 Task: Look for space in Parque Industrial Ciudad Mitras, Mexico from 7th July, 2023 to 15th July, 2023 for 6 adults in price range Rs.15000 to Rs.20000. Place can be entire place with 3 bedrooms having 3 beds and 3 bathrooms. Property type can be house, flat, guest house. Booking option can be shelf check-in. Required host language is English.
Action: Mouse moved to (513, 118)
Screenshot: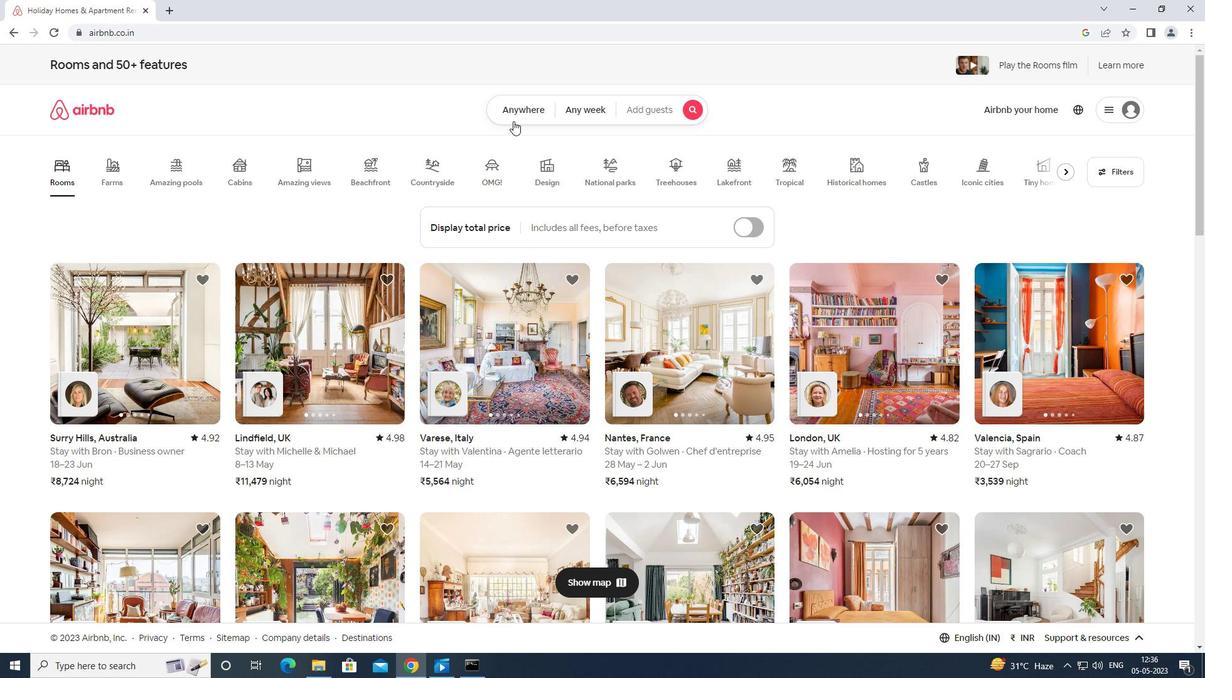
Action: Mouse pressed left at (513, 118)
Screenshot: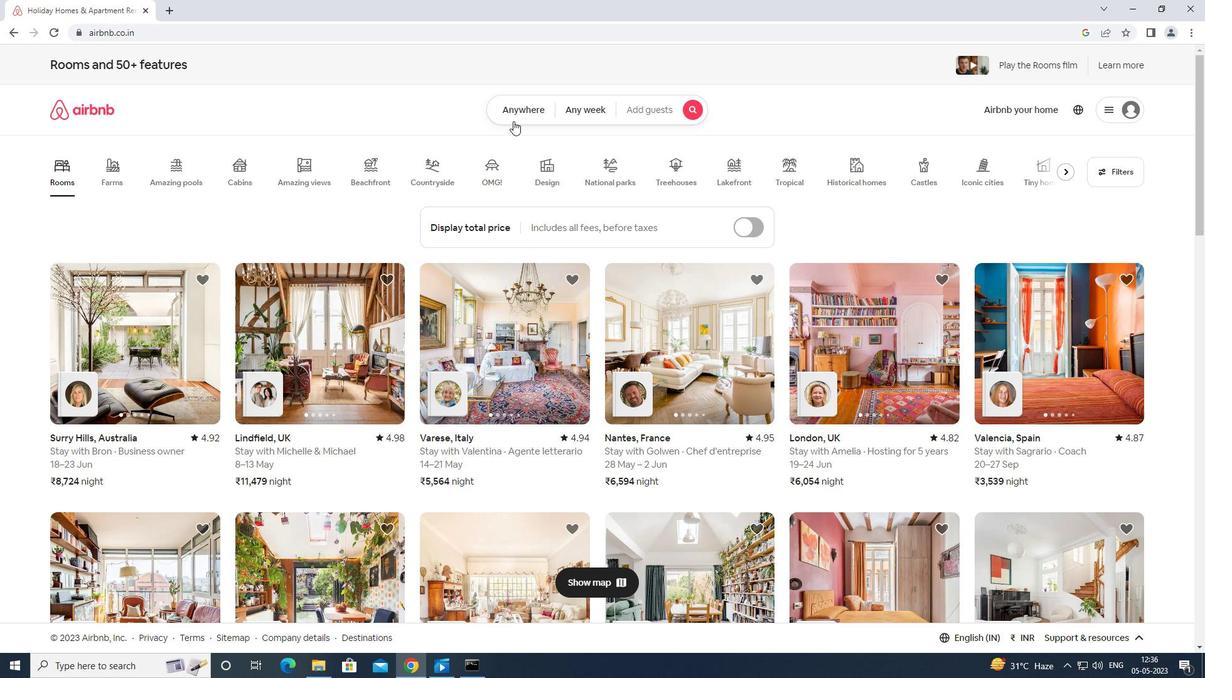 
Action: Mouse moved to (423, 158)
Screenshot: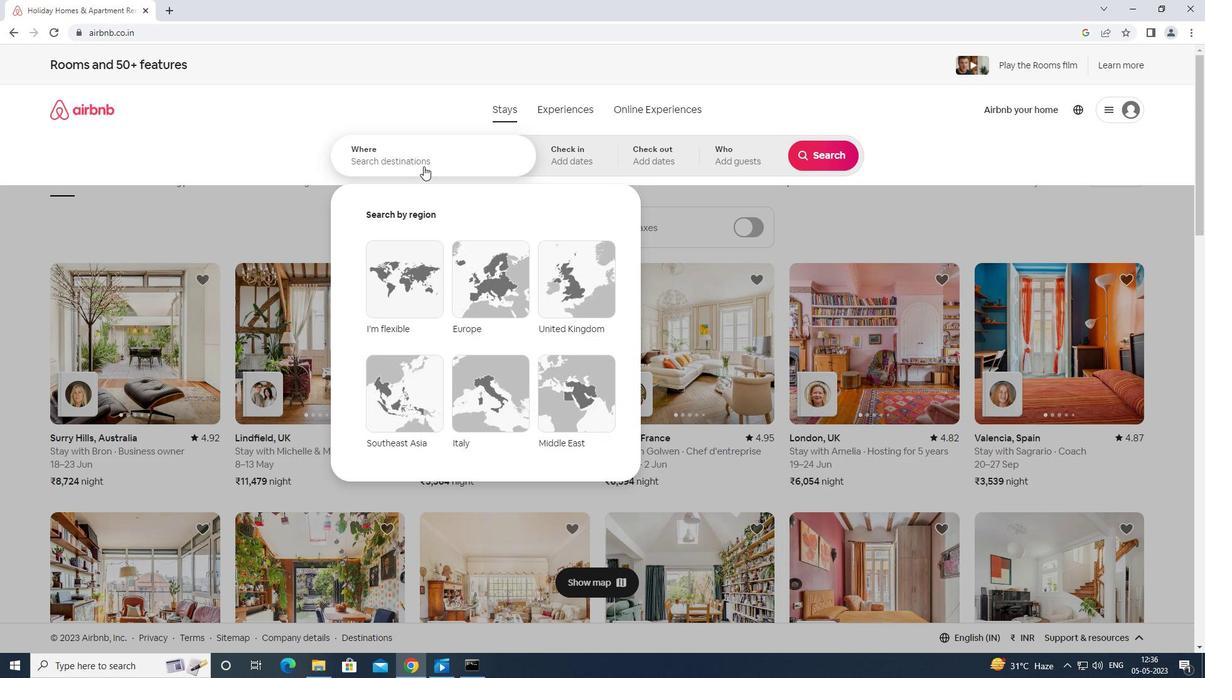 
Action: Mouse pressed left at (423, 158)
Screenshot: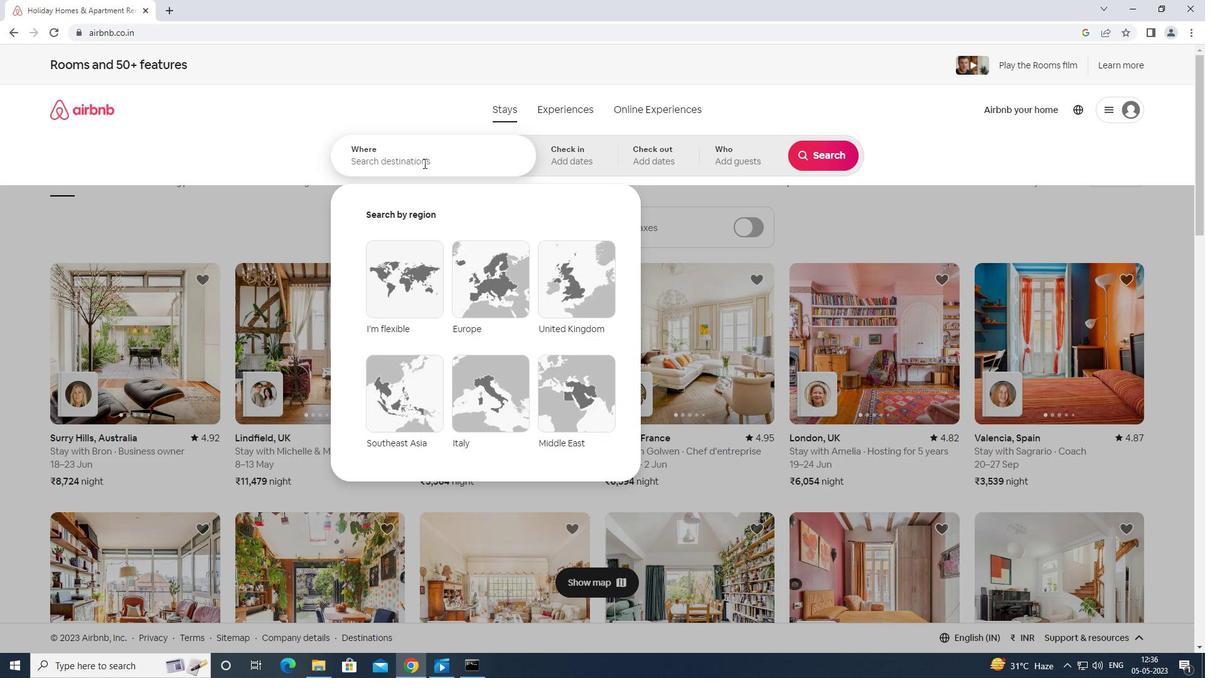 
Action: Mouse moved to (426, 155)
Screenshot: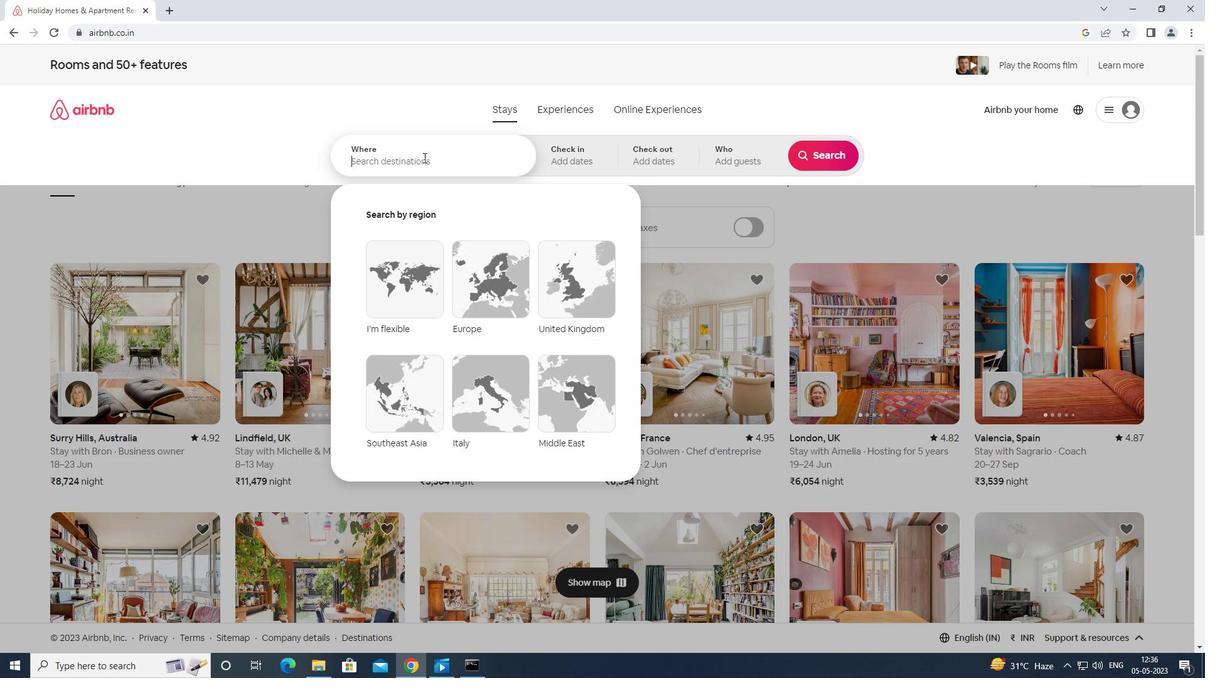 
Action: Key pressed <Key.shift><Key.caps_lock><Key.shift>PARQUE<Key.space>INDUSTRIAL<Key.space>CU<Key.backspace>IUDAD<Key.space>MEXICO<Key.enter>
Screenshot: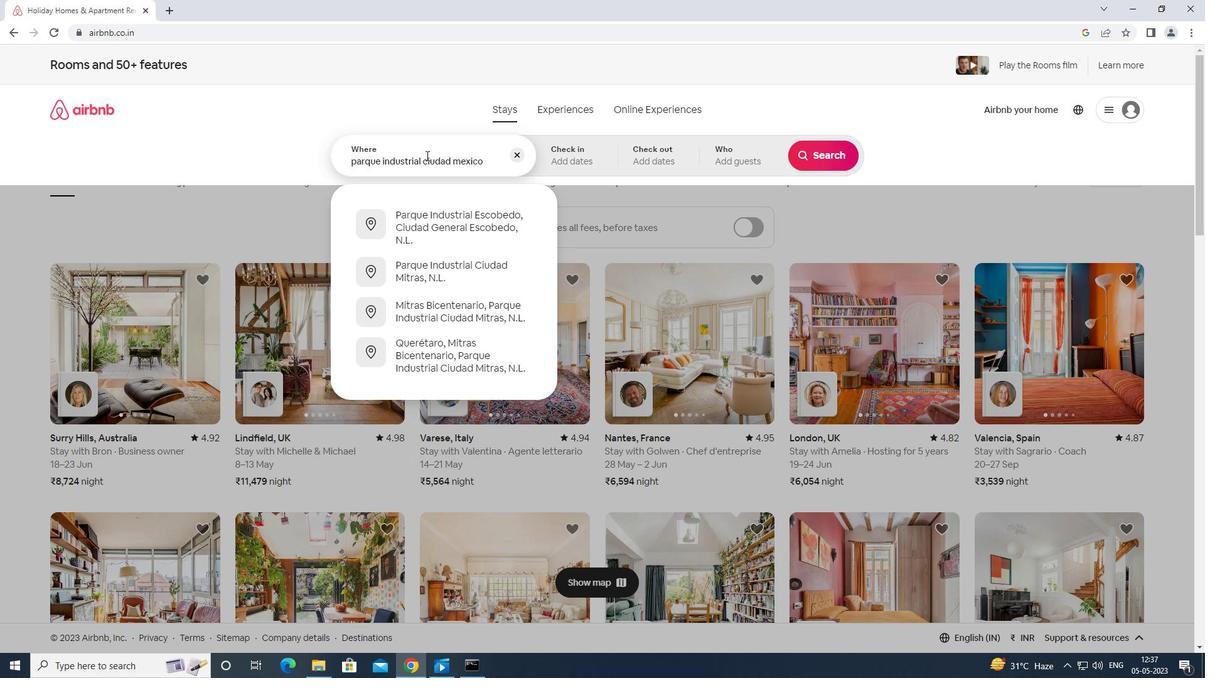 
Action: Mouse moved to (806, 253)
Screenshot: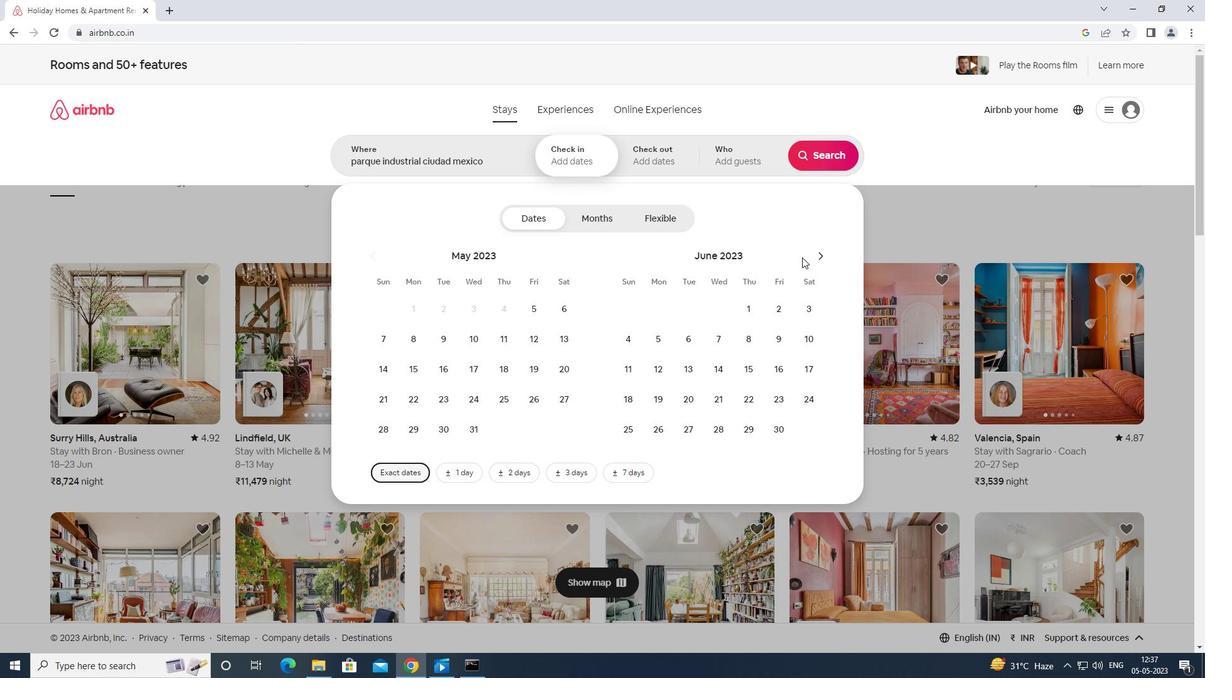 
Action: Mouse pressed left at (806, 253)
Screenshot: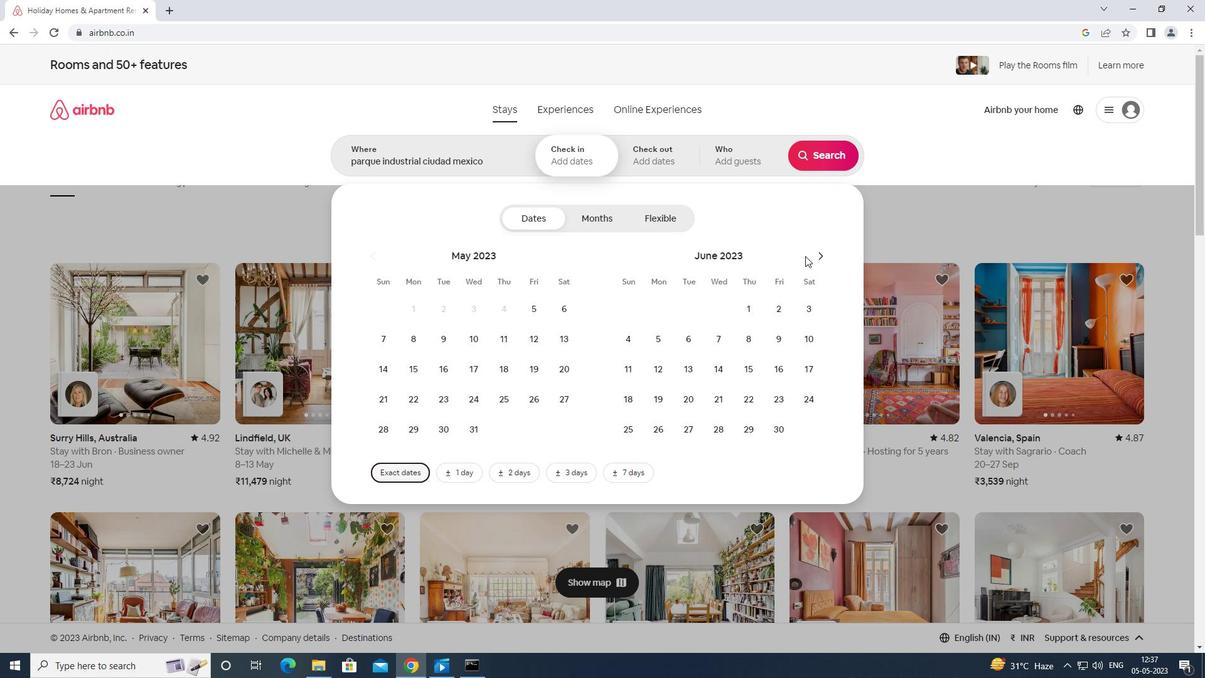 
Action: Mouse moved to (816, 255)
Screenshot: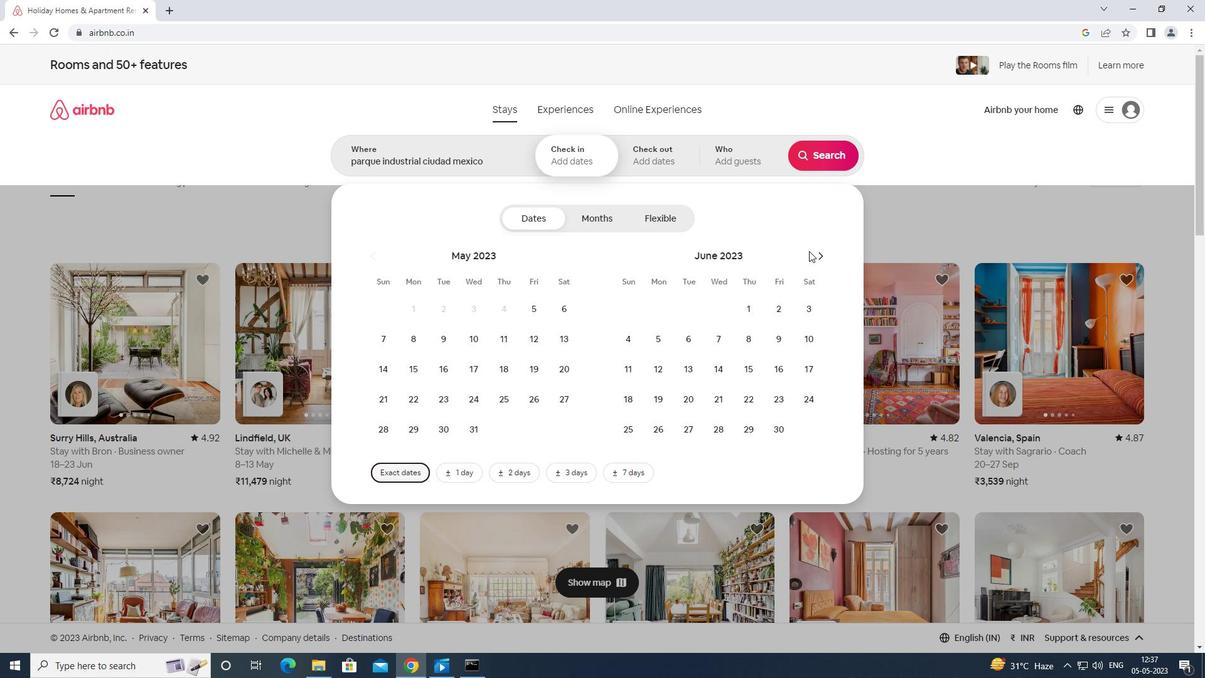 
Action: Mouse pressed left at (816, 255)
Screenshot: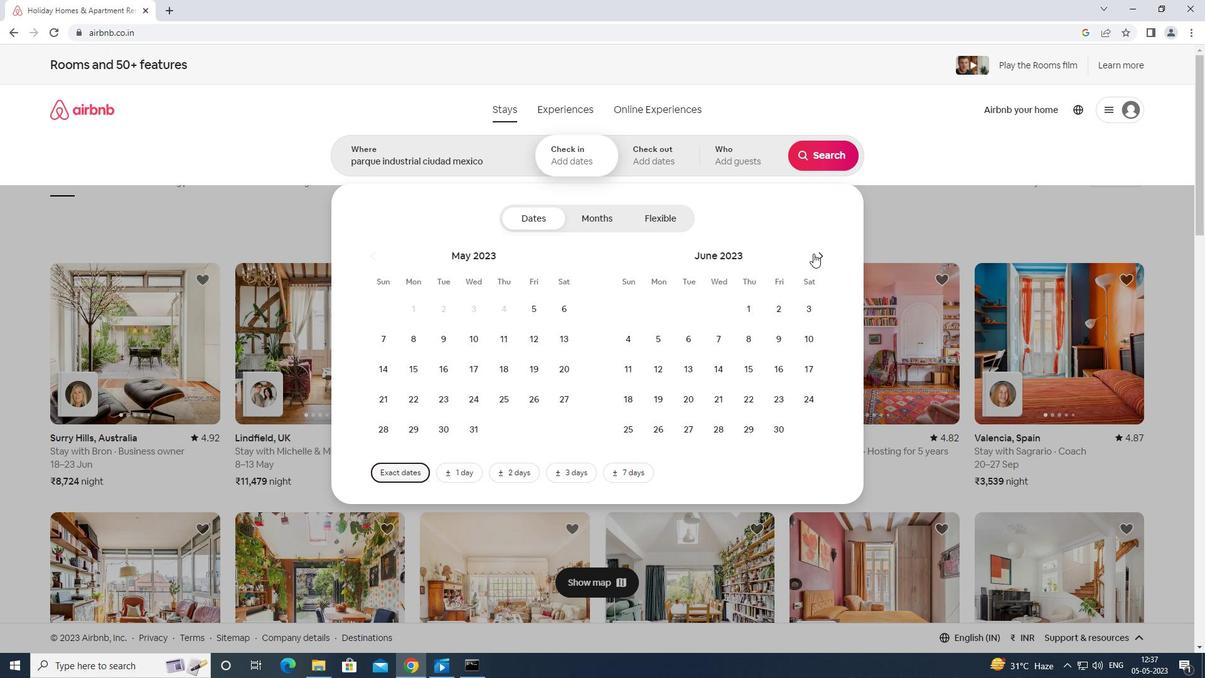 
Action: Mouse moved to (775, 348)
Screenshot: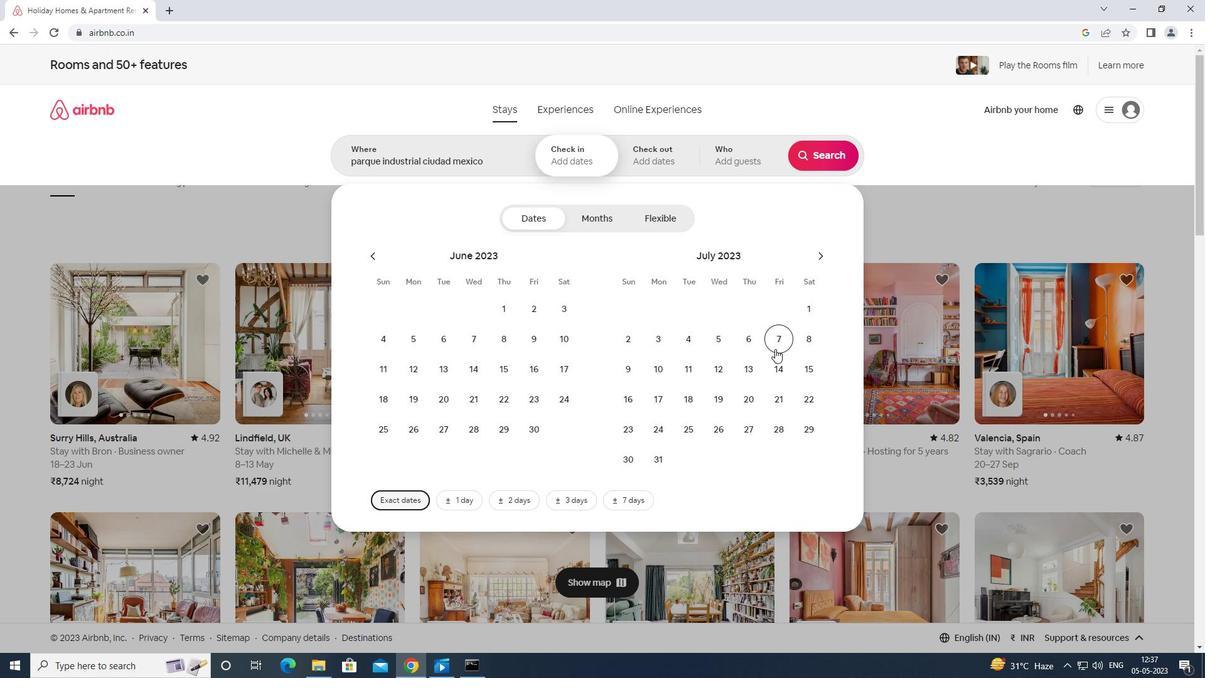
Action: Mouse pressed left at (775, 348)
Screenshot: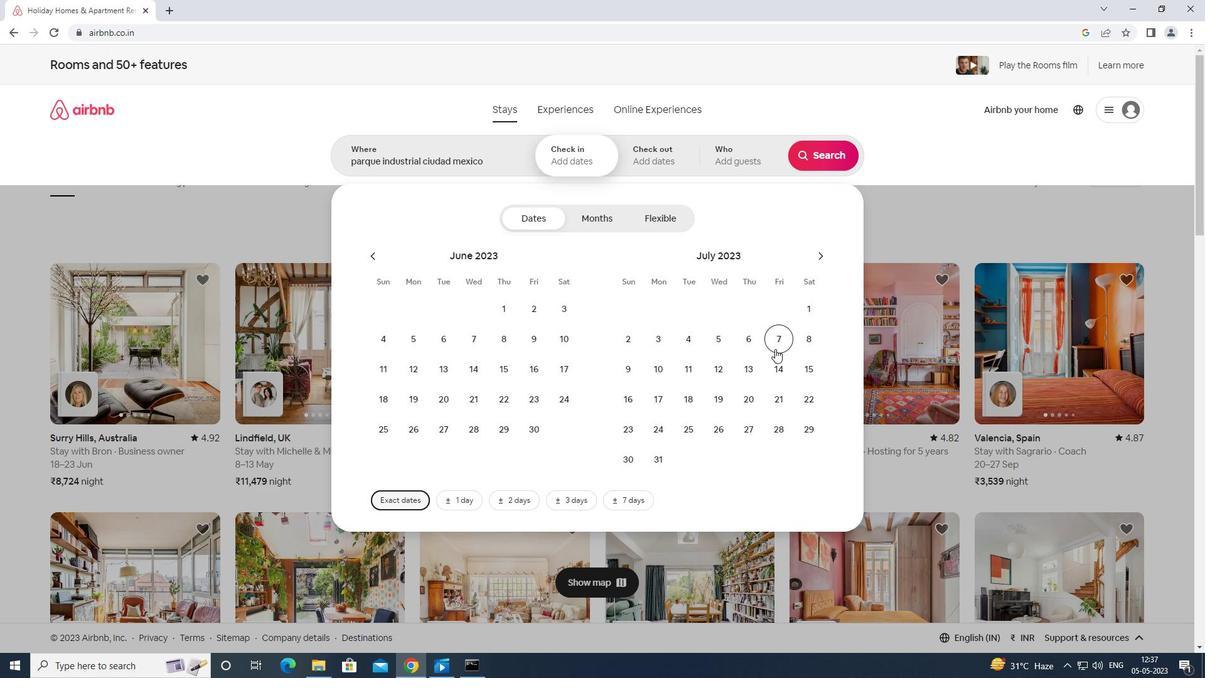 
Action: Mouse moved to (803, 367)
Screenshot: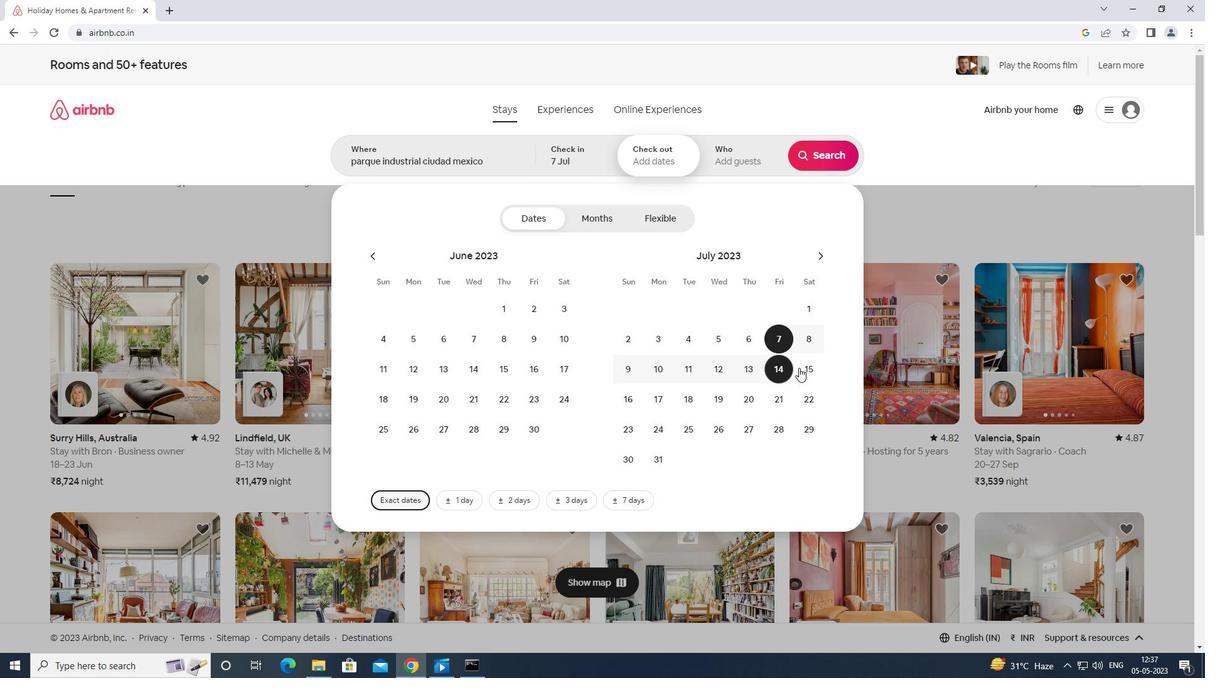 
Action: Mouse pressed left at (803, 367)
Screenshot: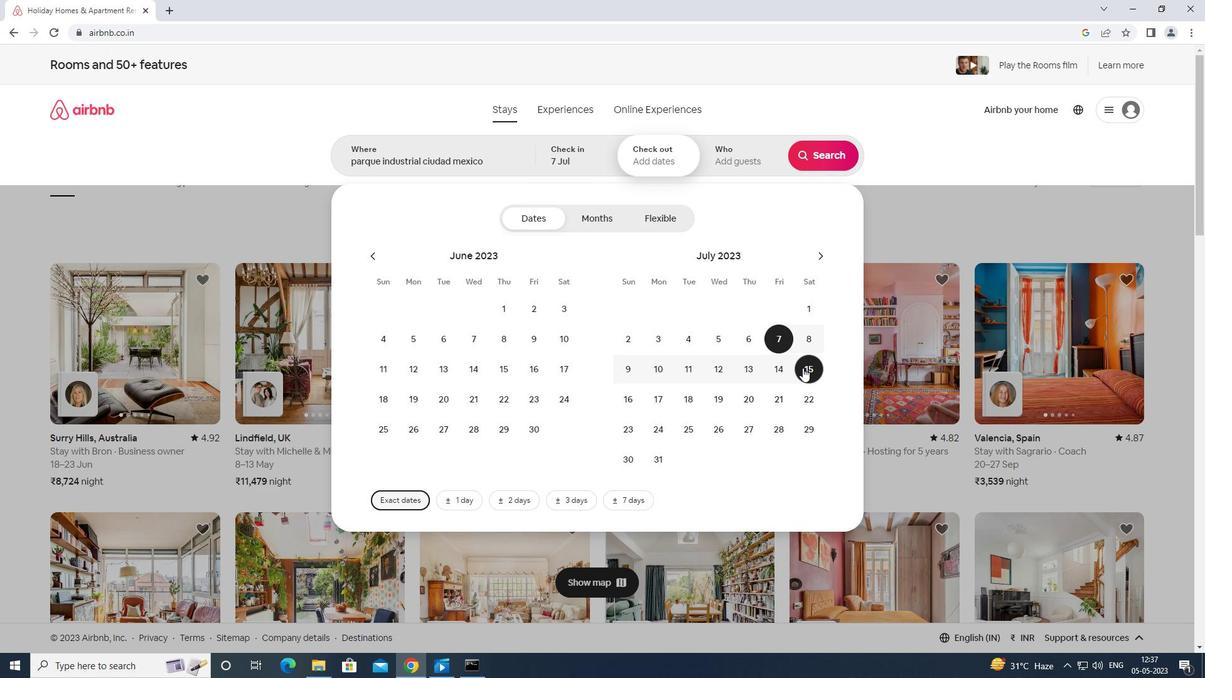 
Action: Mouse moved to (733, 157)
Screenshot: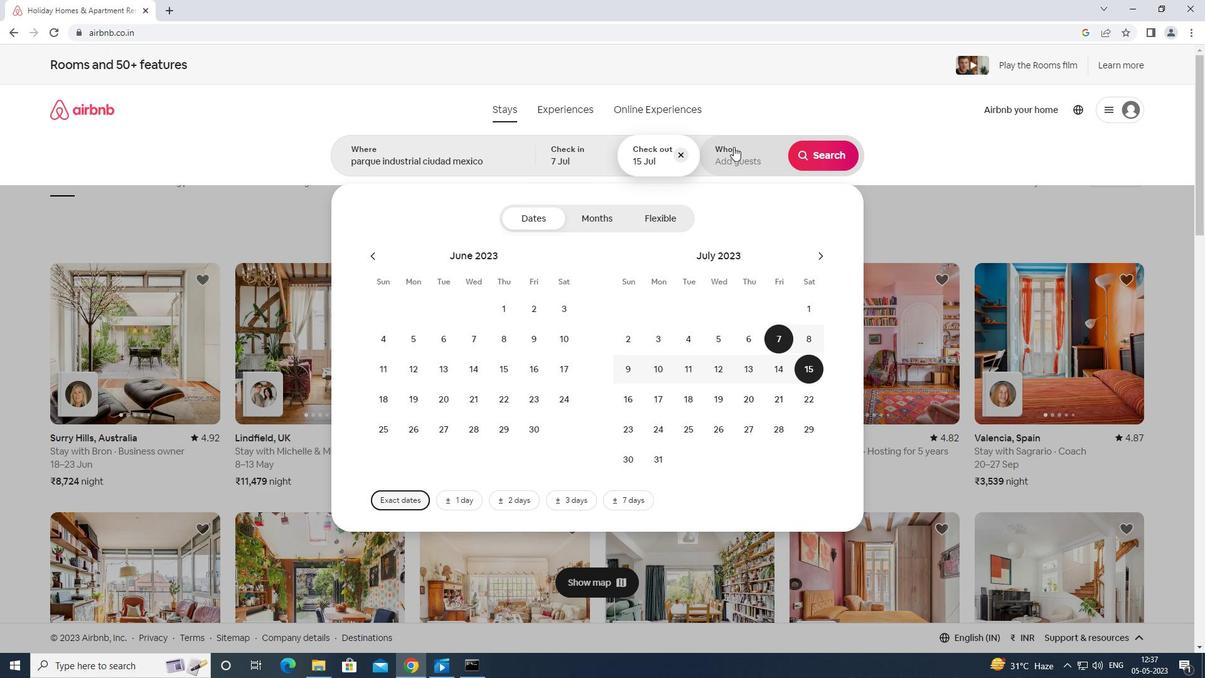 
Action: Mouse pressed left at (733, 157)
Screenshot: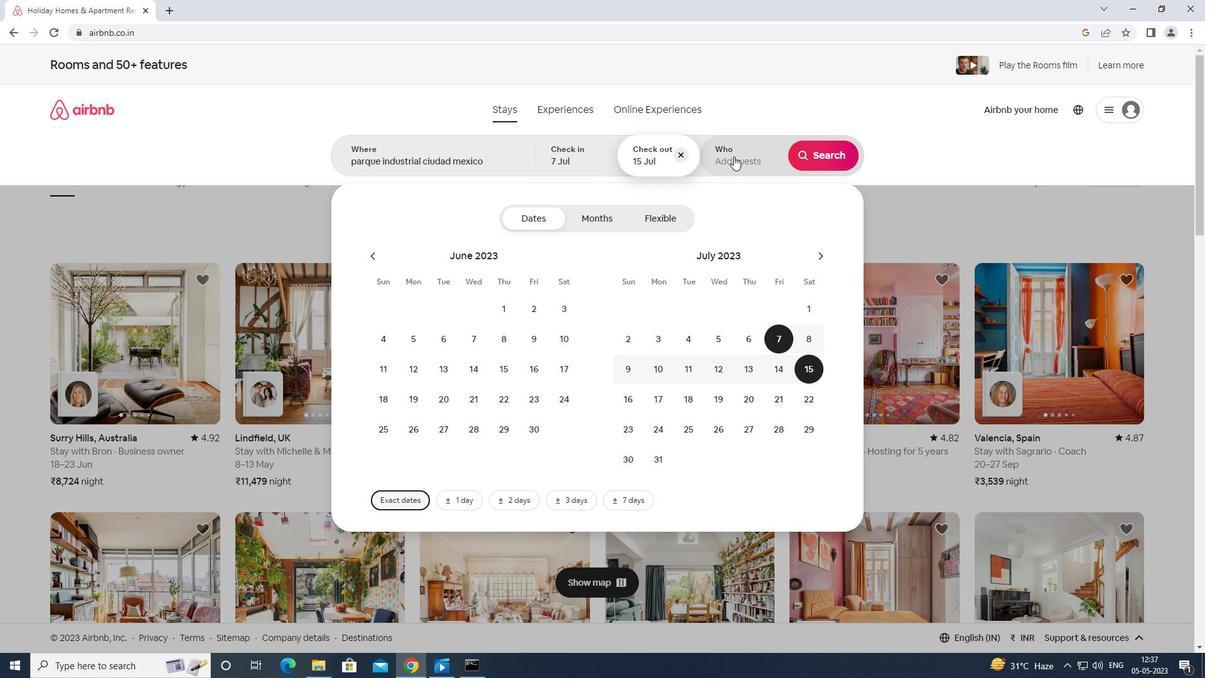 
Action: Mouse moved to (835, 224)
Screenshot: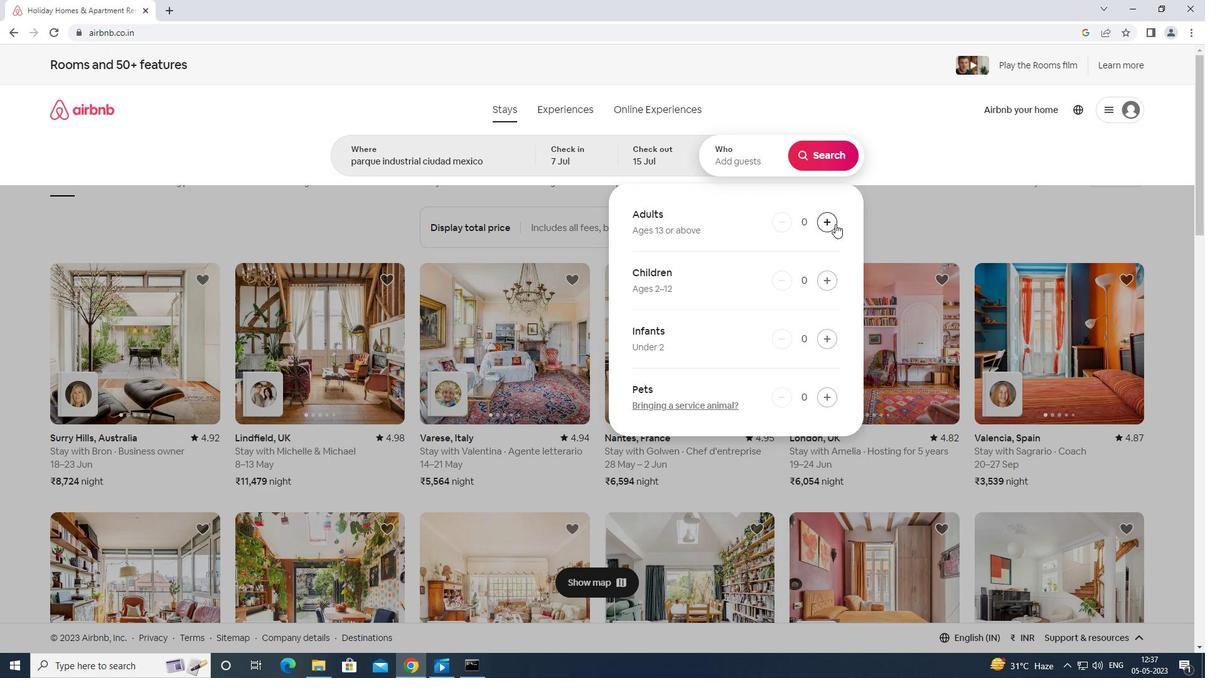 
Action: Mouse pressed left at (835, 224)
Screenshot: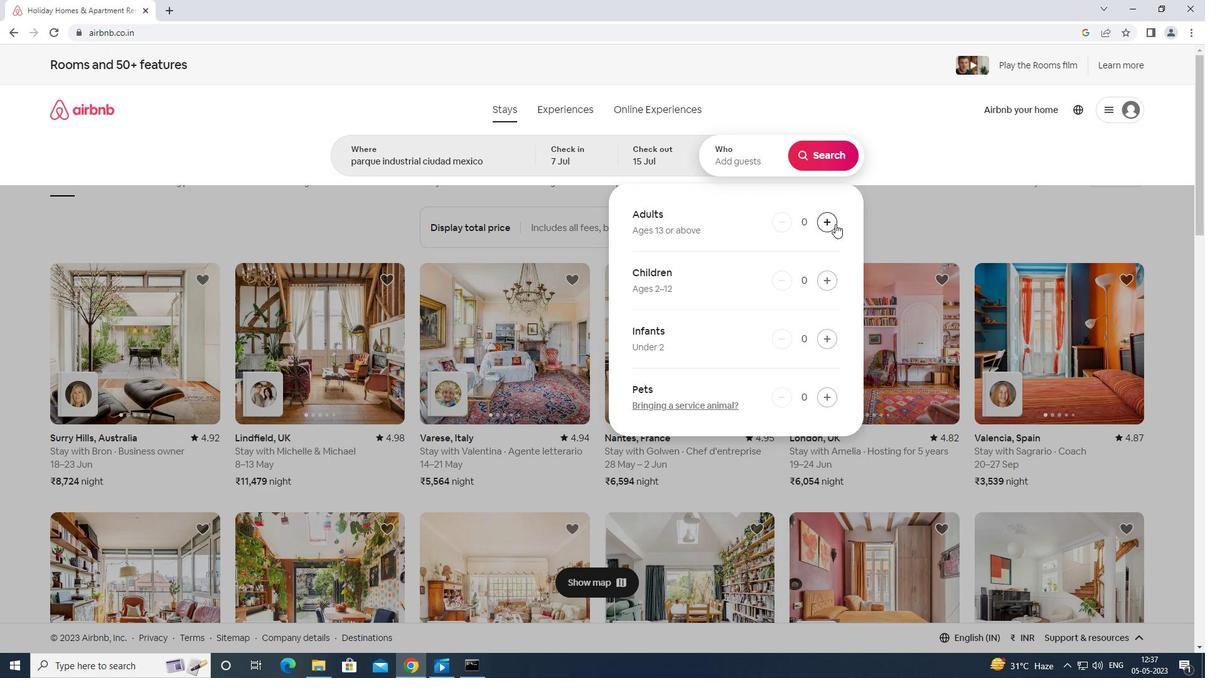 
Action: Mouse moved to (826, 222)
Screenshot: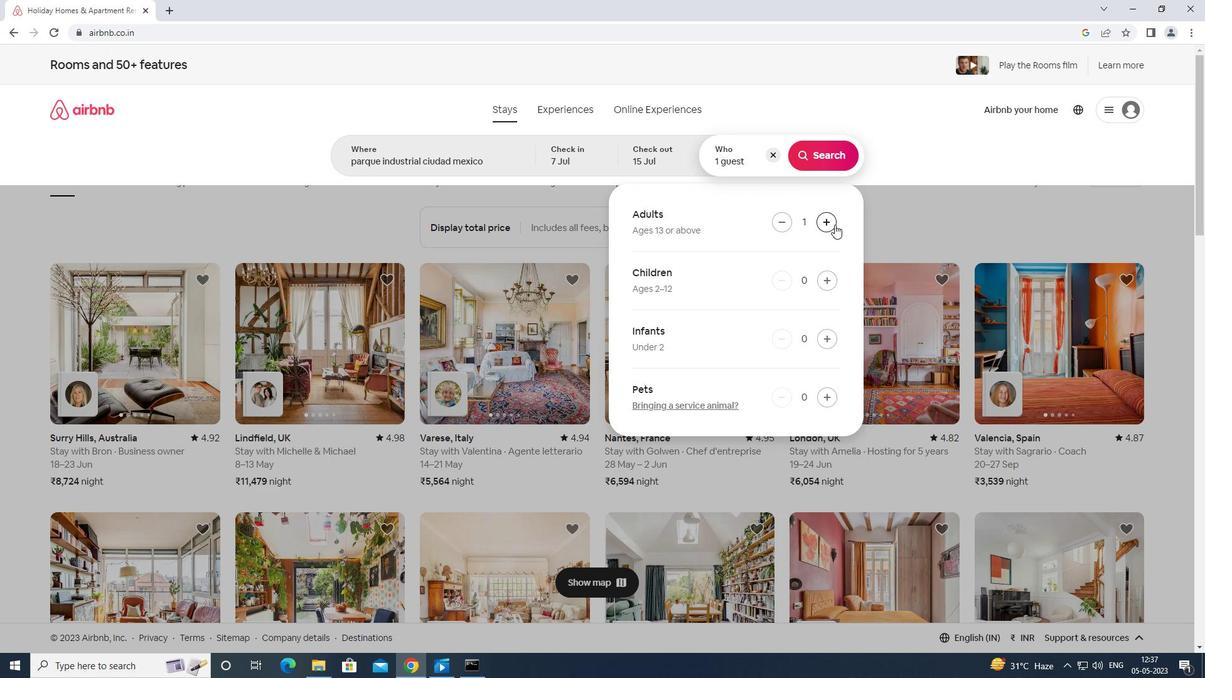 
Action: Mouse pressed left at (826, 222)
Screenshot: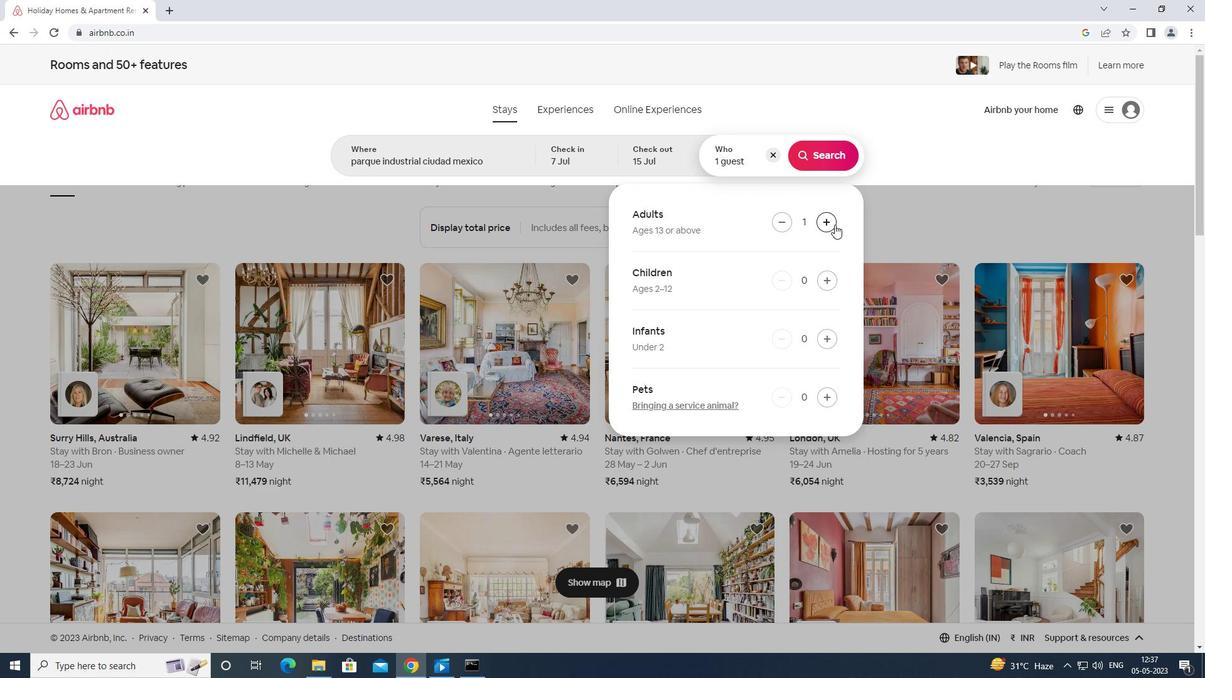 
Action: Mouse moved to (826, 222)
Screenshot: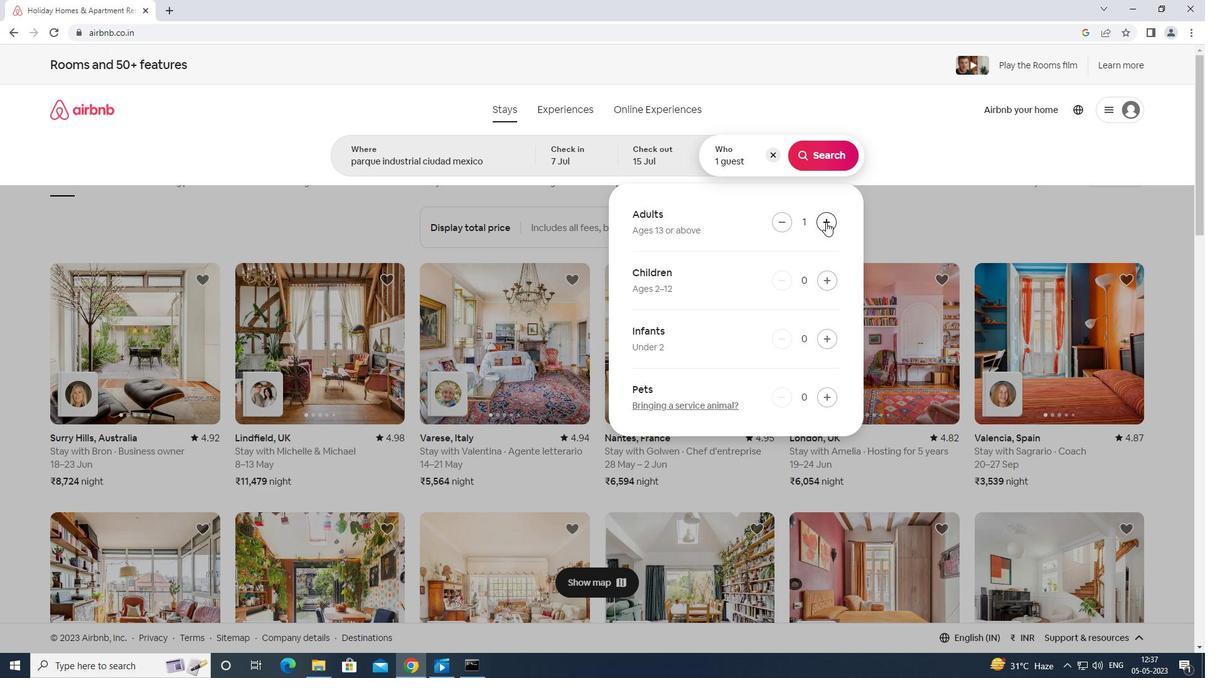 
Action: Mouse pressed left at (826, 222)
Screenshot: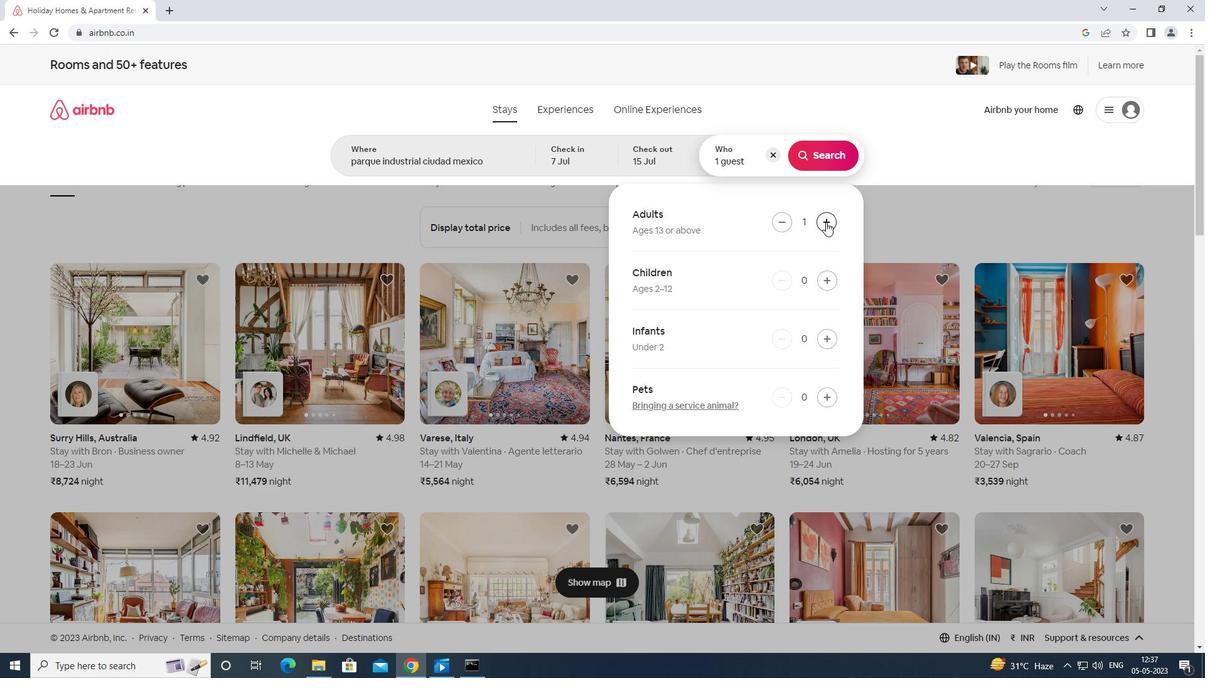
Action: Mouse pressed left at (826, 222)
Screenshot: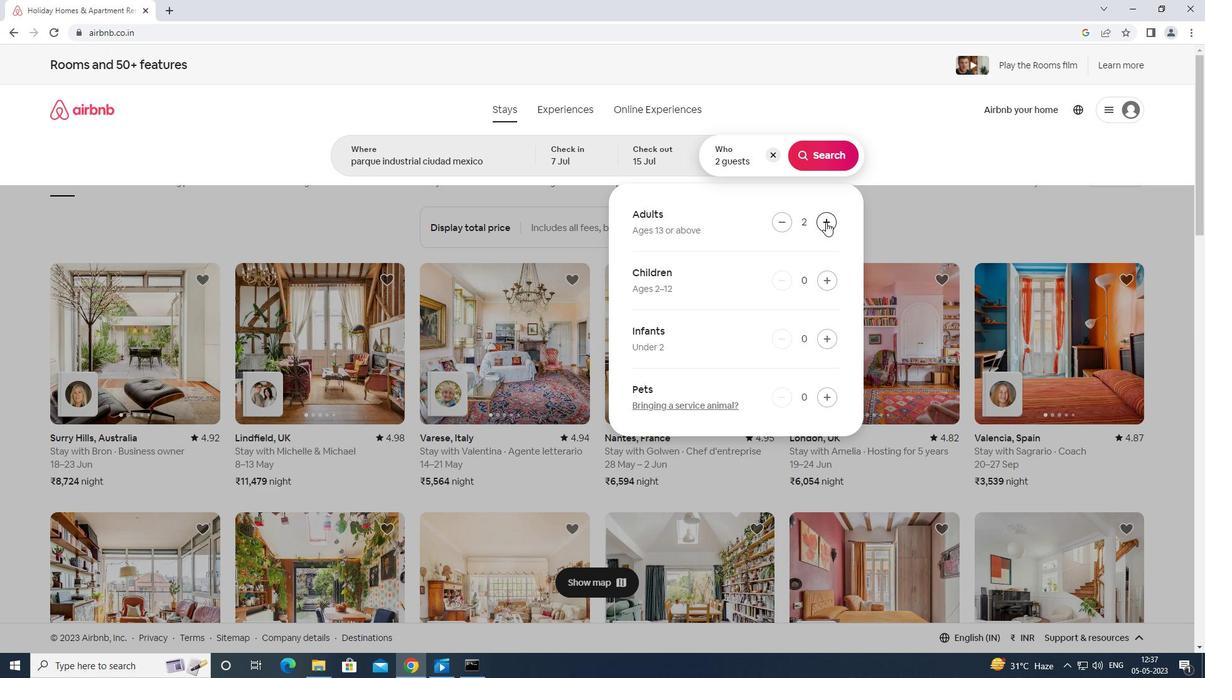 
Action: Mouse pressed left at (826, 222)
Screenshot: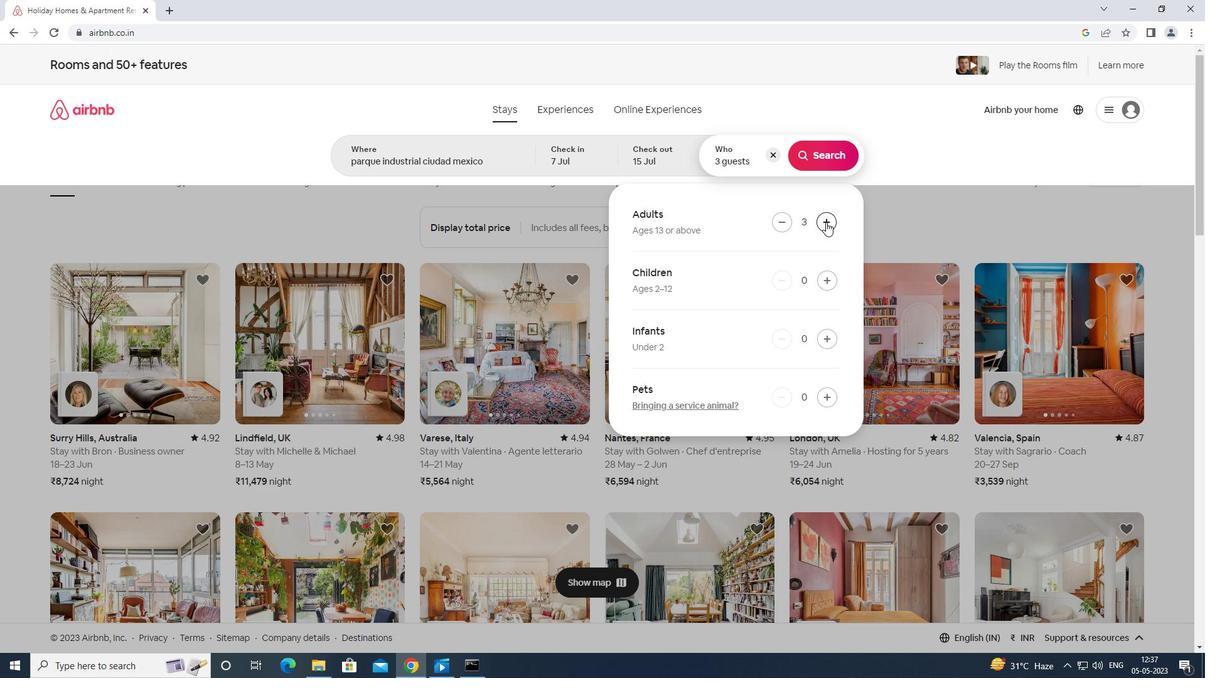
Action: Mouse pressed left at (826, 222)
Screenshot: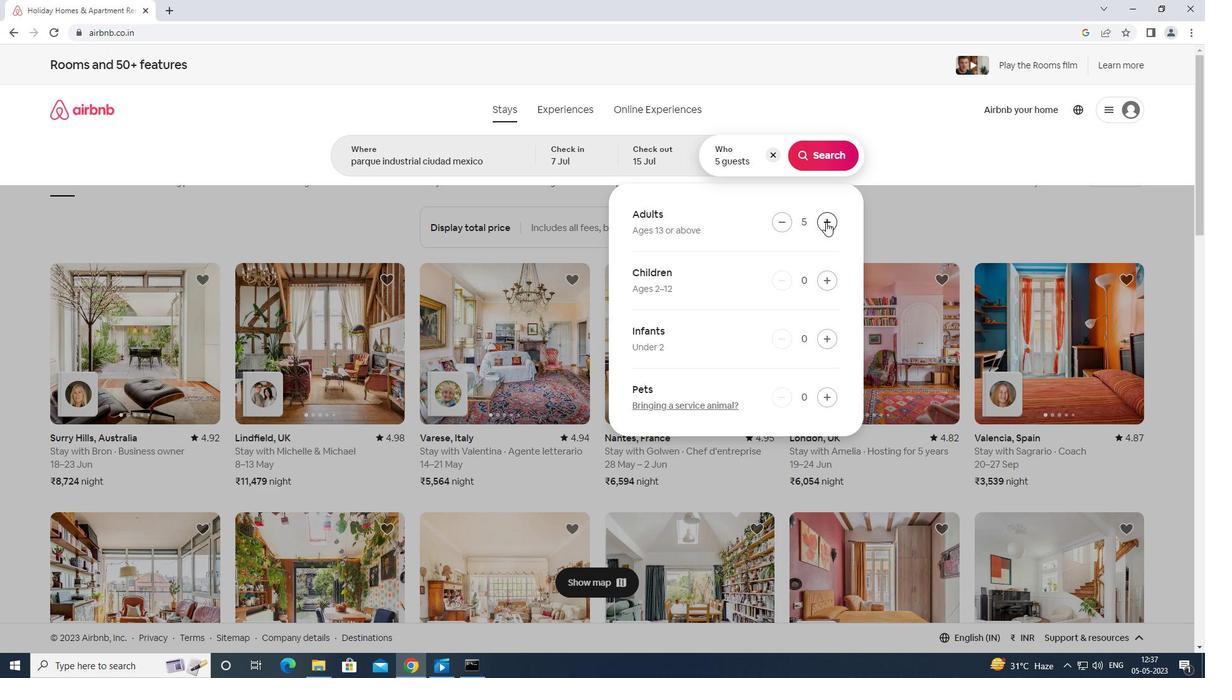 
Action: Mouse moved to (829, 158)
Screenshot: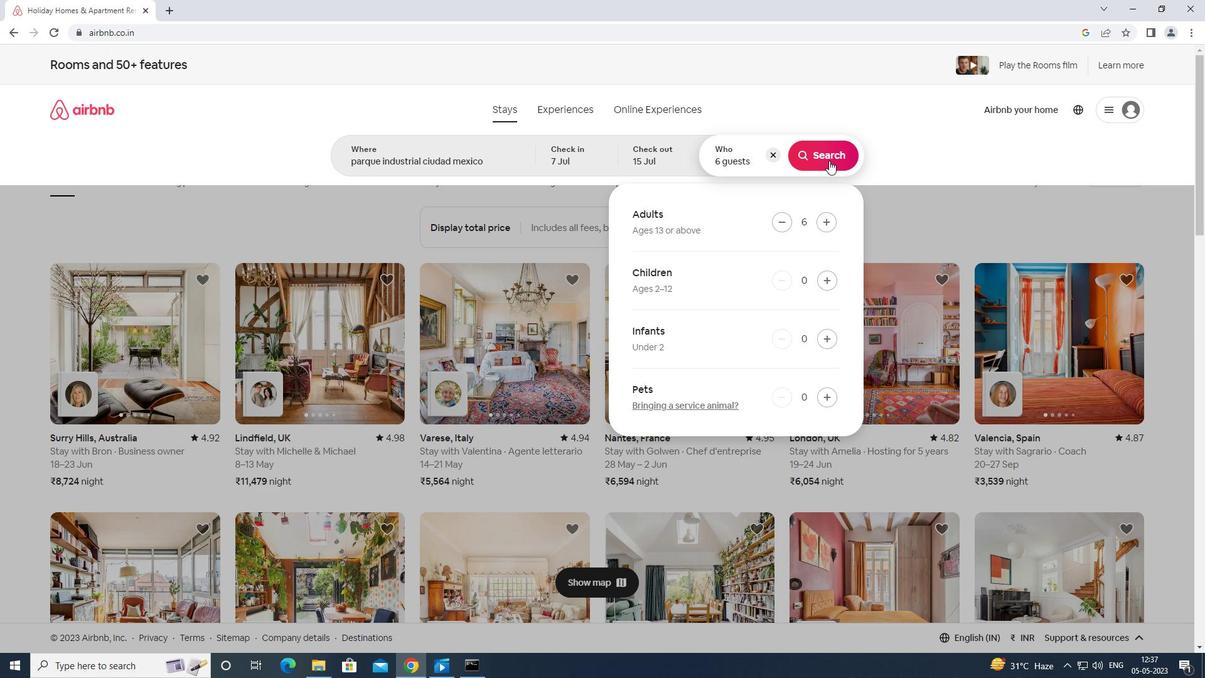 
Action: Mouse pressed left at (829, 158)
Screenshot: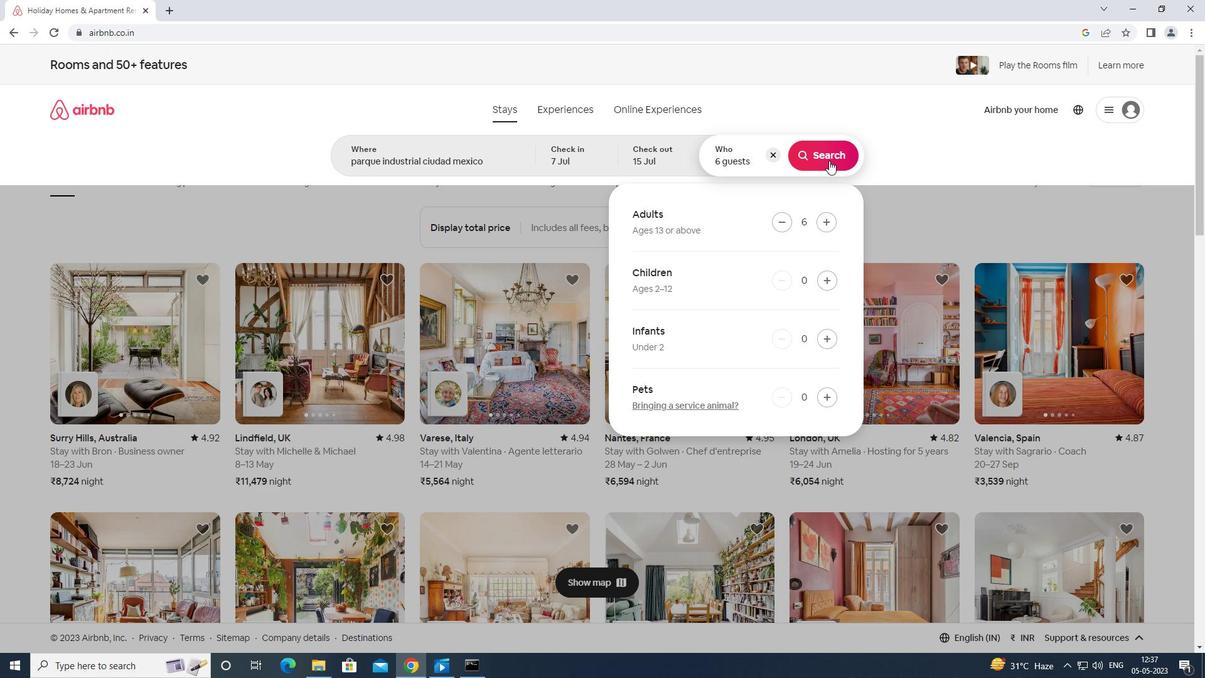 
Action: Mouse moved to (1149, 119)
Screenshot: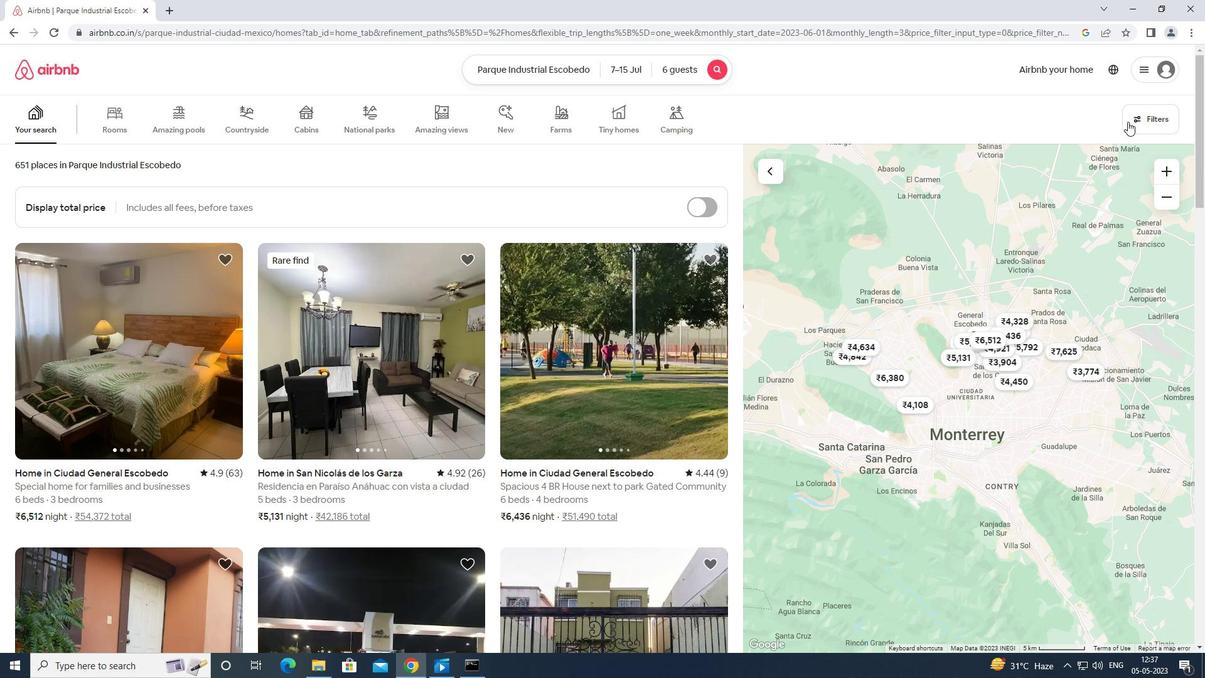 
Action: Mouse pressed left at (1149, 119)
Screenshot: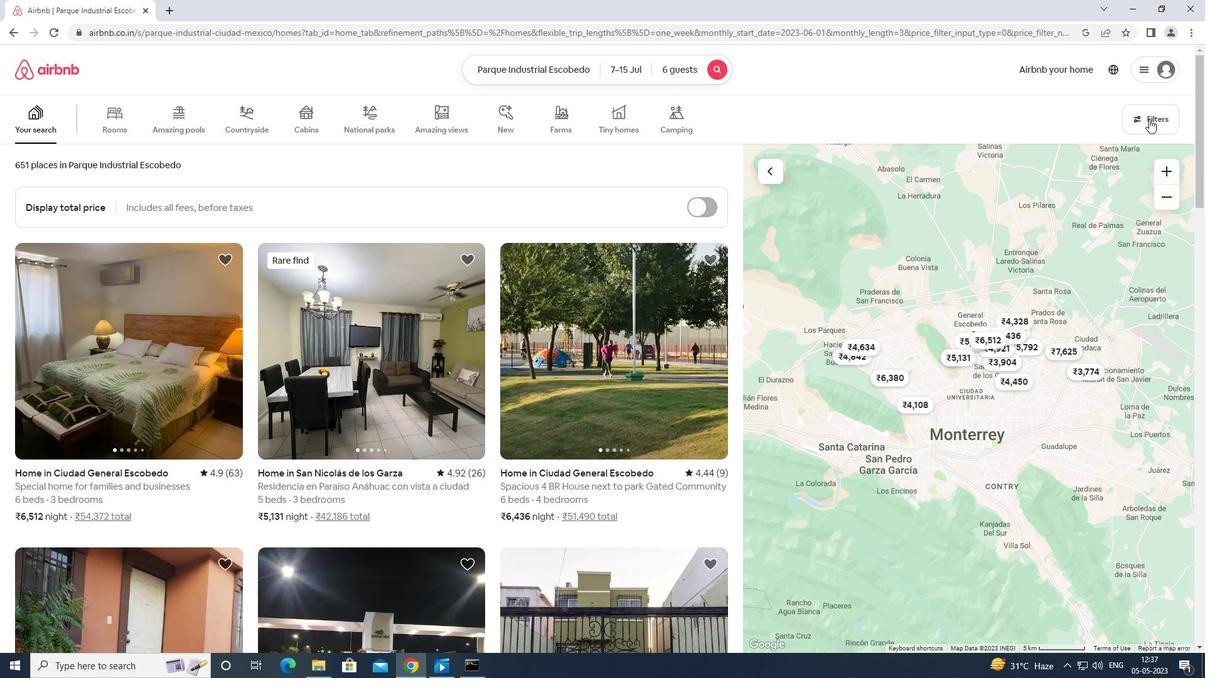 
Action: Mouse moved to (500, 428)
Screenshot: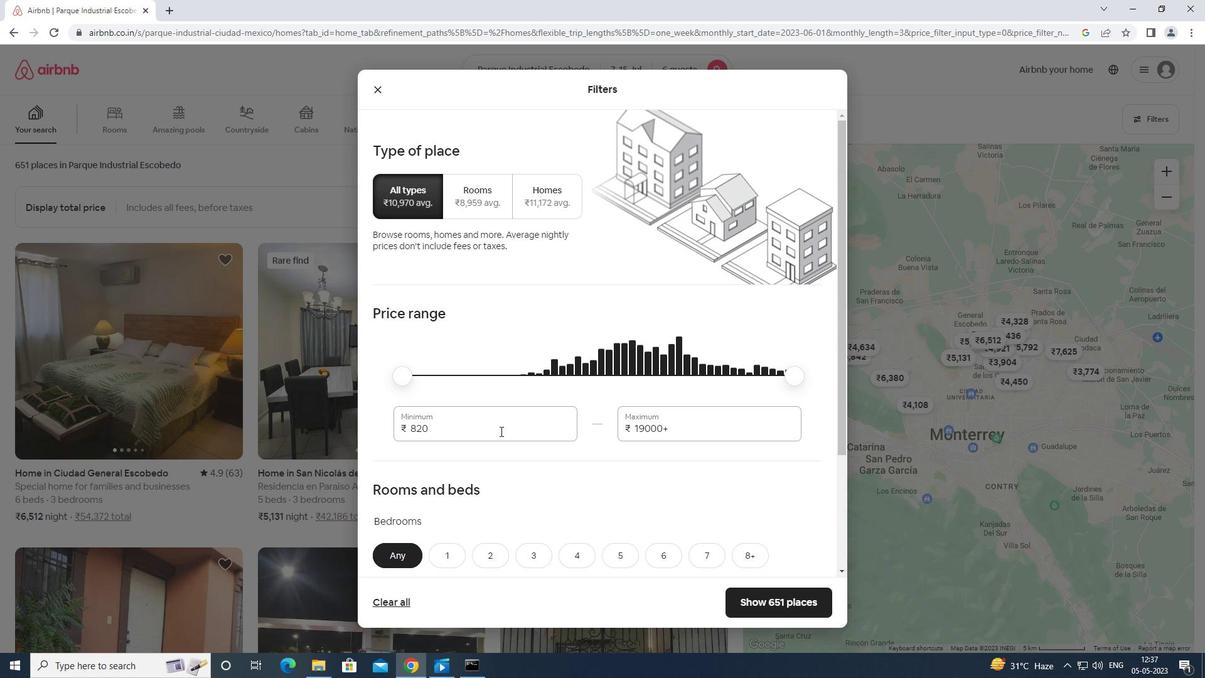 
Action: Mouse pressed left at (500, 428)
Screenshot: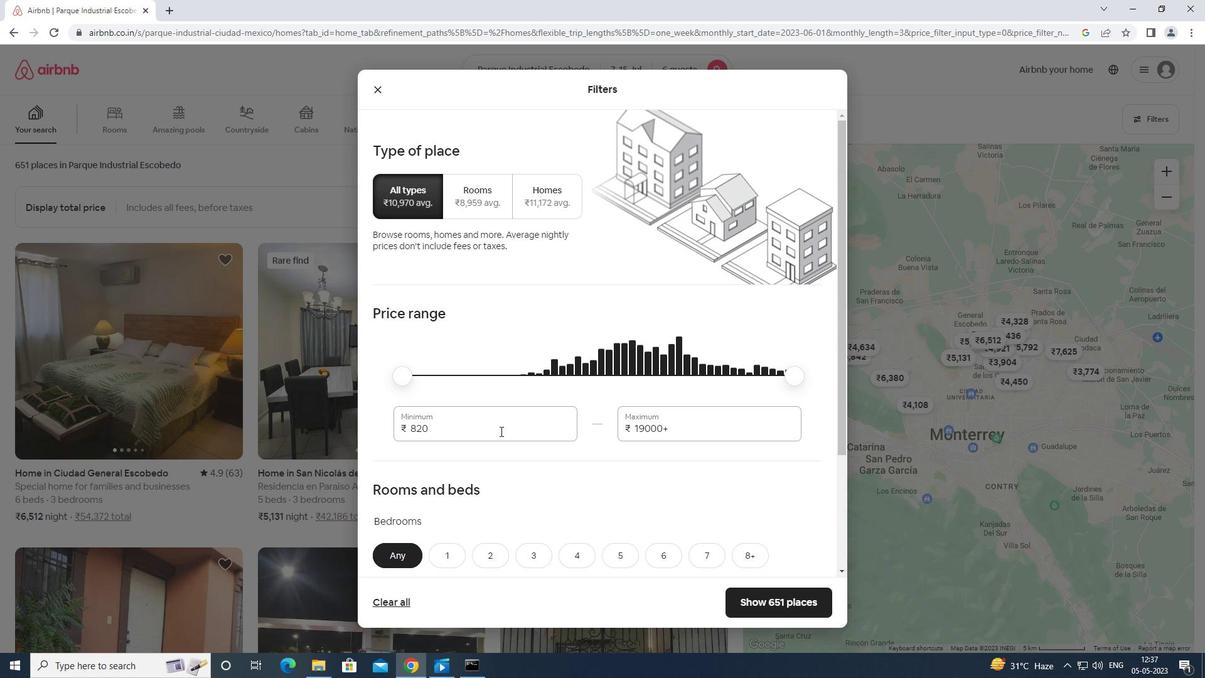 
Action: Mouse moved to (500, 422)
Screenshot: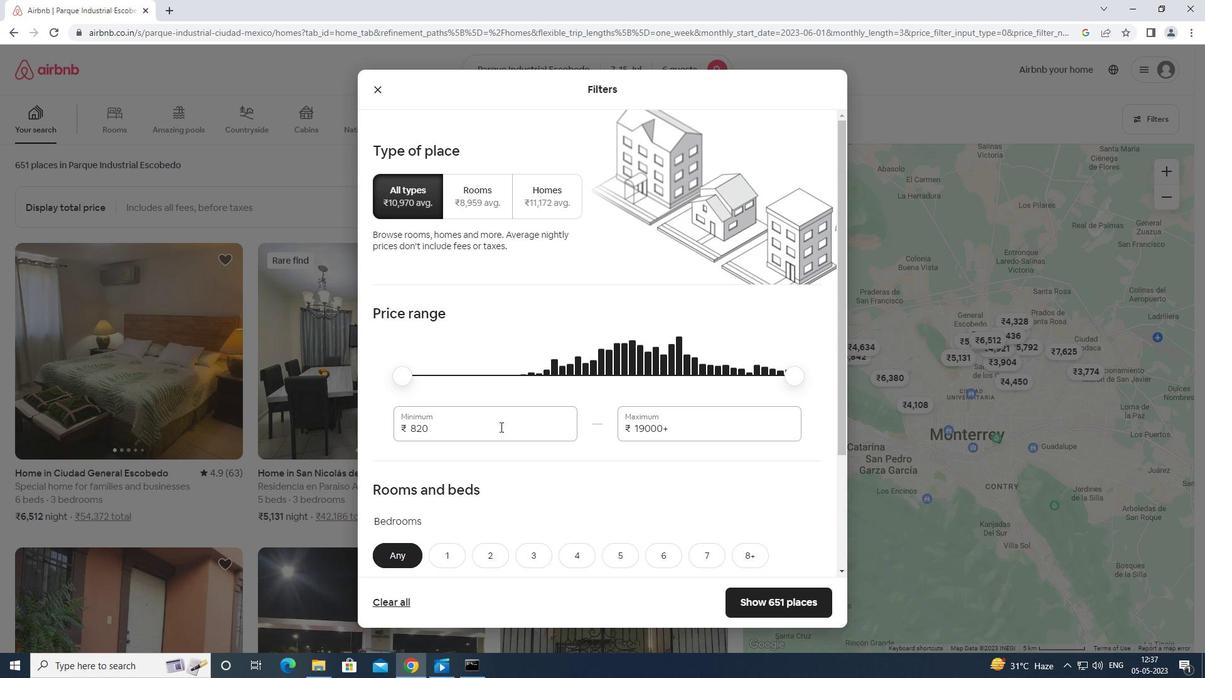 
Action: Key pressed <Key.backspace><Key.backspace><Key.backspace><Key.backspace><Key.backspace><Key.backspace>15000
Screenshot: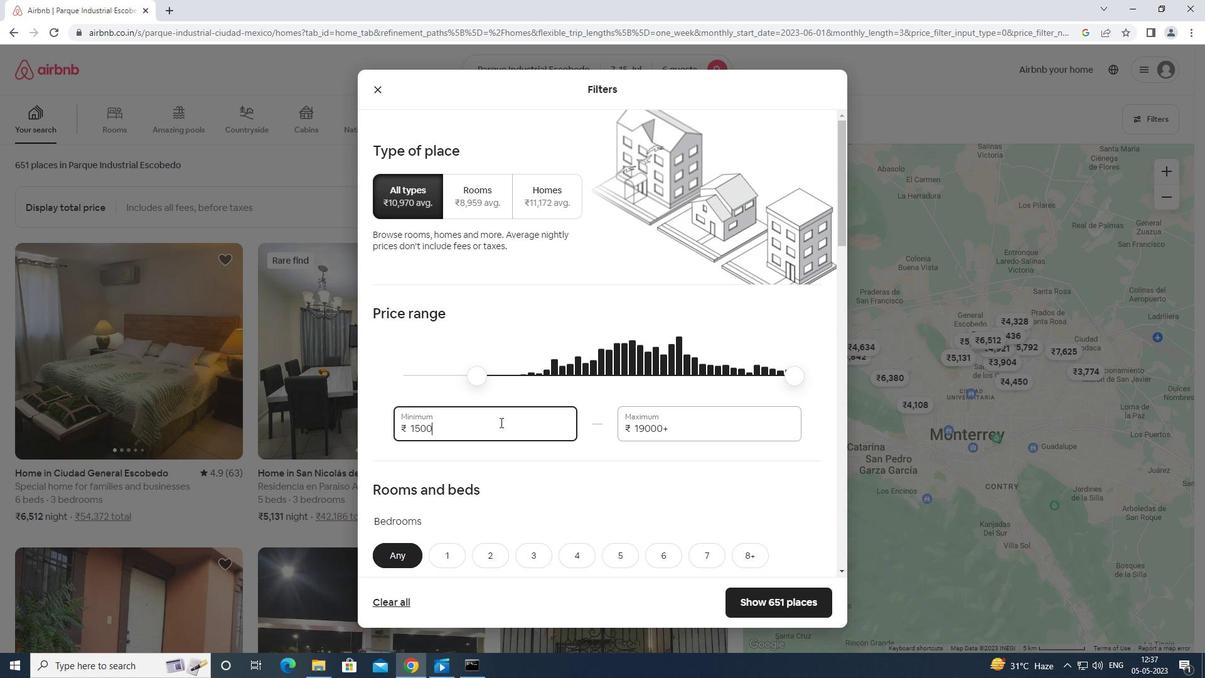 
Action: Mouse moved to (666, 425)
Screenshot: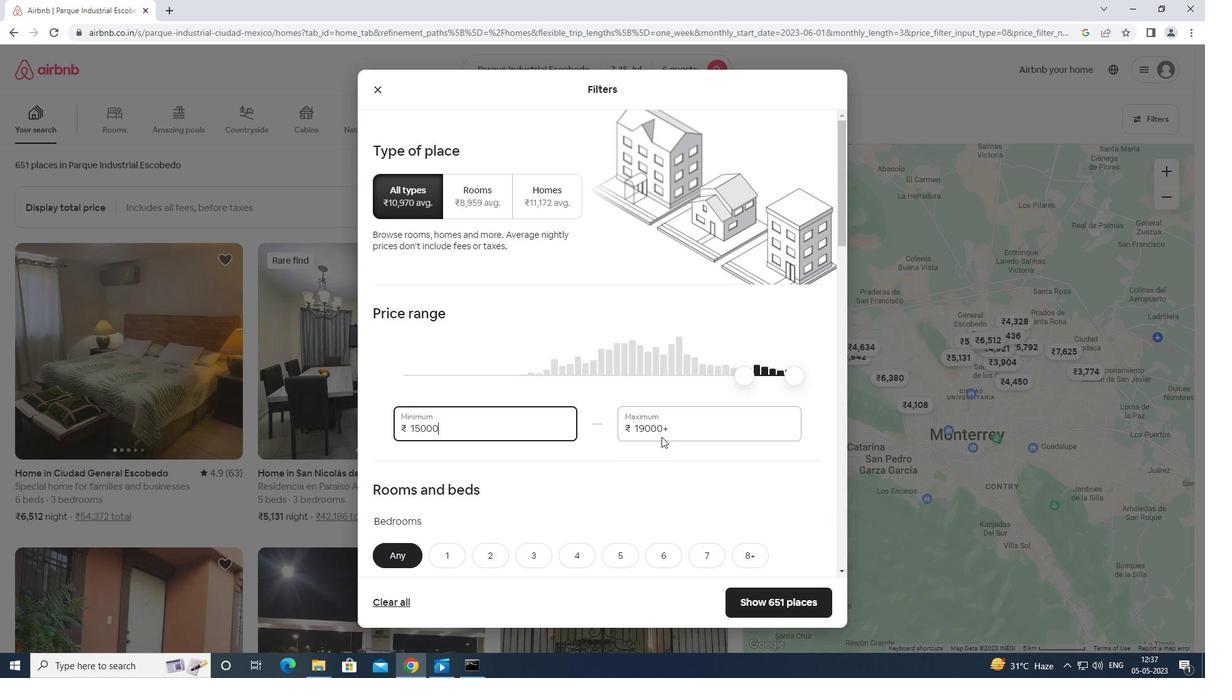 
Action: Mouse pressed left at (666, 425)
Screenshot: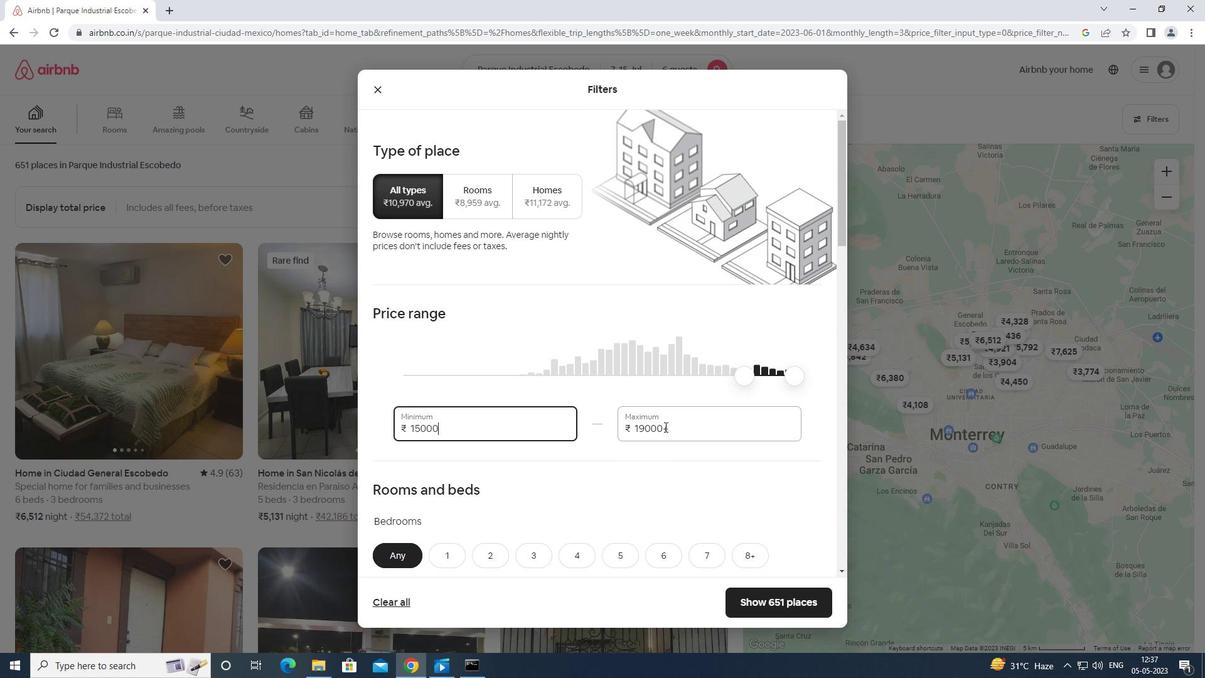 
Action: Mouse moved to (614, 384)
Screenshot: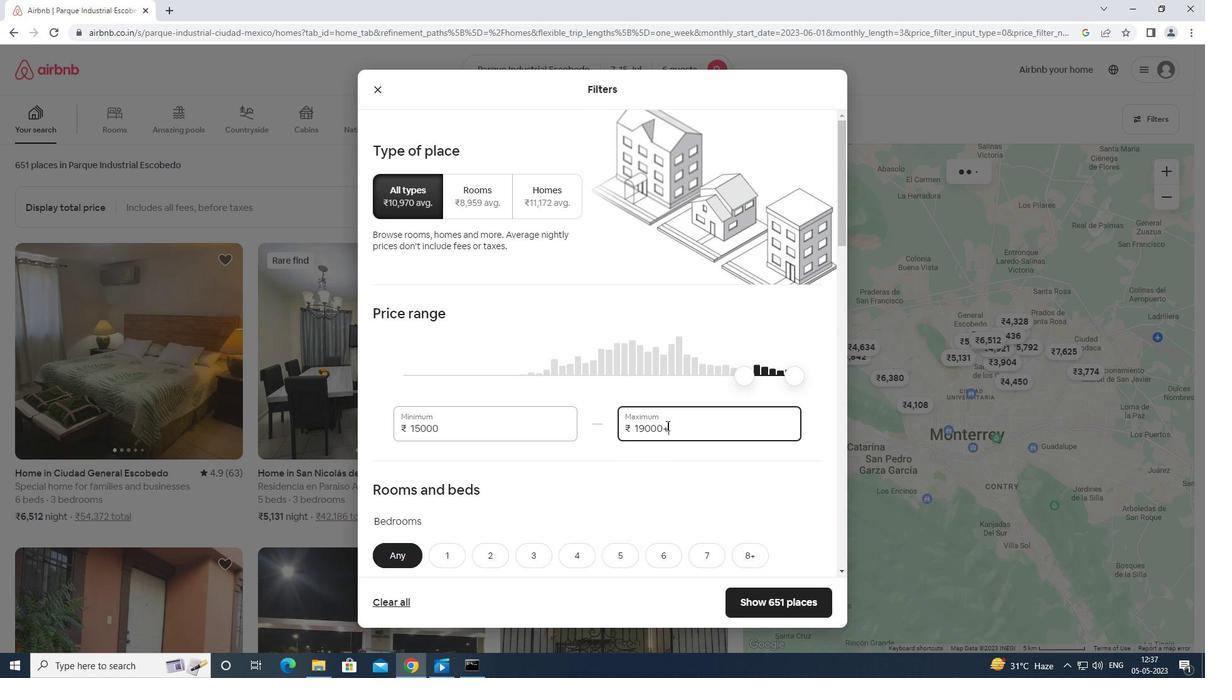
Action: Key pressed <Key.backspace><Key.backspace><Key.backspace><Key.backspace><Key.backspace><Key.backspace><Key.backspace><Key.backspace><Key.backspace><Key.backspace><Key.backspace><Key.backspace><Key.backspace><Key.backspace>20000
Screenshot: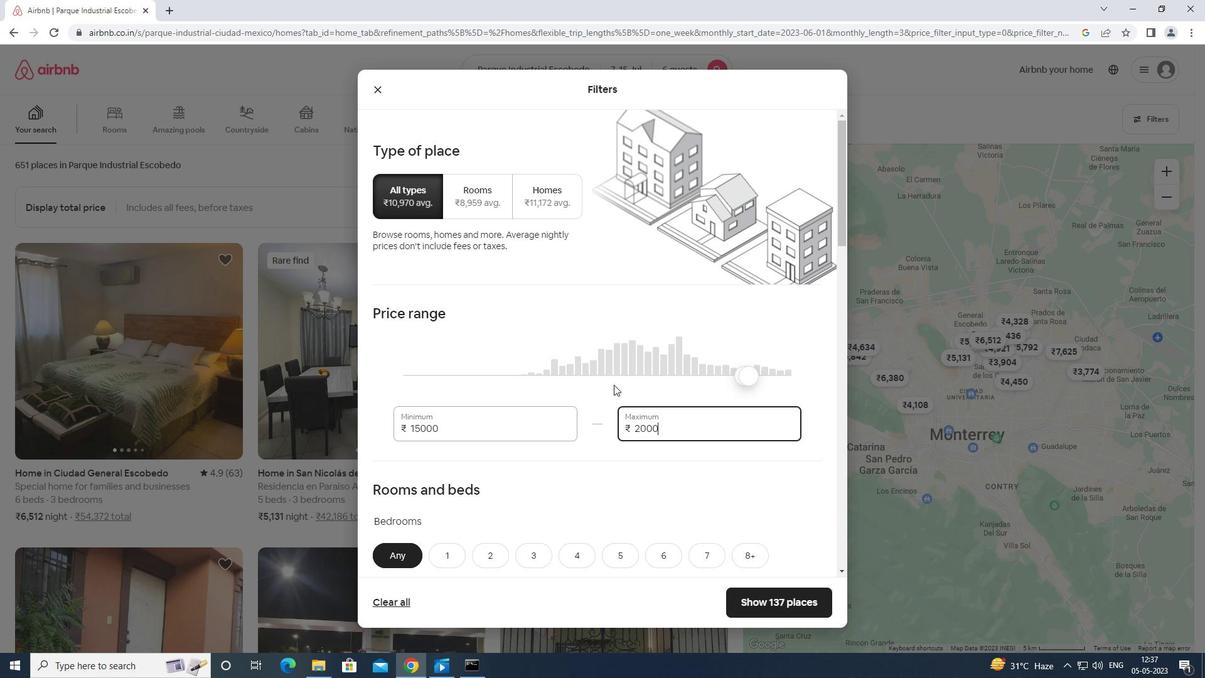 
Action: Mouse moved to (612, 384)
Screenshot: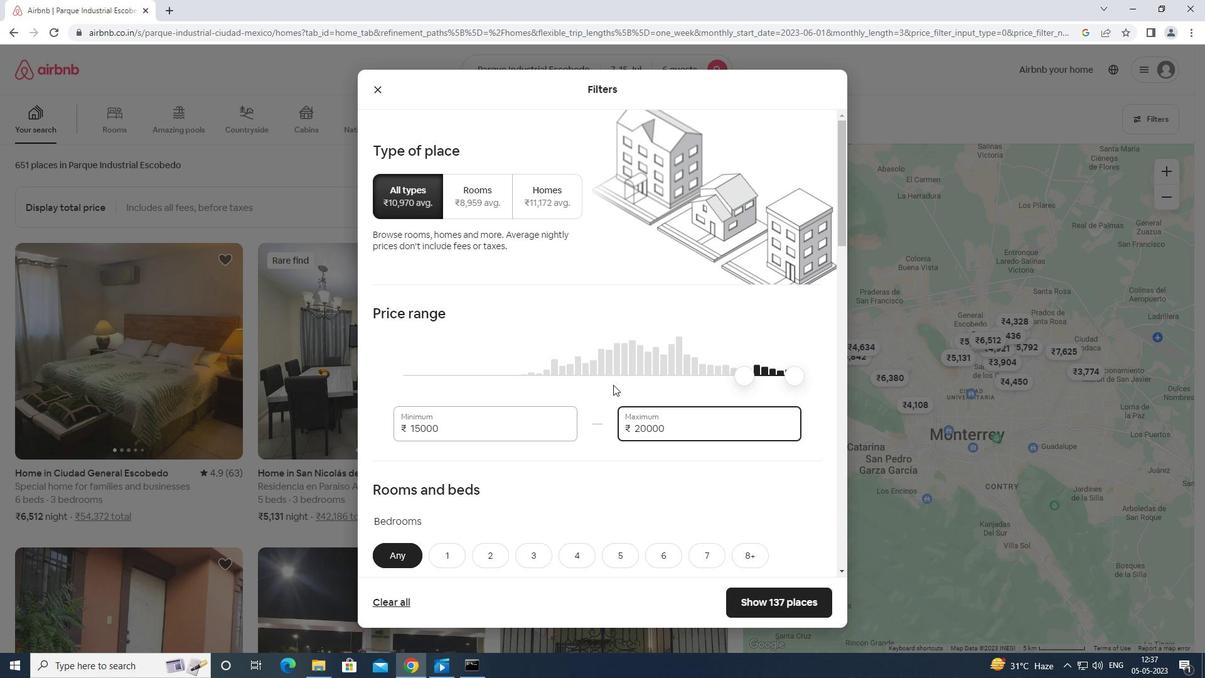 
Action: Mouse scrolled (612, 384) with delta (0, 0)
Screenshot: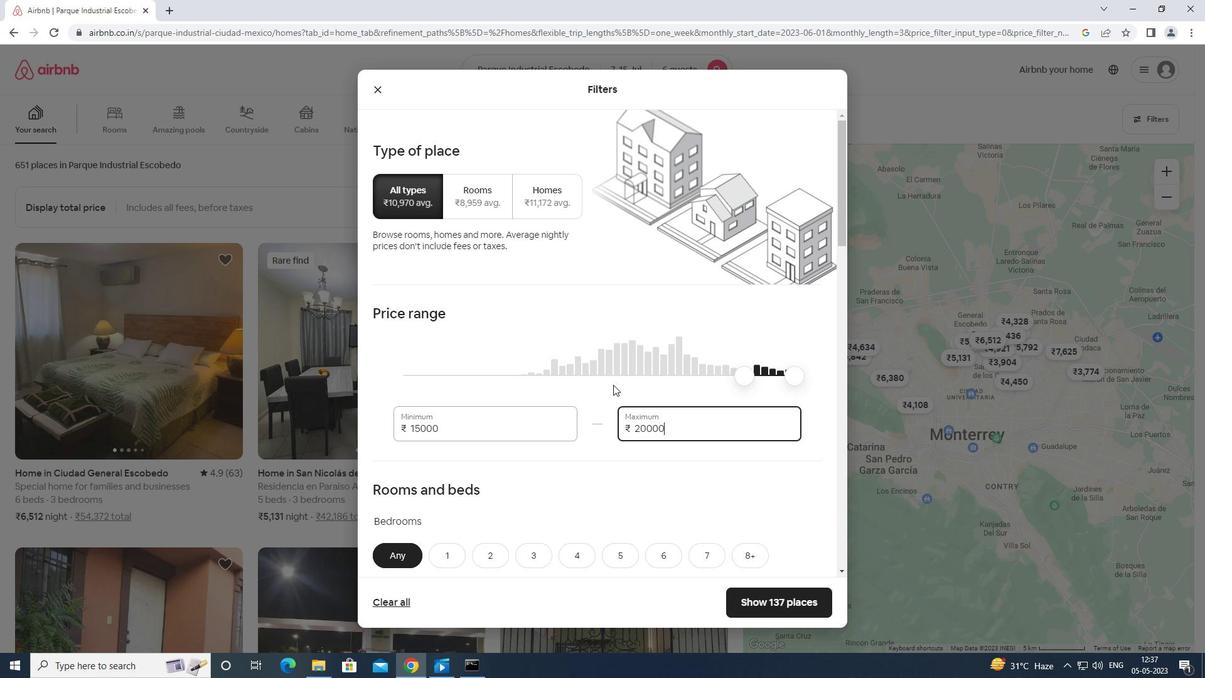 
Action: Mouse scrolled (612, 384) with delta (0, 0)
Screenshot: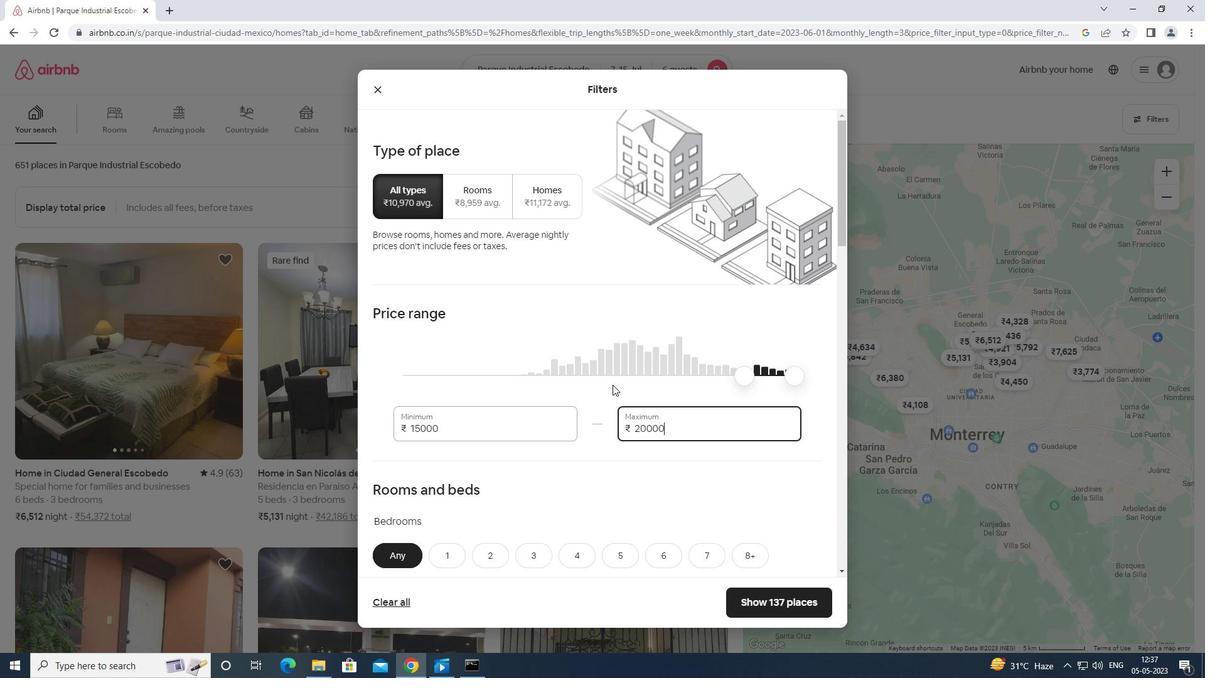
Action: Mouse scrolled (612, 384) with delta (0, 0)
Screenshot: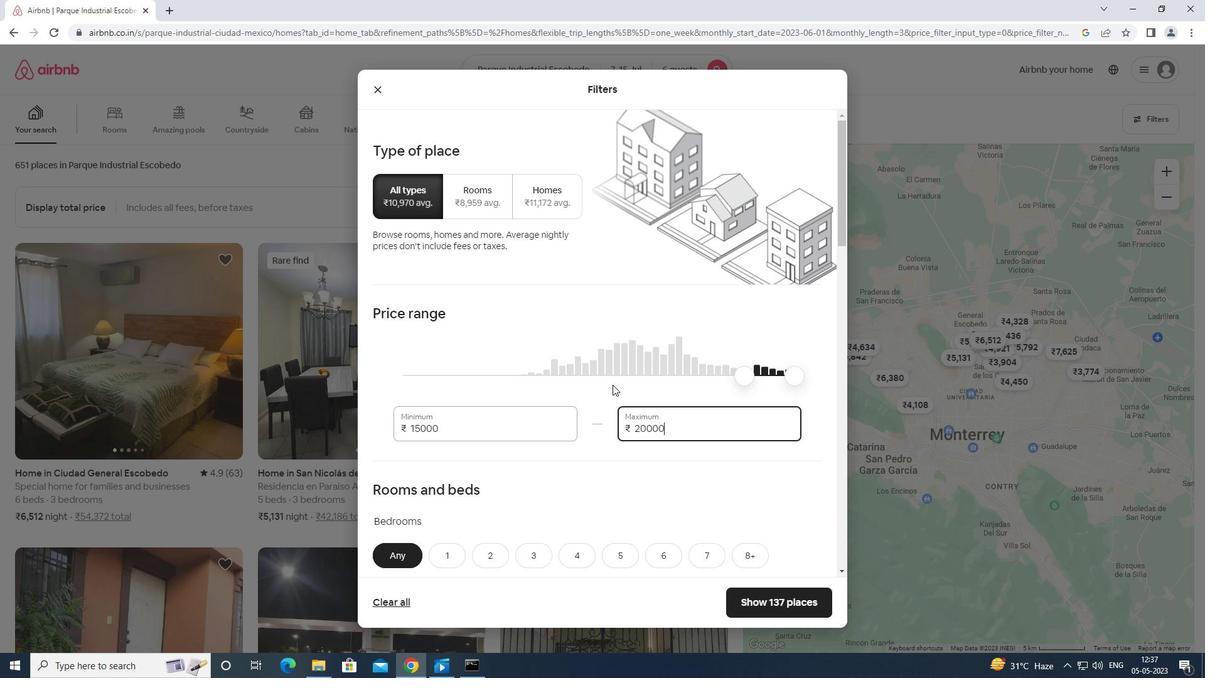 
Action: Mouse scrolled (612, 384) with delta (0, 0)
Screenshot: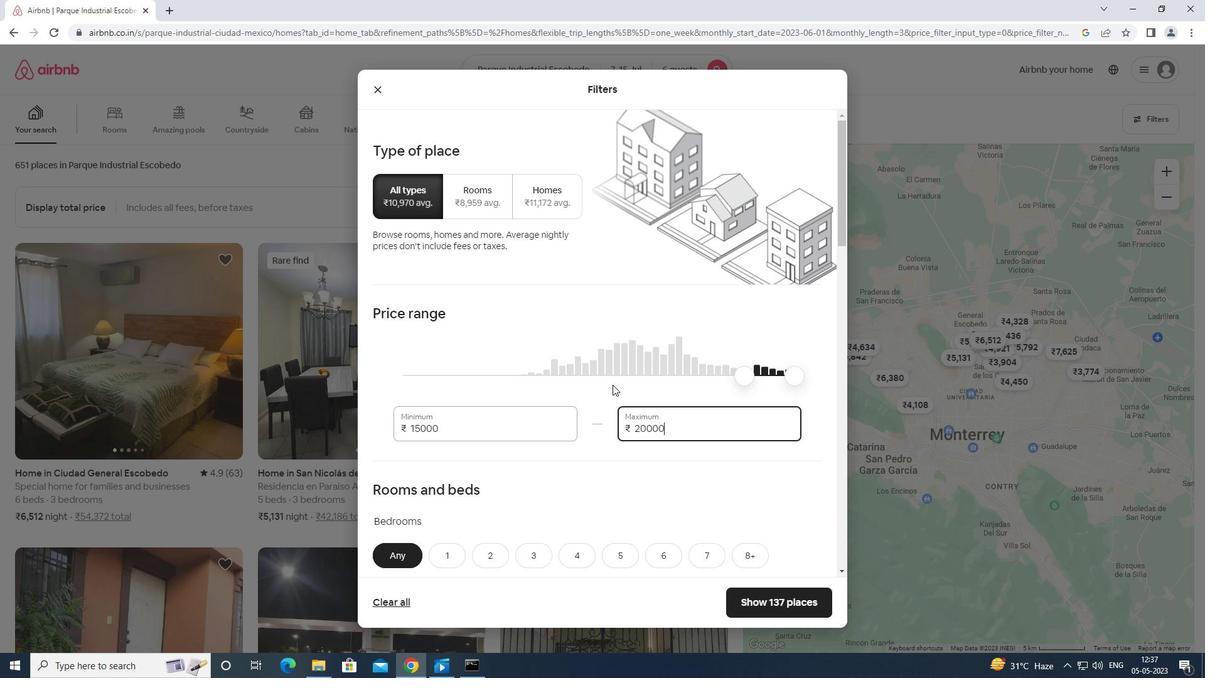 
Action: Mouse moved to (530, 298)
Screenshot: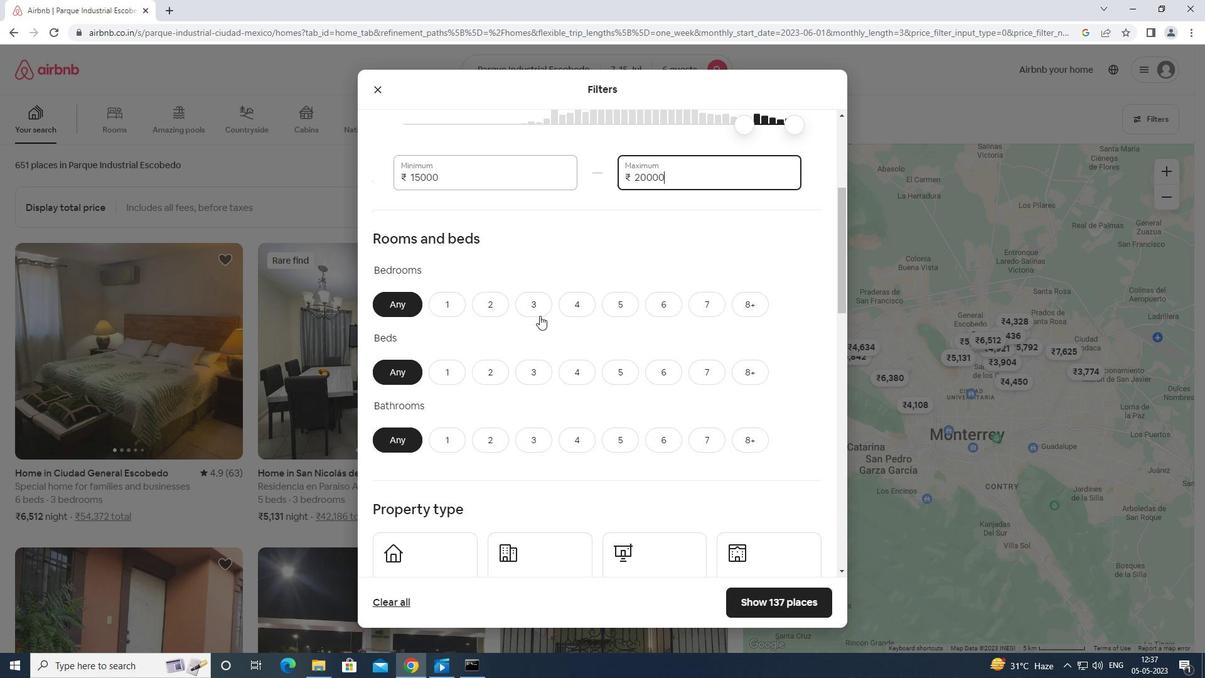 
Action: Mouse pressed left at (530, 298)
Screenshot: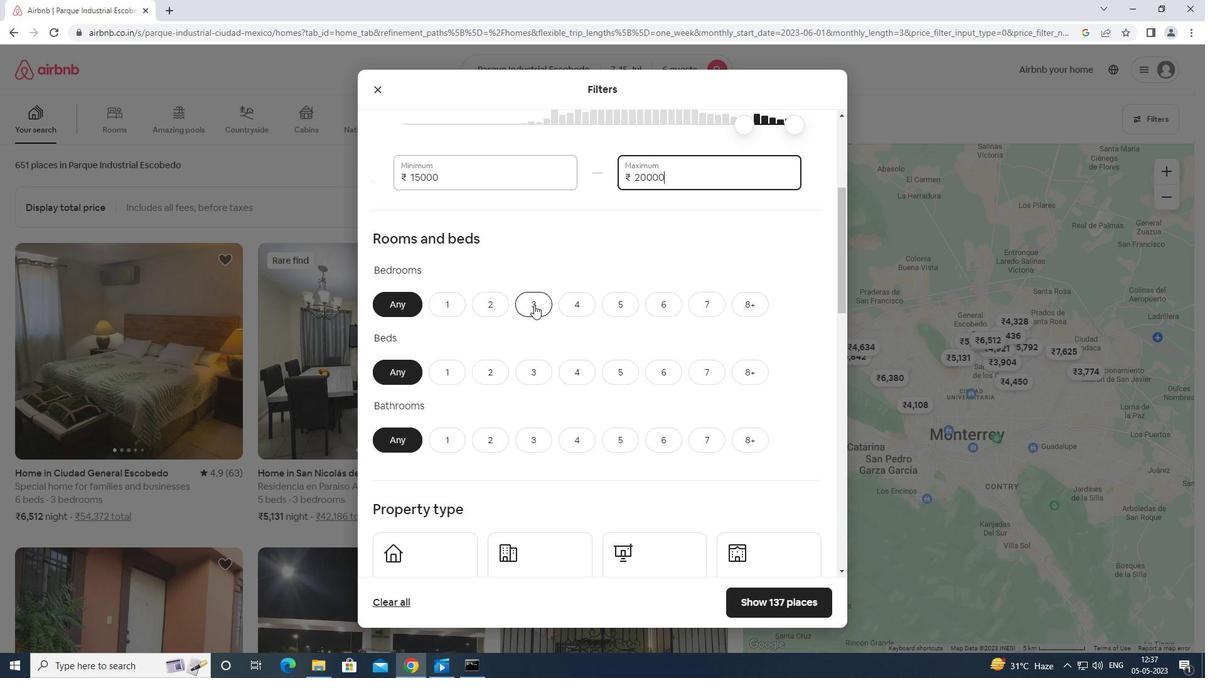
Action: Mouse moved to (530, 372)
Screenshot: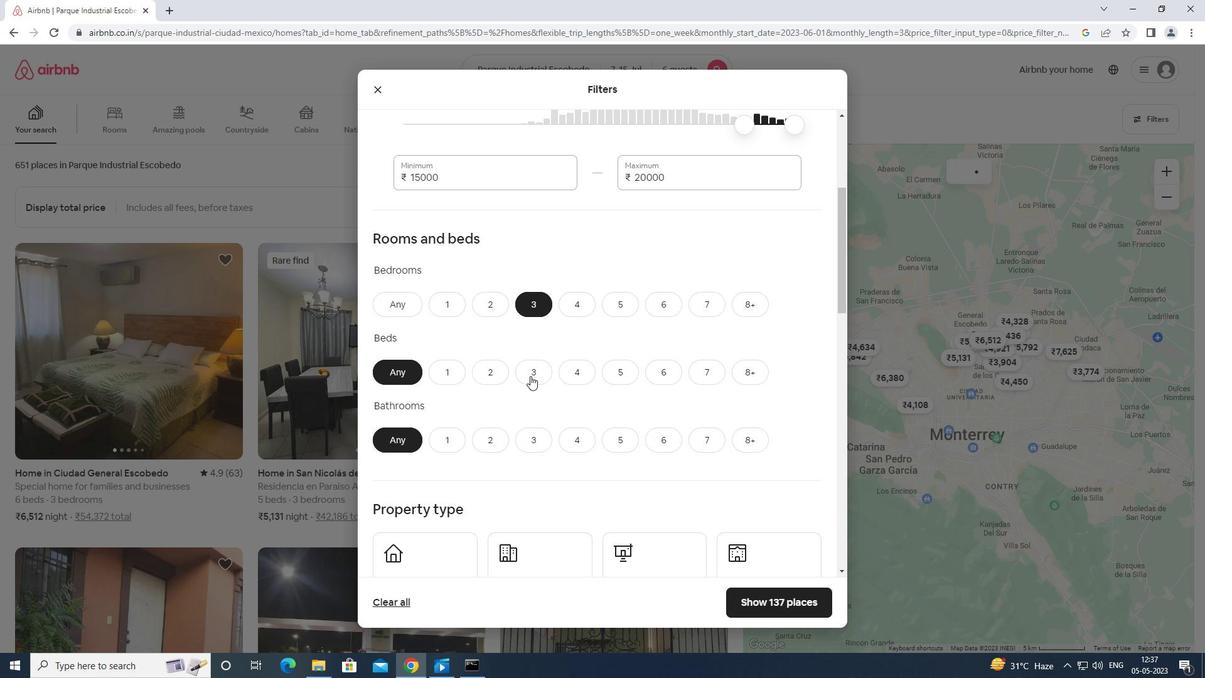 
Action: Mouse pressed left at (530, 372)
Screenshot: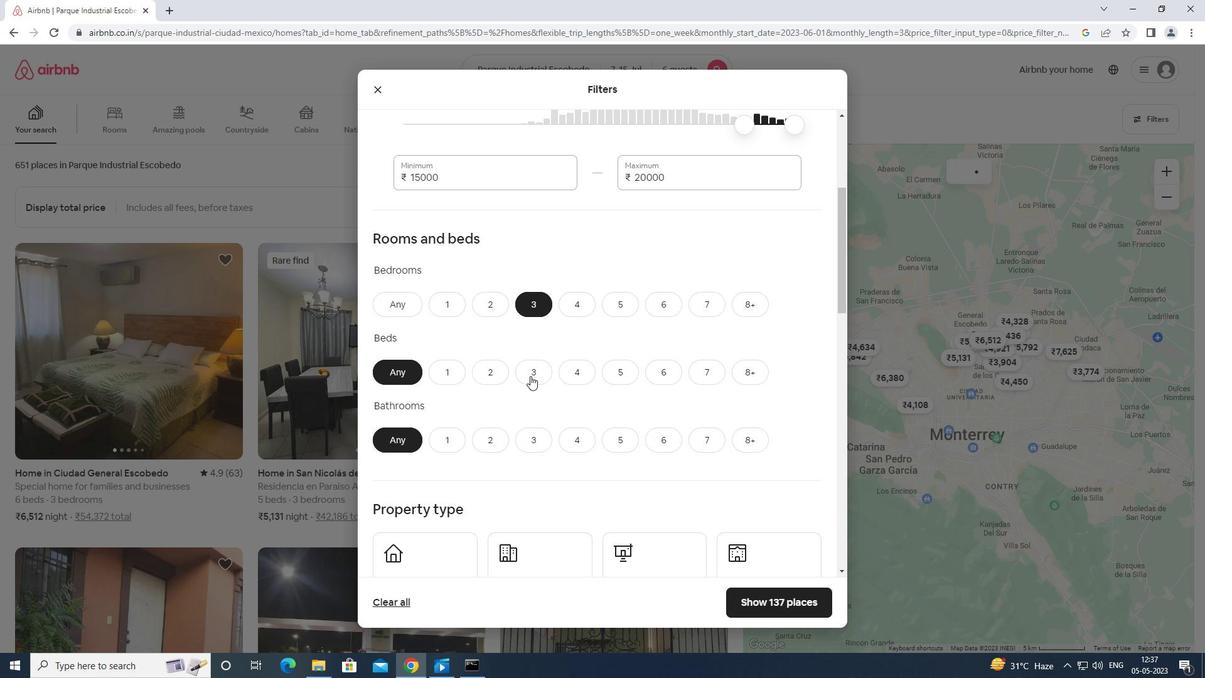 
Action: Mouse moved to (539, 440)
Screenshot: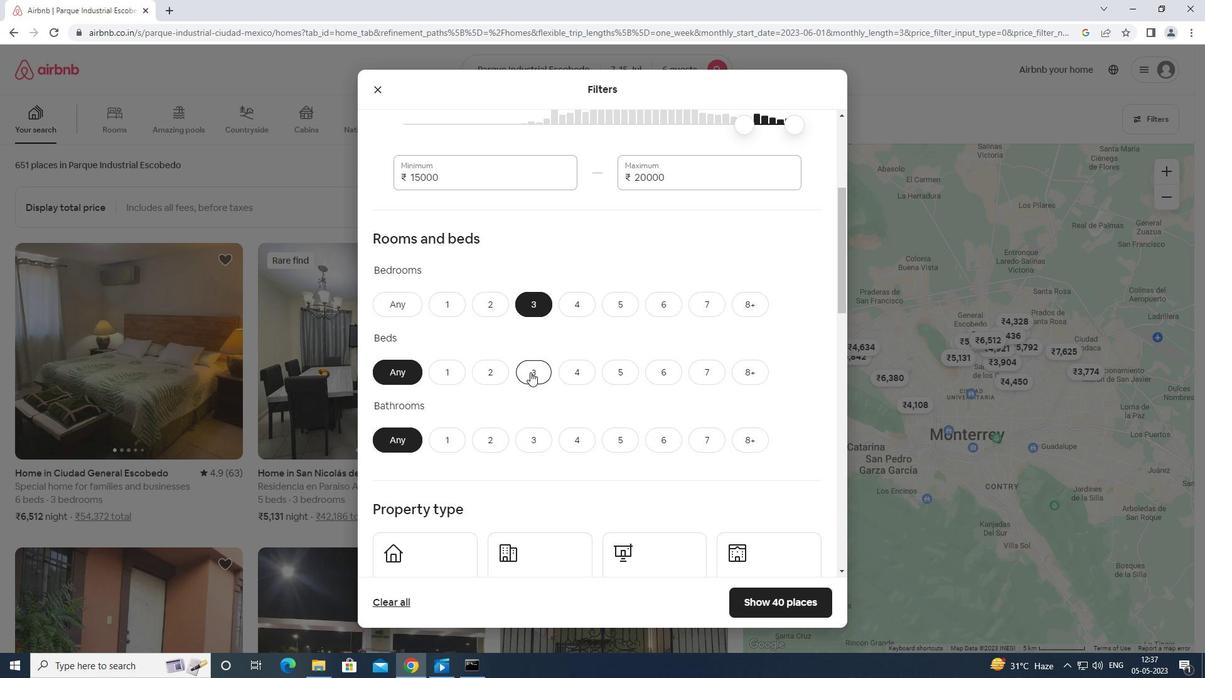 
Action: Mouse pressed left at (539, 440)
Screenshot: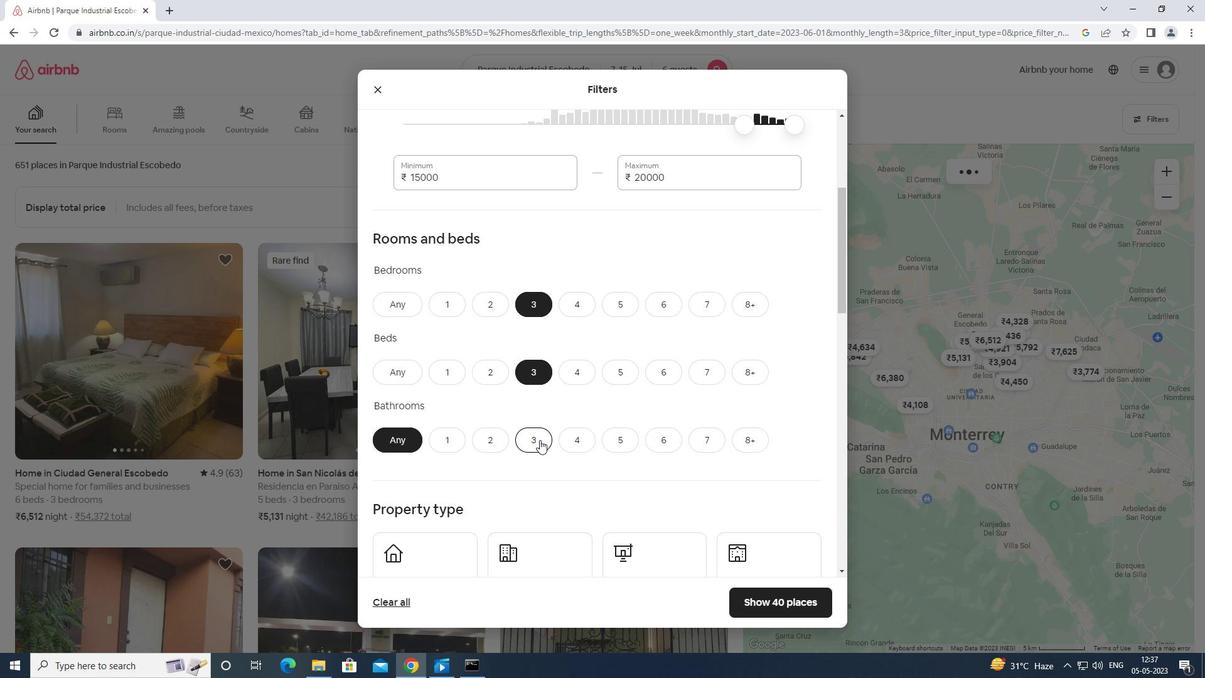 
Action: Mouse moved to (539, 438)
Screenshot: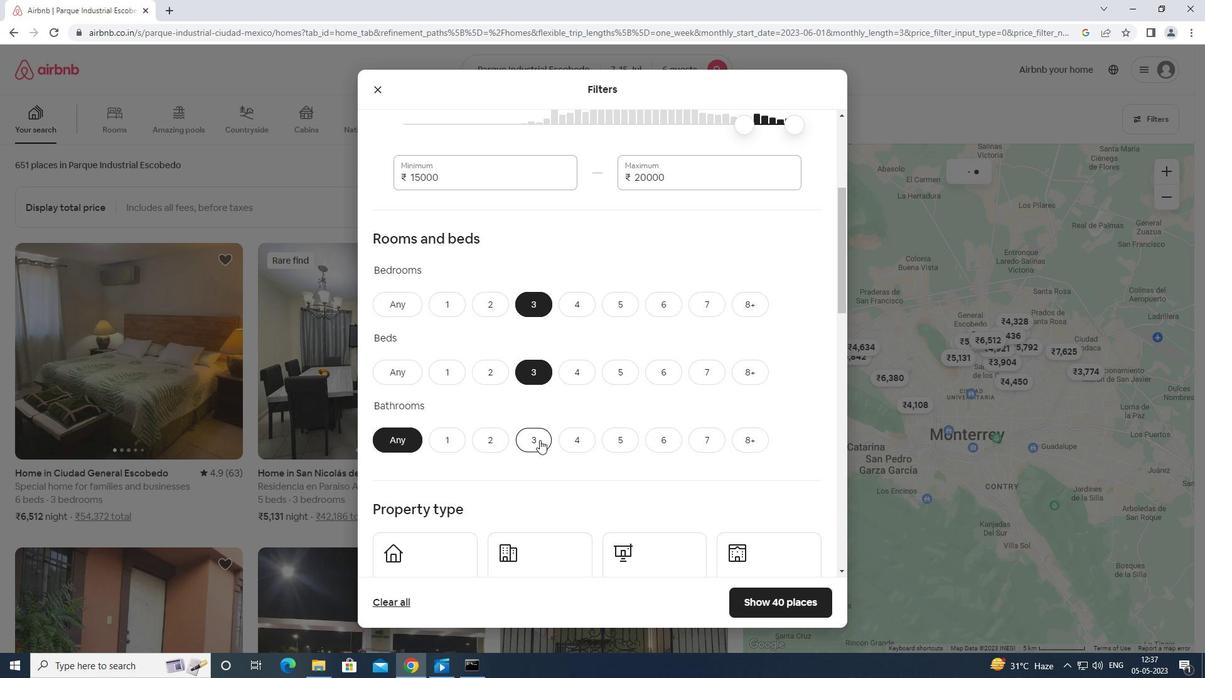 
Action: Mouse scrolled (539, 437) with delta (0, 0)
Screenshot: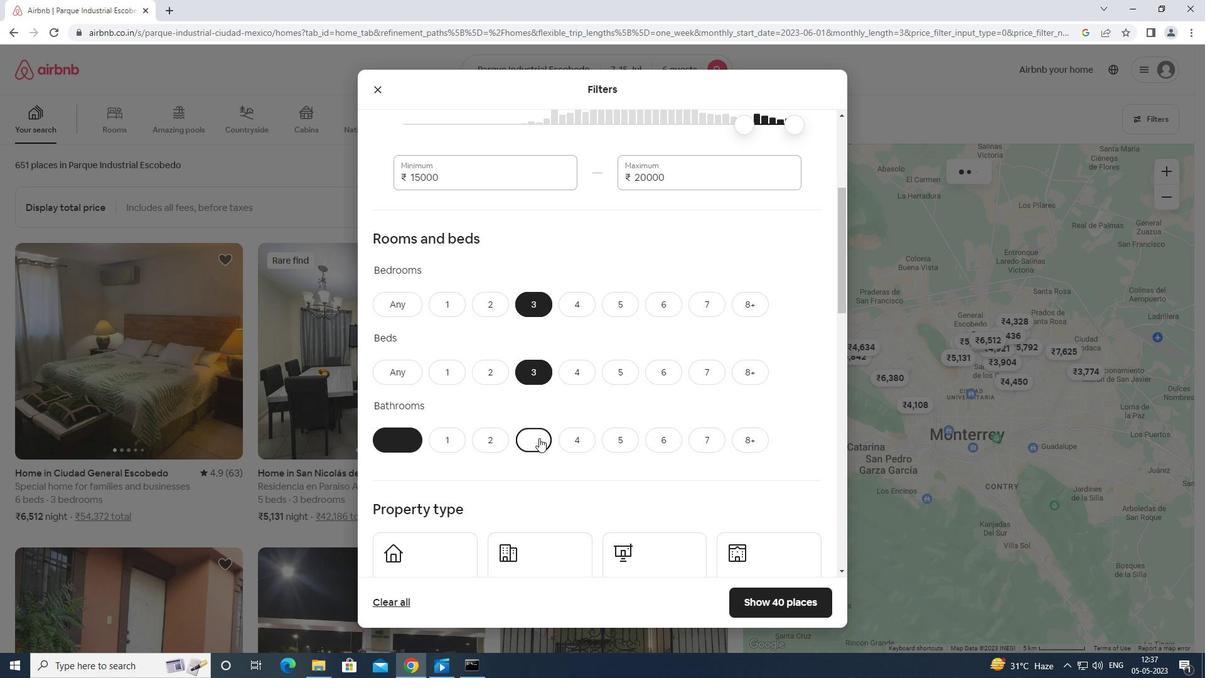 
Action: Mouse scrolled (539, 437) with delta (0, 0)
Screenshot: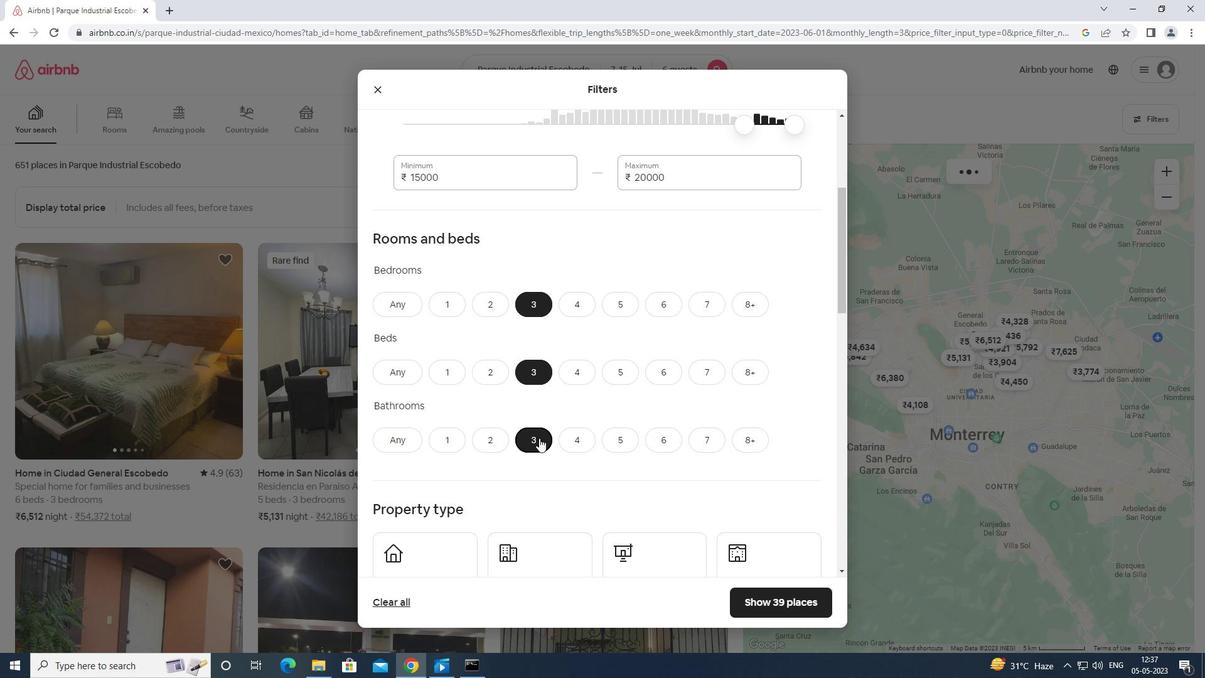 
Action: Mouse scrolled (539, 437) with delta (0, 0)
Screenshot: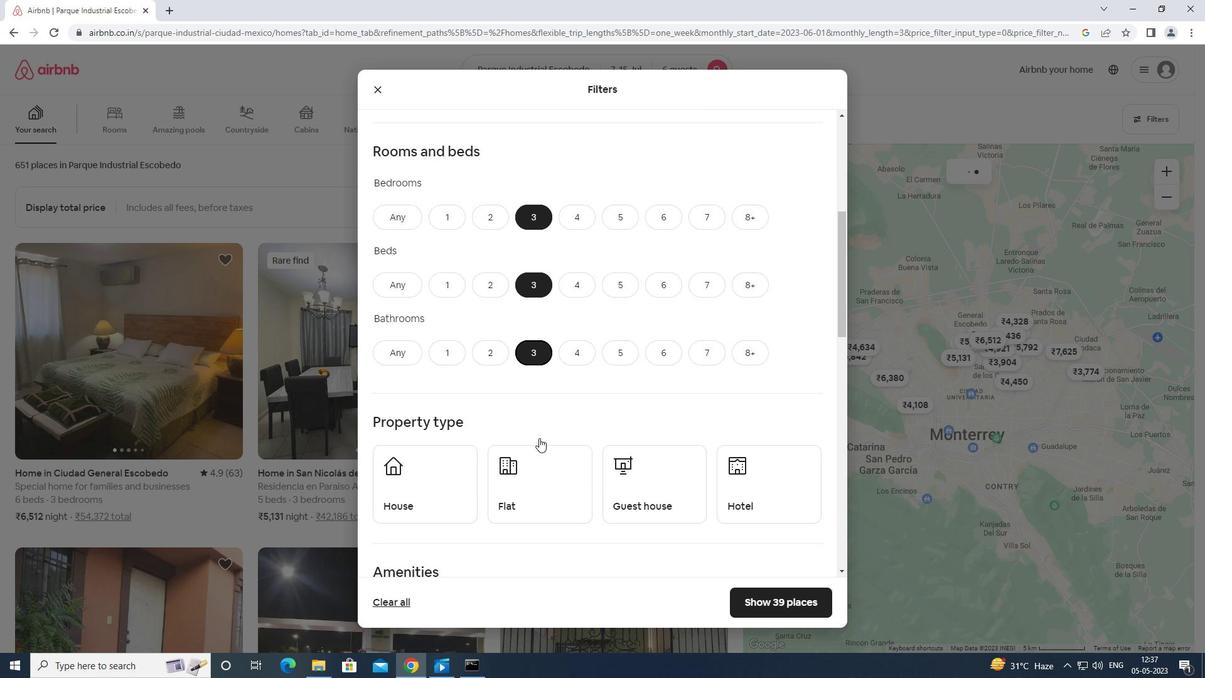 
Action: Mouse scrolled (539, 437) with delta (0, 0)
Screenshot: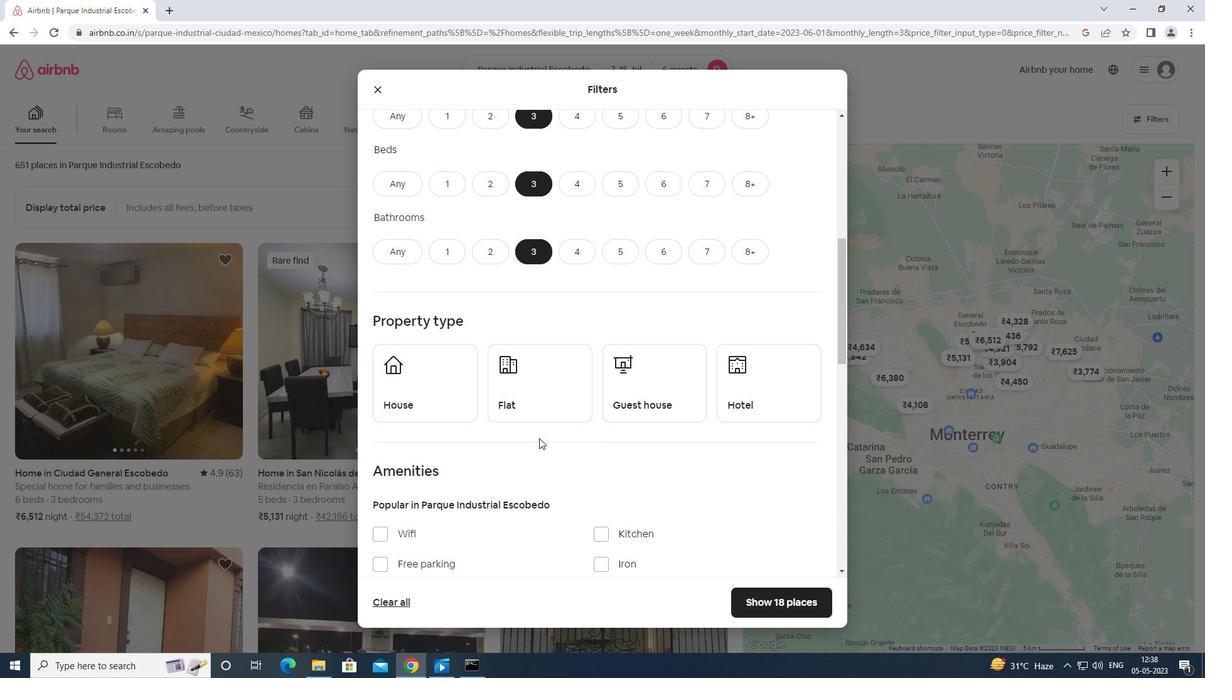 
Action: Mouse scrolled (539, 437) with delta (0, 0)
Screenshot: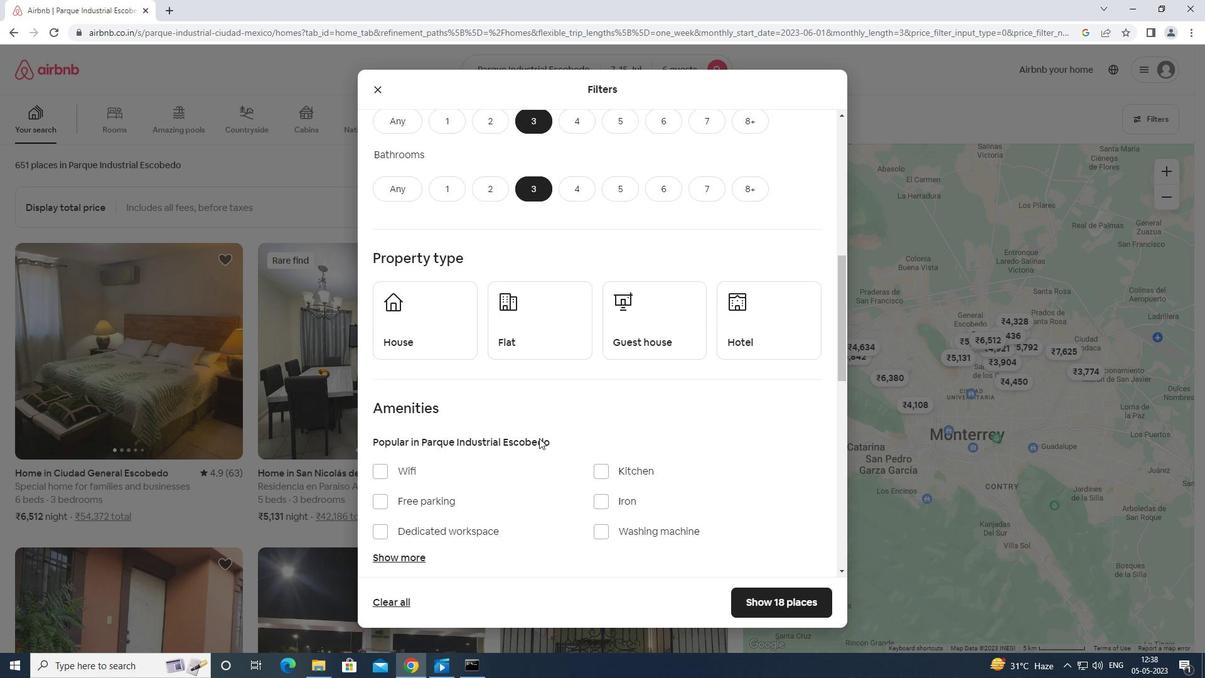 
Action: Mouse moved to (445, 264)
Screenshot: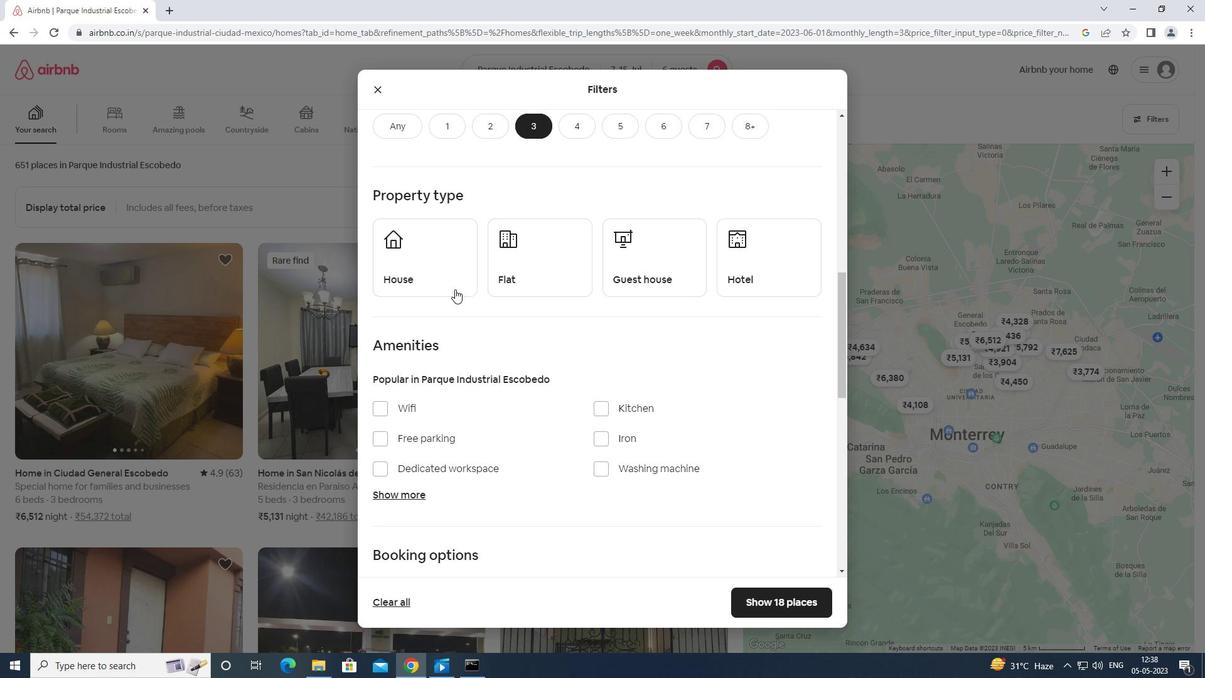 
Action: Mouse pressed left at (445, 264)
Screenshot: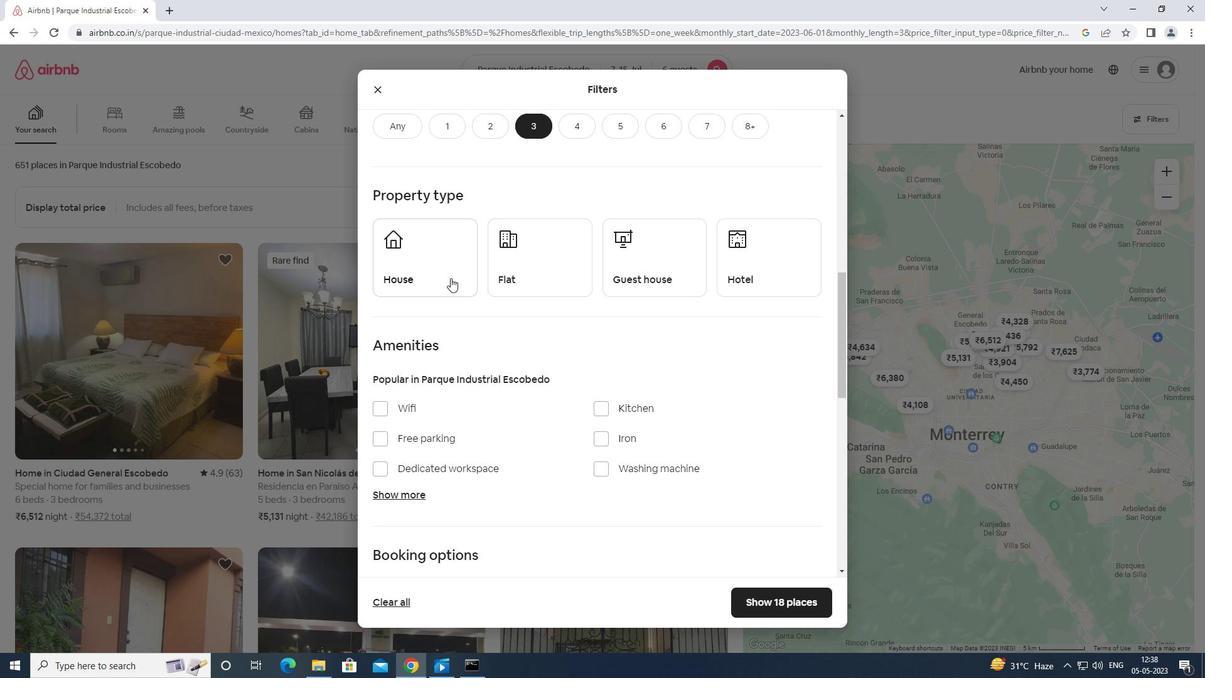 
Action: Mouse moved to (511, 266)
Screenshot: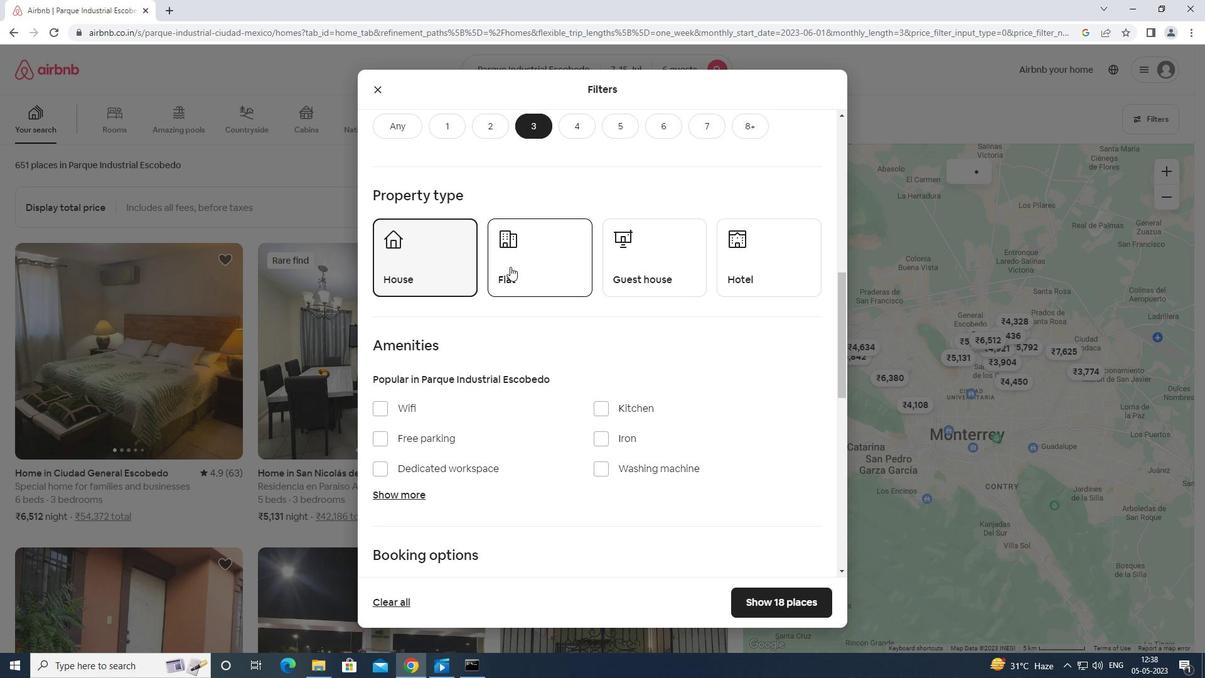 
Action: Mouse pressed left at (511, 266)
Screenshot: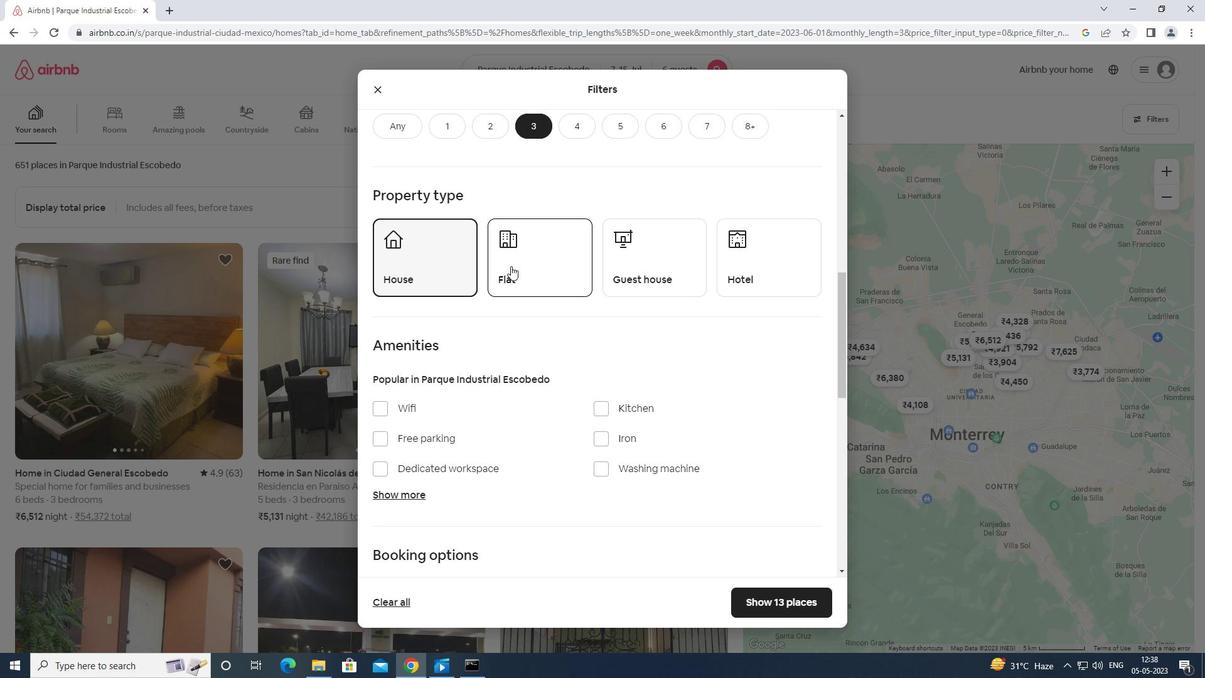 
Action: Mouse moved to (671, 258)
Screenshot: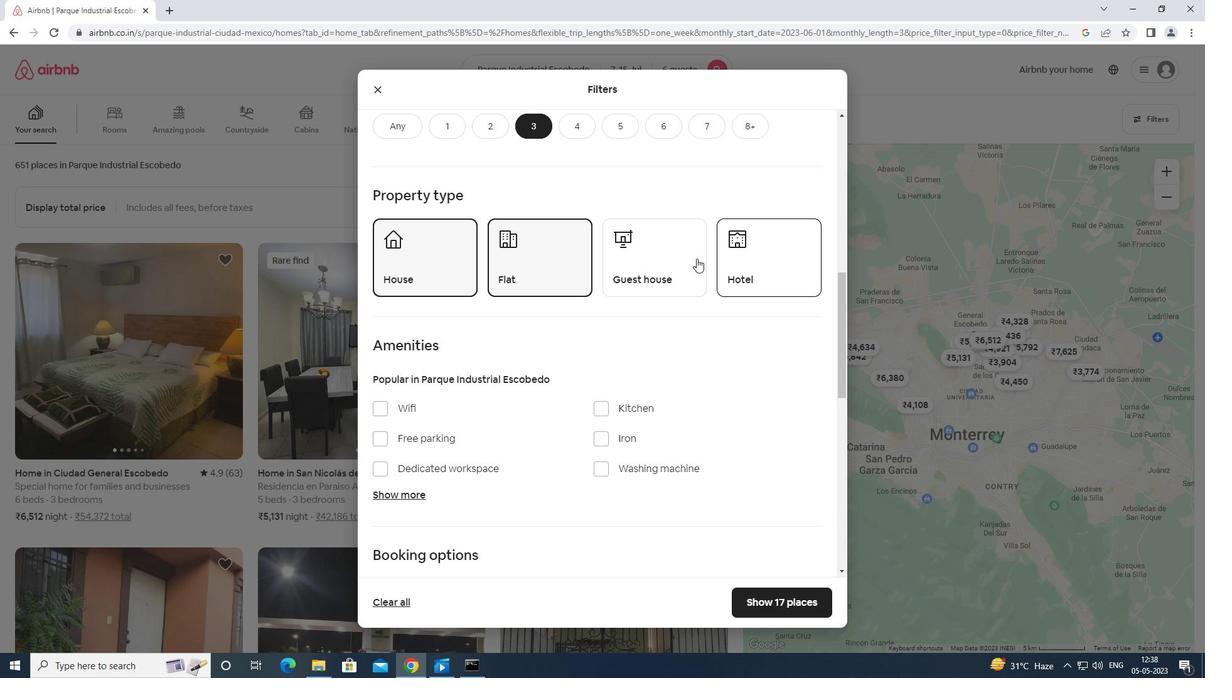 
Action: Mouse pressed left at (671, 258)
Screenshot: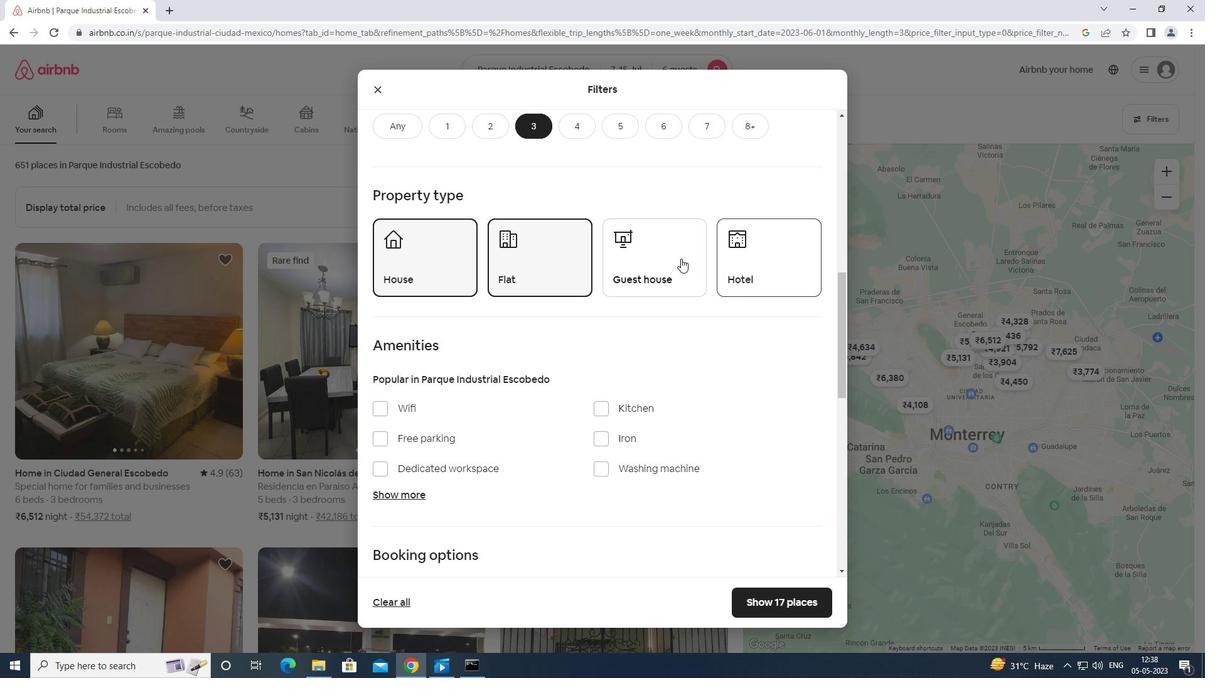 
Action: Mouse scrolled (671, 258) with delta (0, 0)
Screenshot: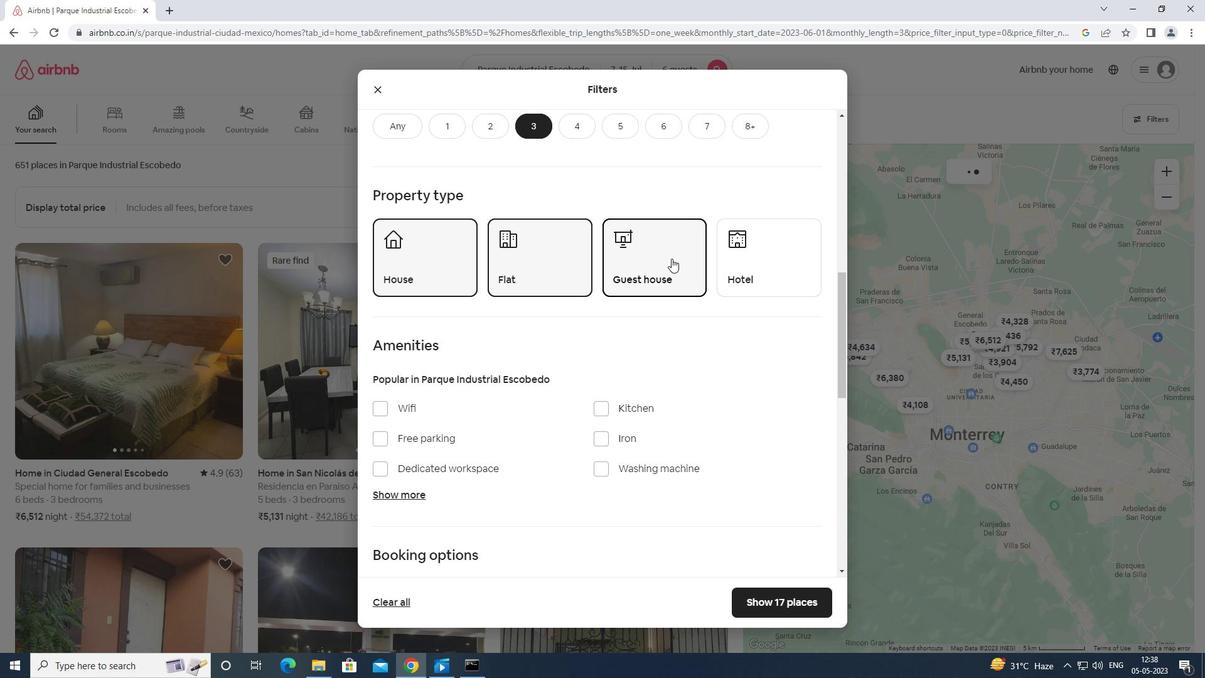 
Action: Mouse scrolled (671, 258) with delta (0, 0)
Screenshot: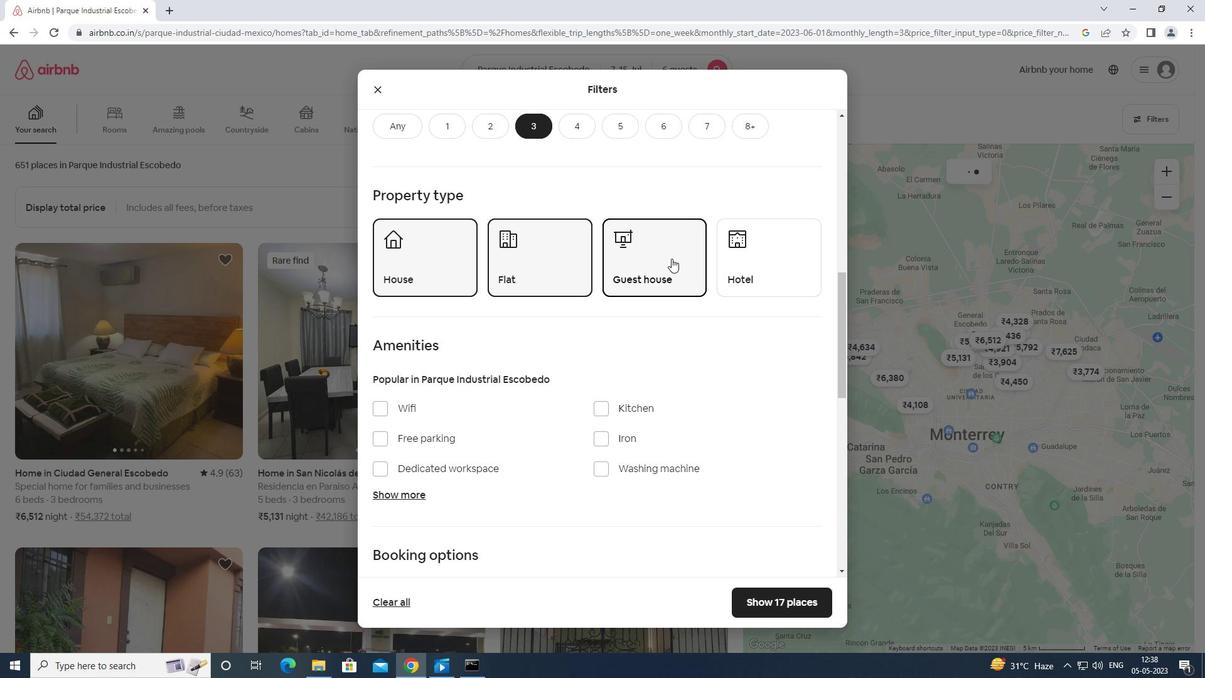 
Action: Mouse scrolled (671, 258) with delta (0, 0)
Screenshot: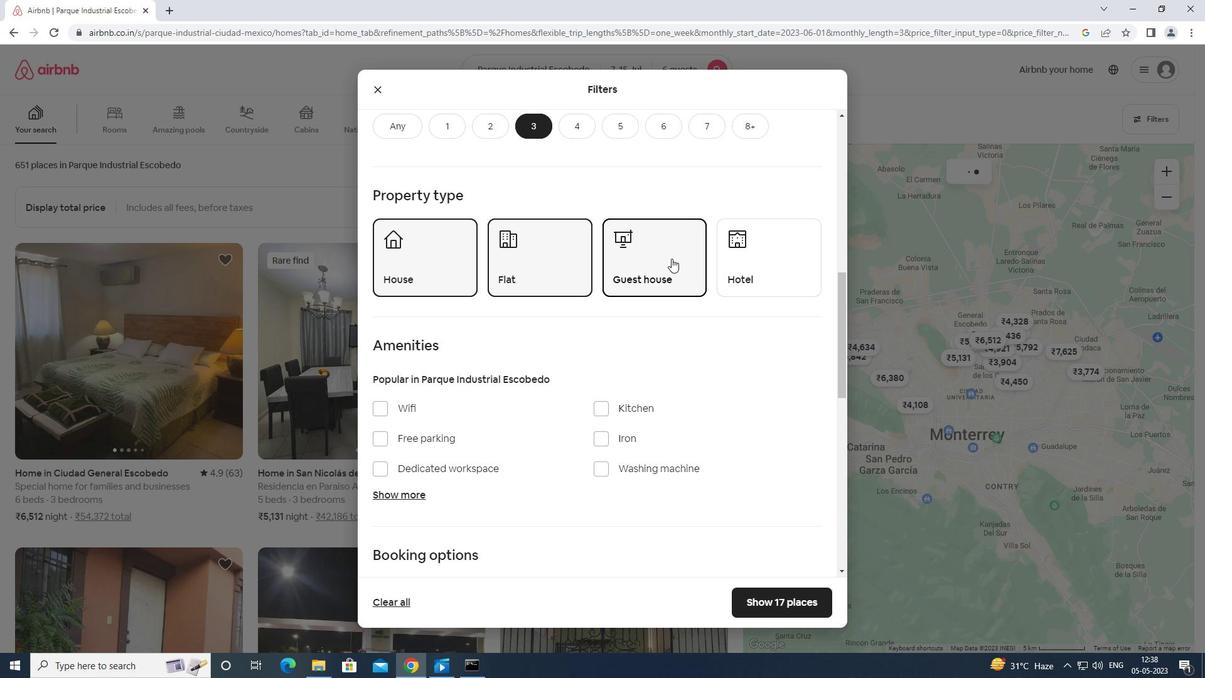 
Action: Mouse scrolled (671, 258) with delta (0, 0)
Screenshot: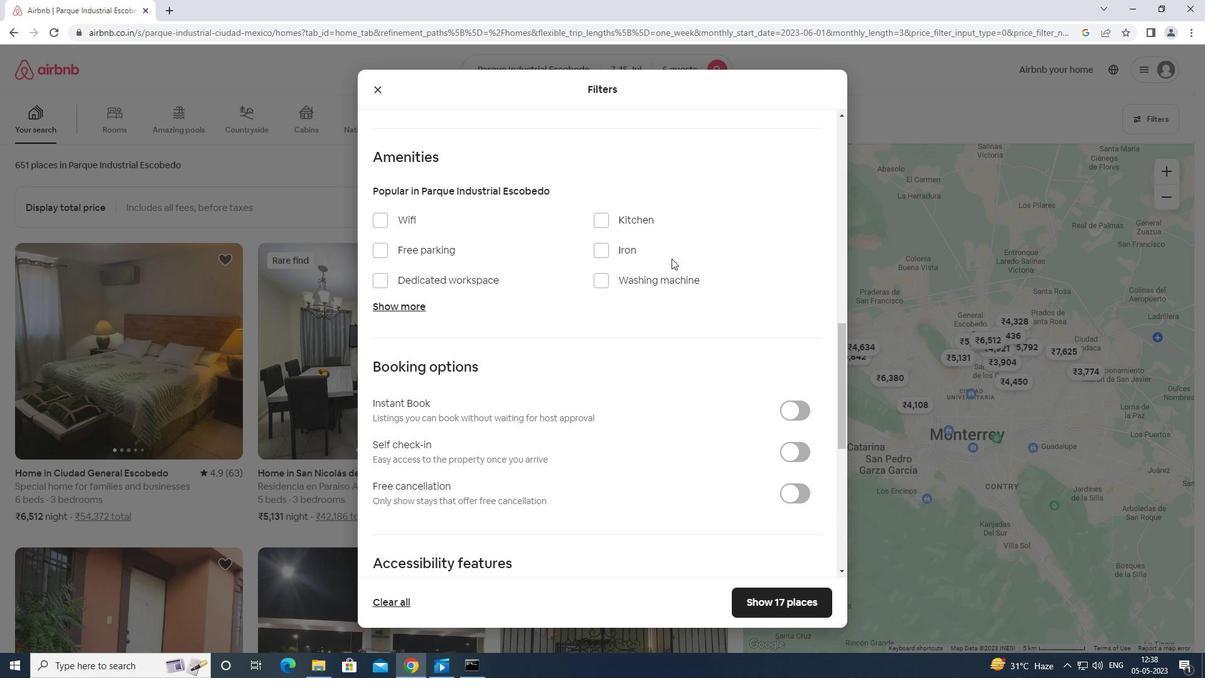 
Action: Mouse scrolled (671, 258) with delta (0, 0)
Screenshot: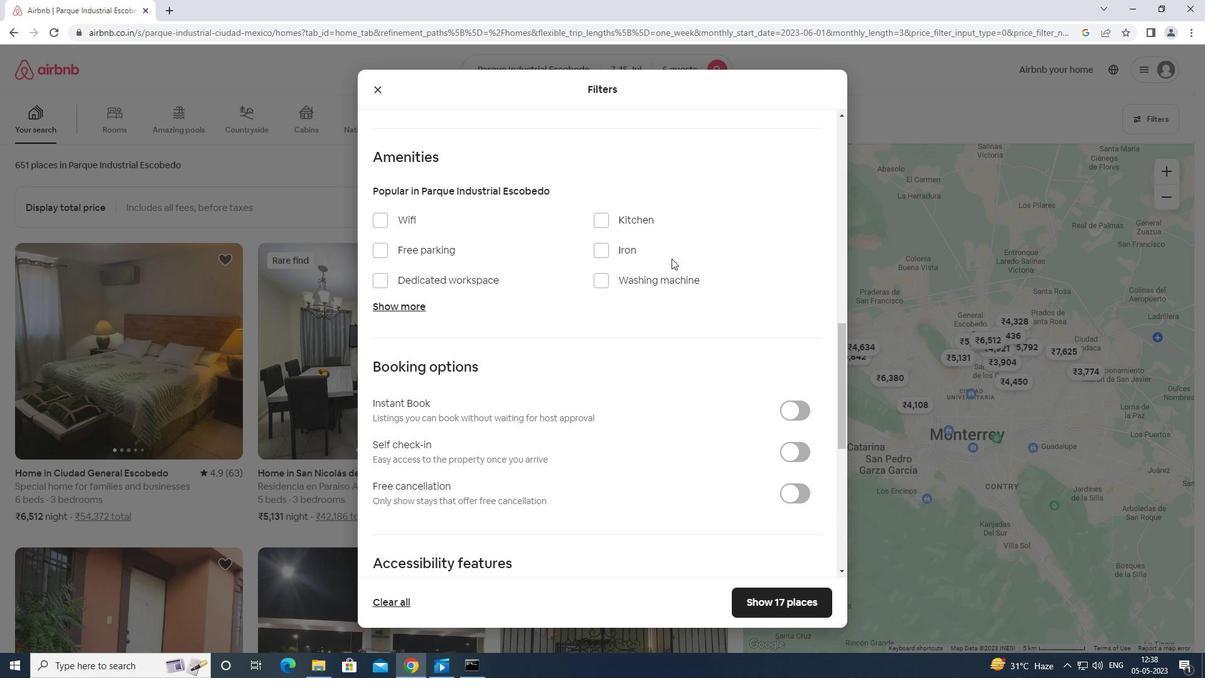 
Action: Mouse moved to (788, 324)
Screenshot: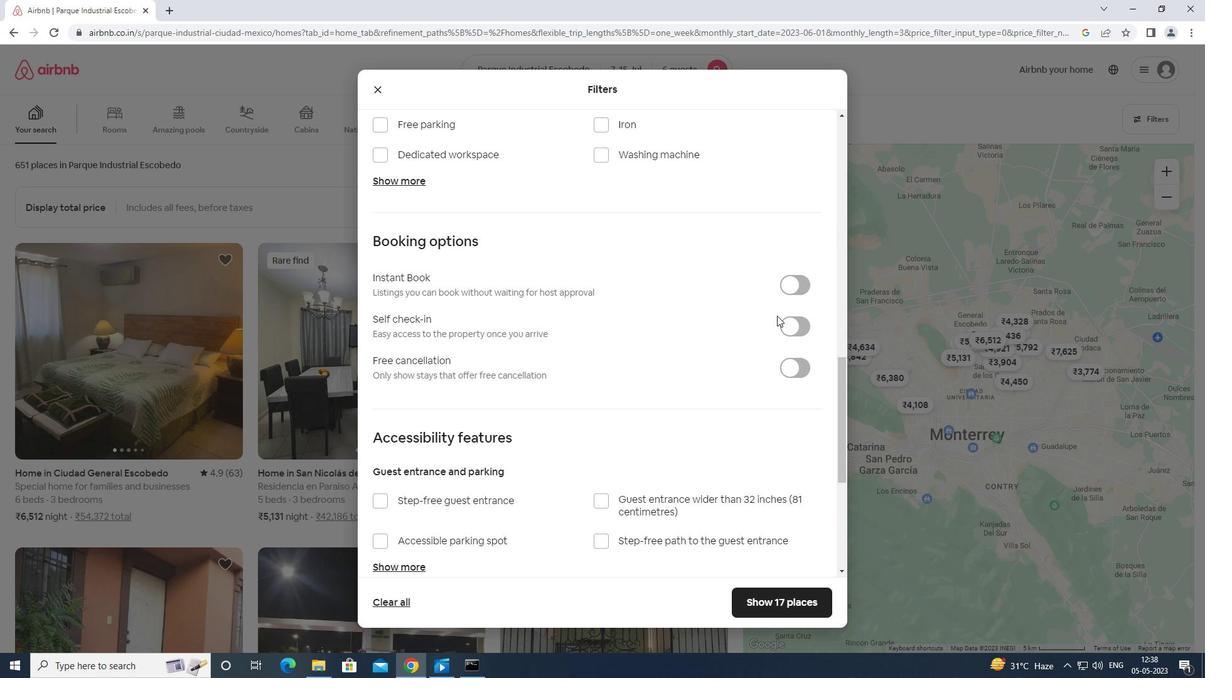 
Action: Mouse pressed left at (788, 324)
Screenshot: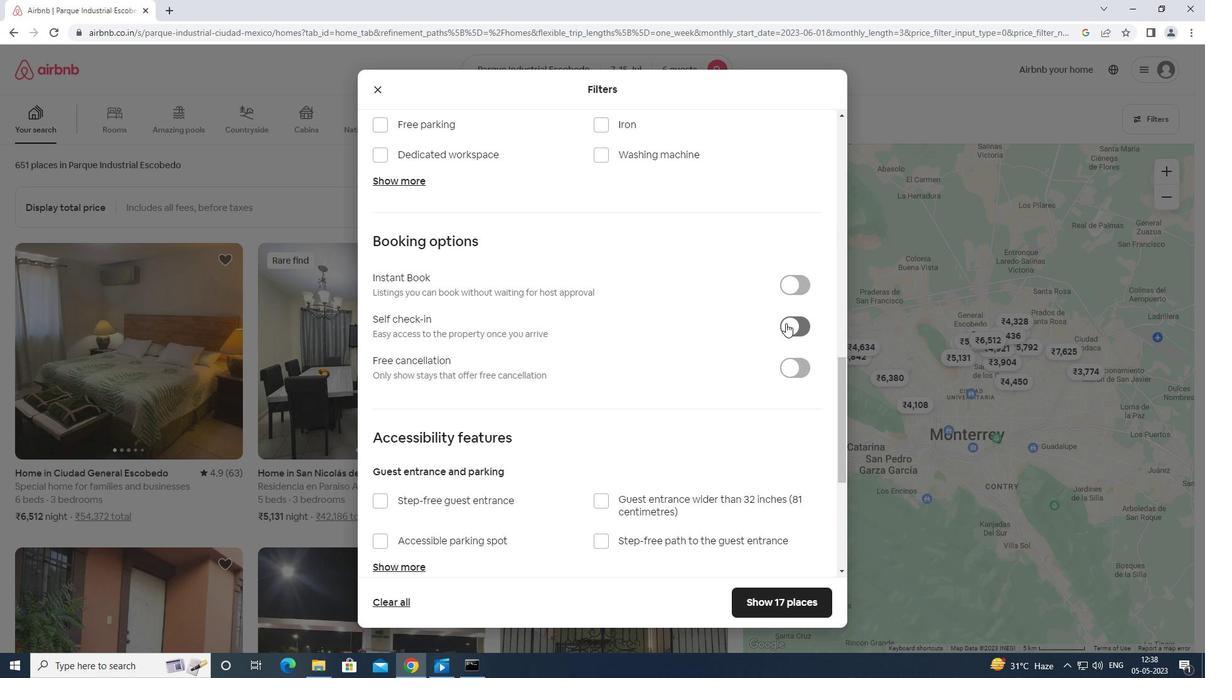 
Action: Mouse moved to (789, 324)
Screenshot: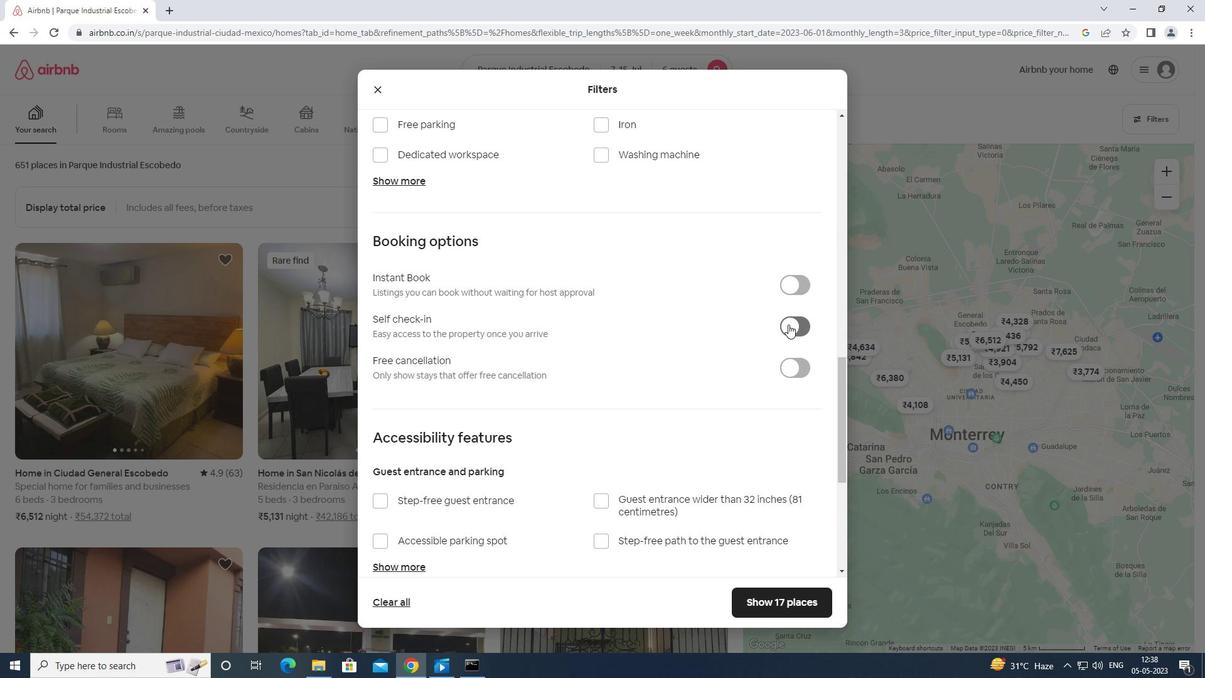 
Action: Mouse scrolled (789, 323) with delta (0, 0)
Screenshot: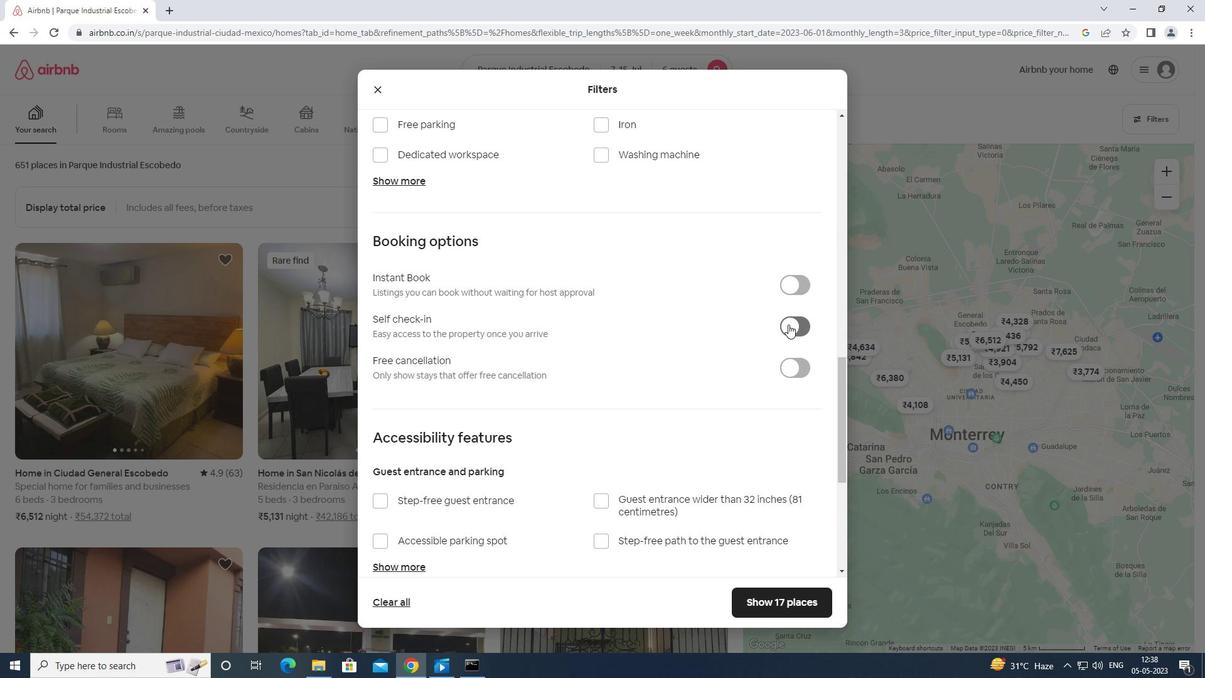 
Action: Mouse scrolled (789, 323) with delta (0, 0)
Screenshot: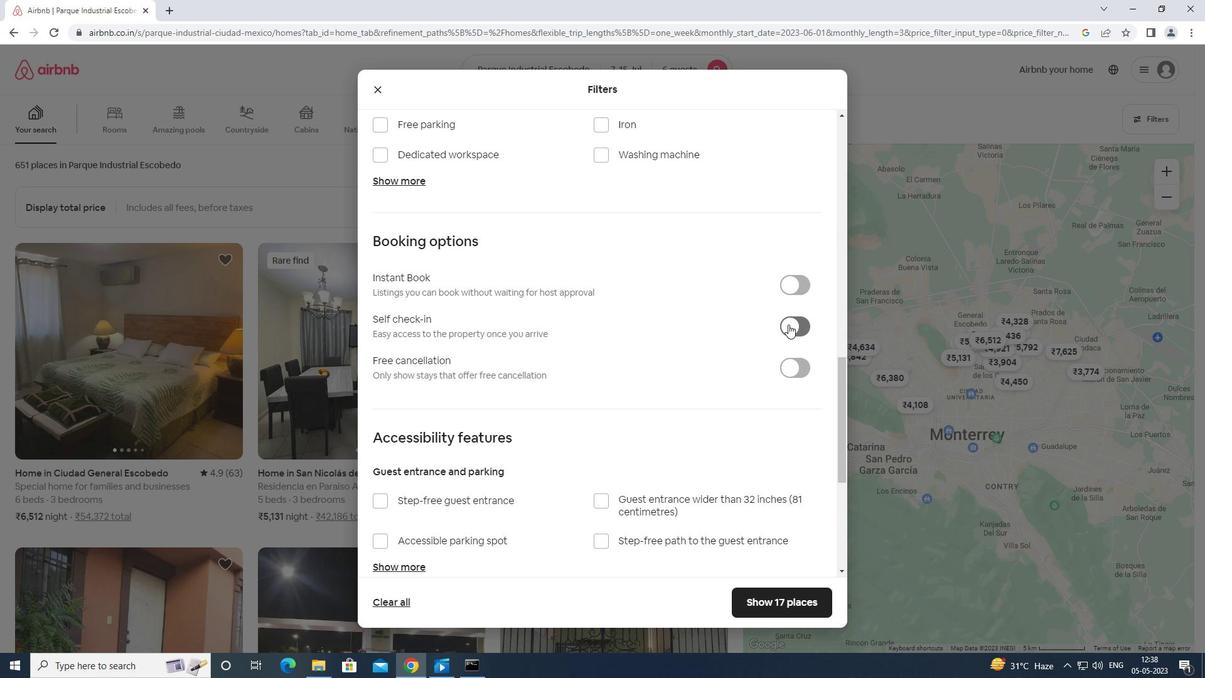 
Action: Mouse scrolled (789, 323) with delta (0, 0)
Screenshot: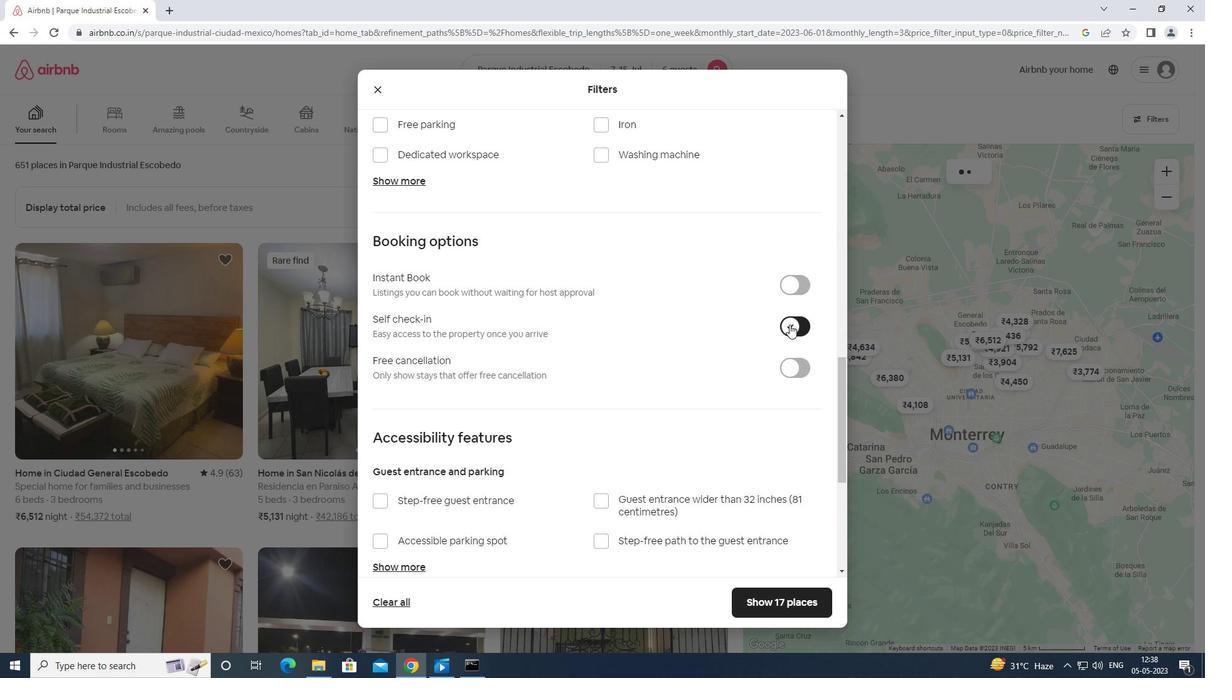 
Action: Mouse scrolled (789, 323) with delta (0, 0)
Screenshot: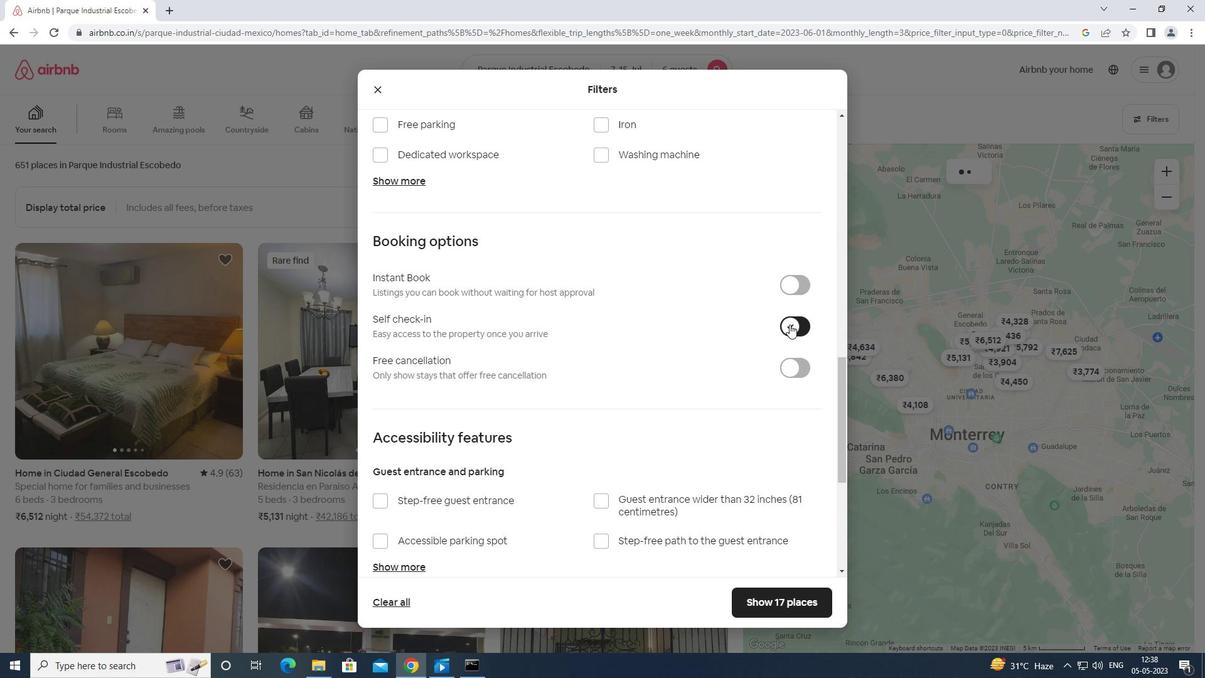 
Action: Mouse moved to (789, 320)
Screenshot: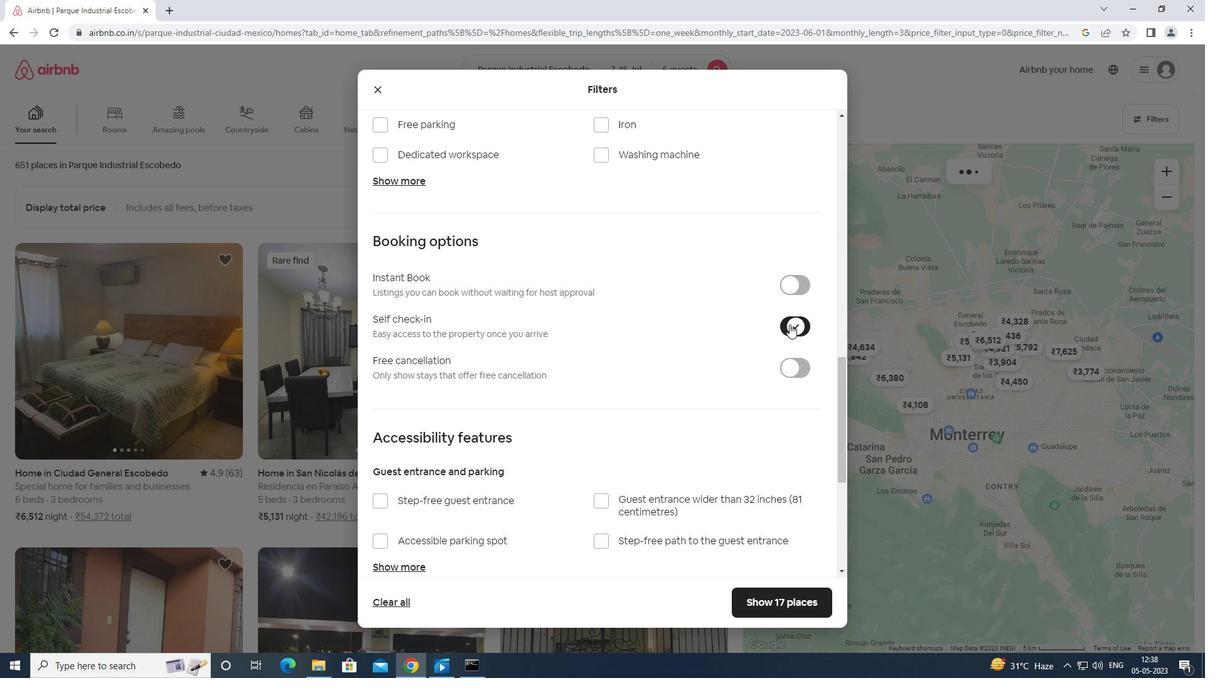 
Action: Mouse scrolled (789, 320) with delta (0, 0)
Screenshot: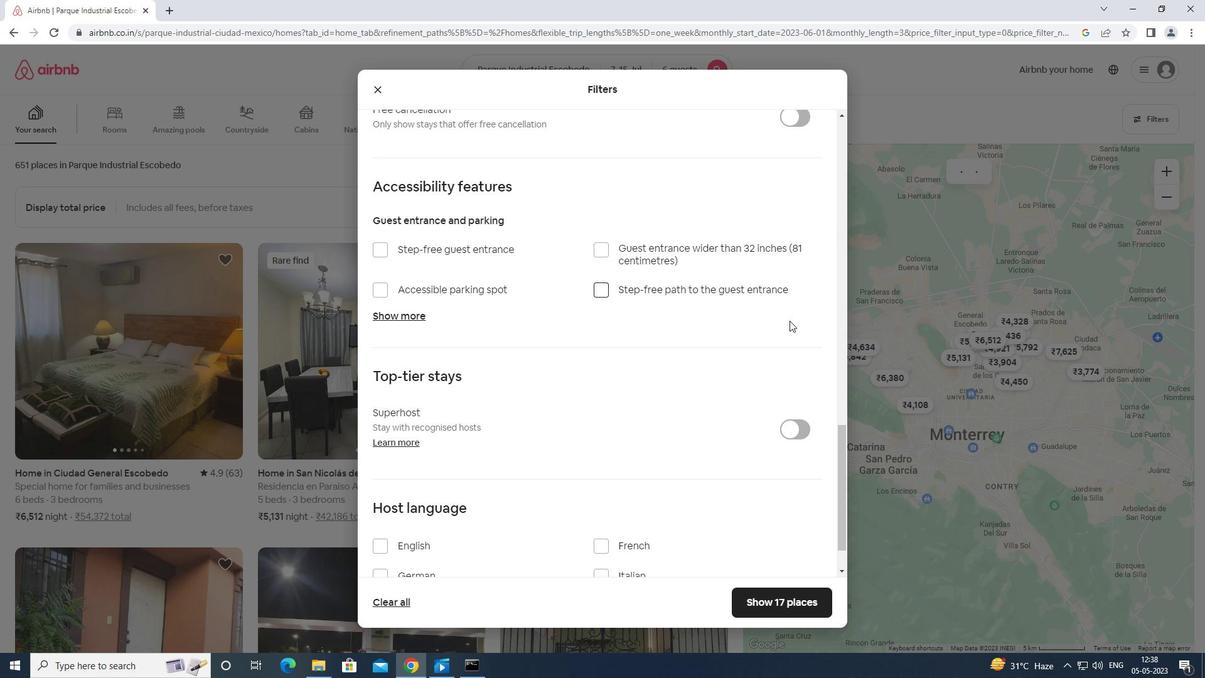 
Action: Mouse scrolled (789, 320) with delta (0, 0)
Screenshot: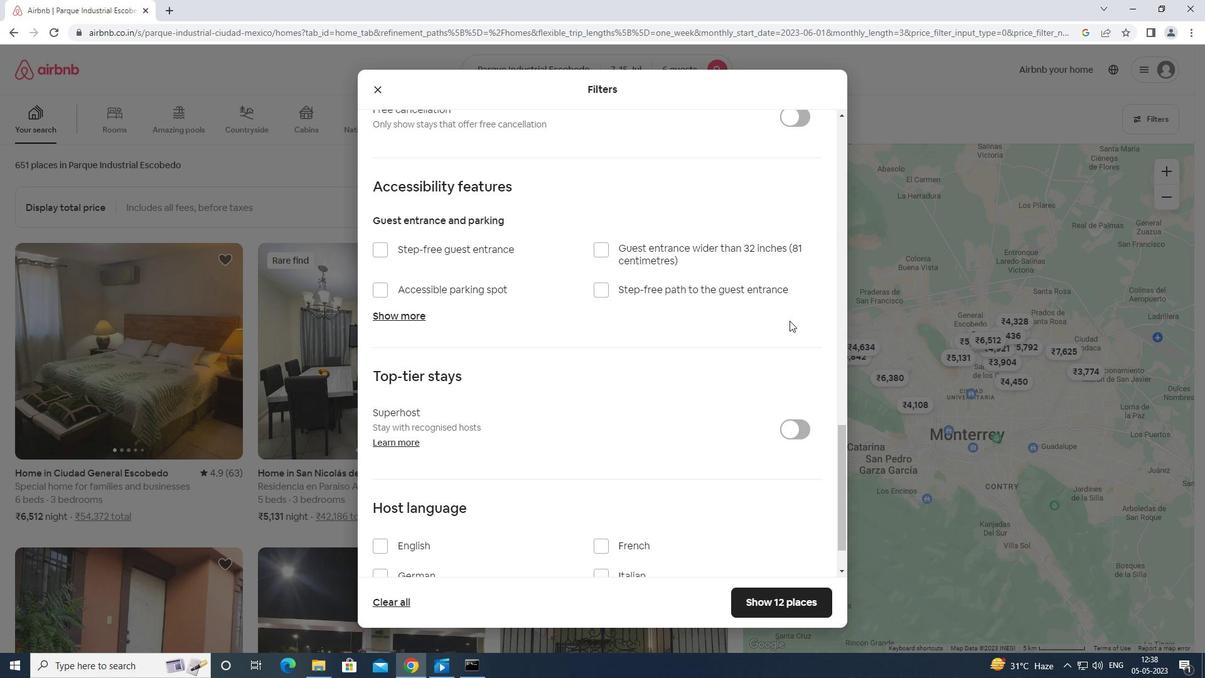 
Action: Mouse moved to (789, 320)
Screenshot: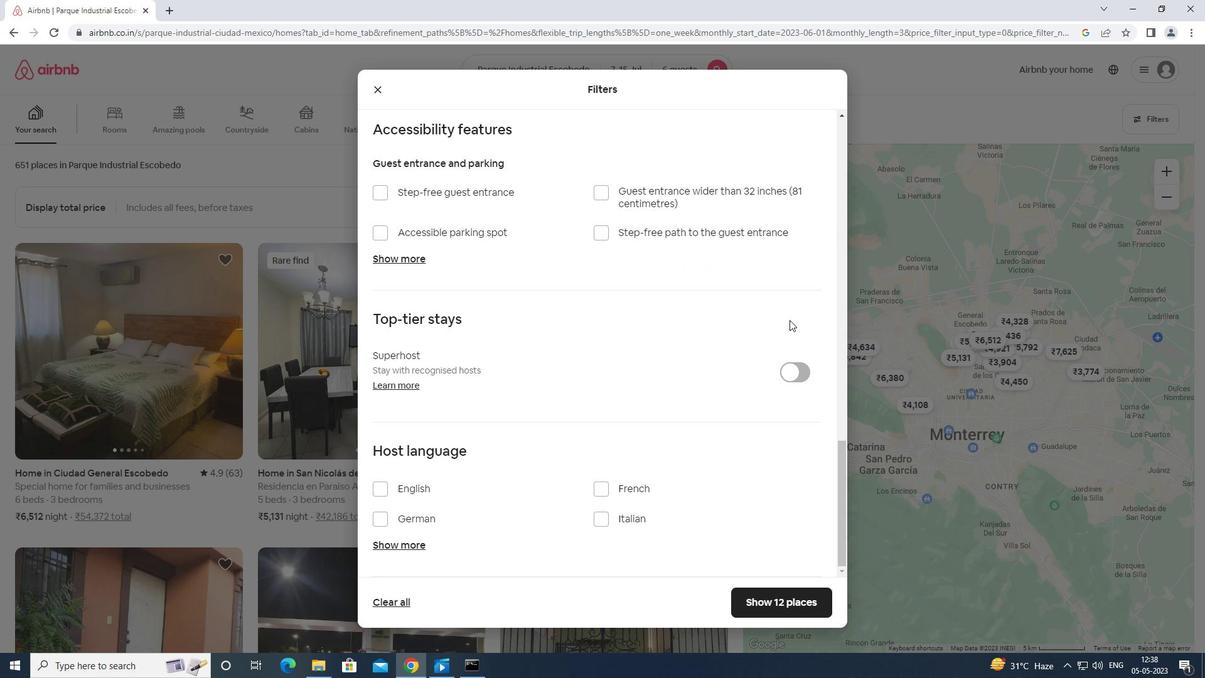 
Action: Mouse scrolled (789, 319) with delta (0, 0)
Screenshot: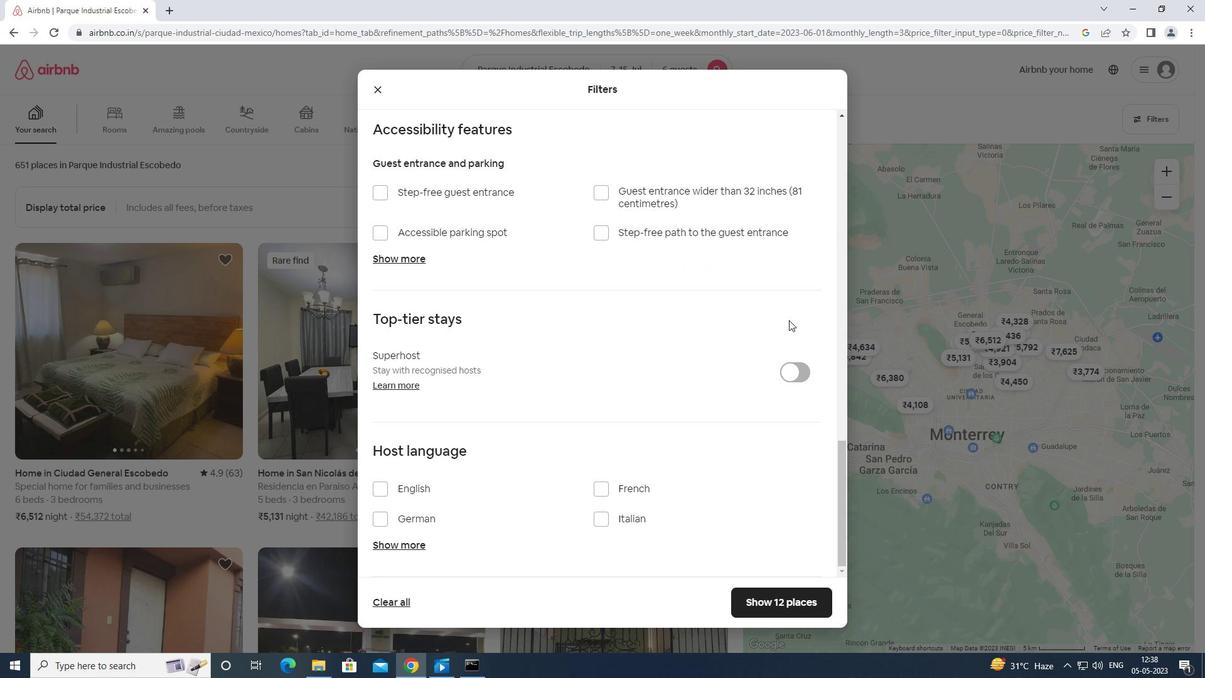 
Action: Mouse scrolled (789, 319) with delta (0, 0)
Screenshot: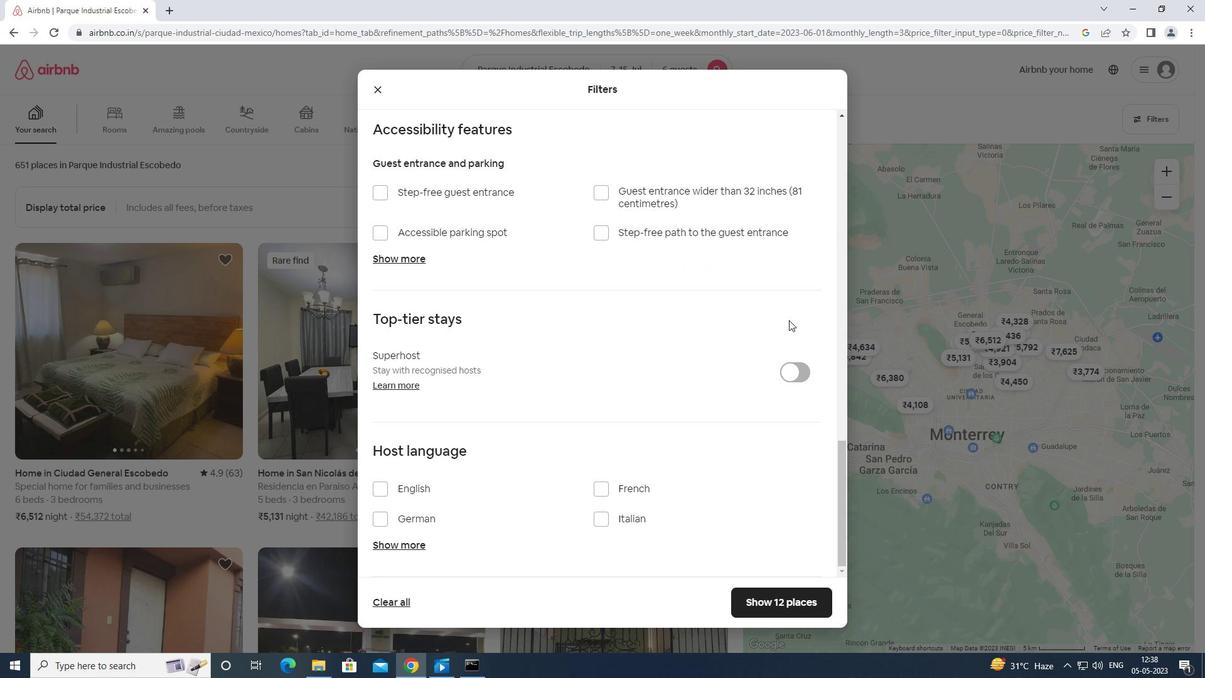 
Action: Mouse moved to (787, 315)
Screenshot: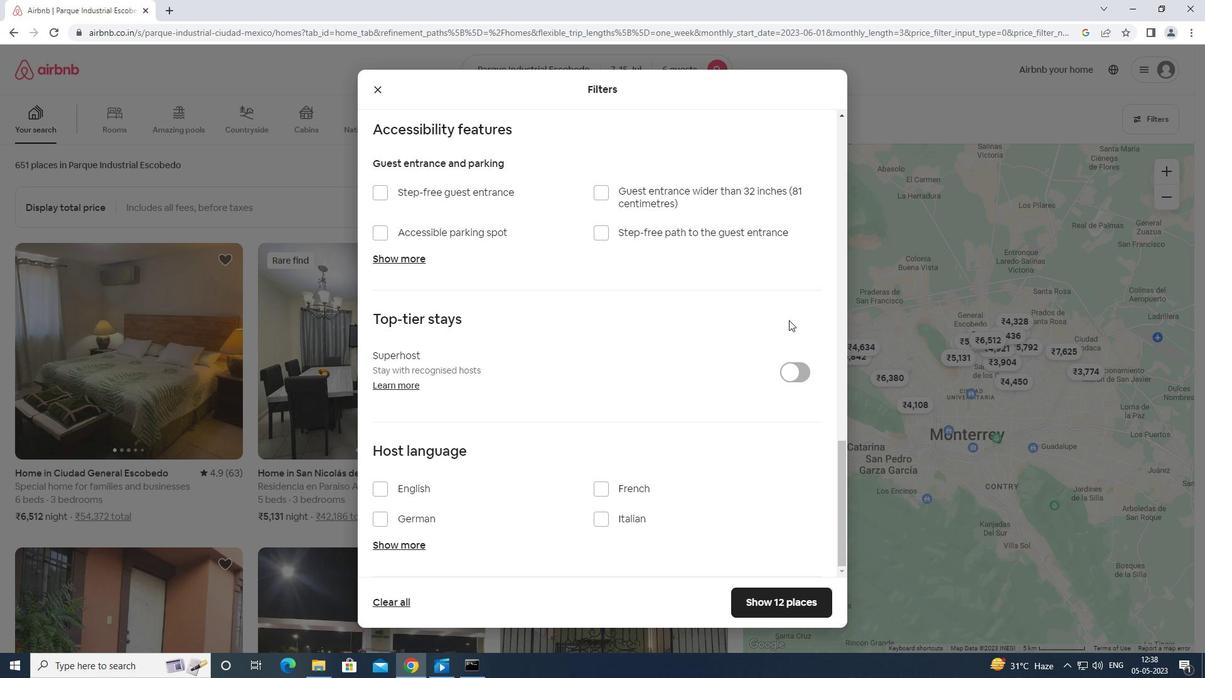 
Action: Mouse scrolled (787, 315) with delta (0, 0)
Screenshot: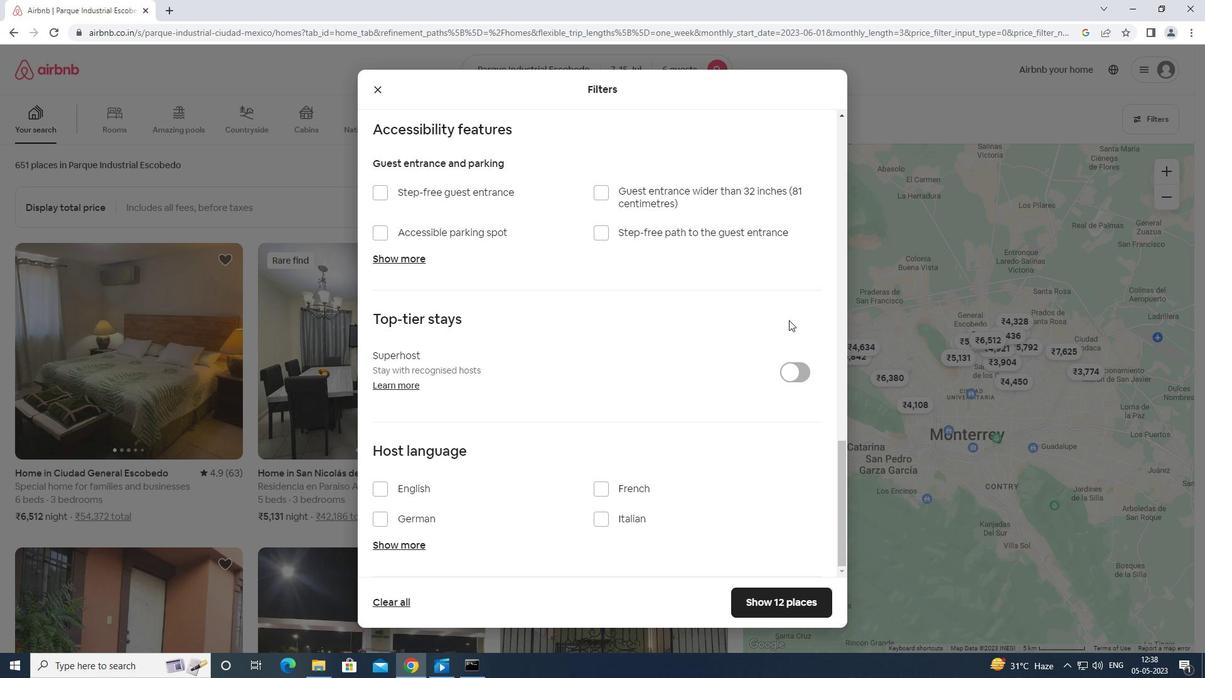 
Action: Mouse moved to (786, 311)
Screenshot: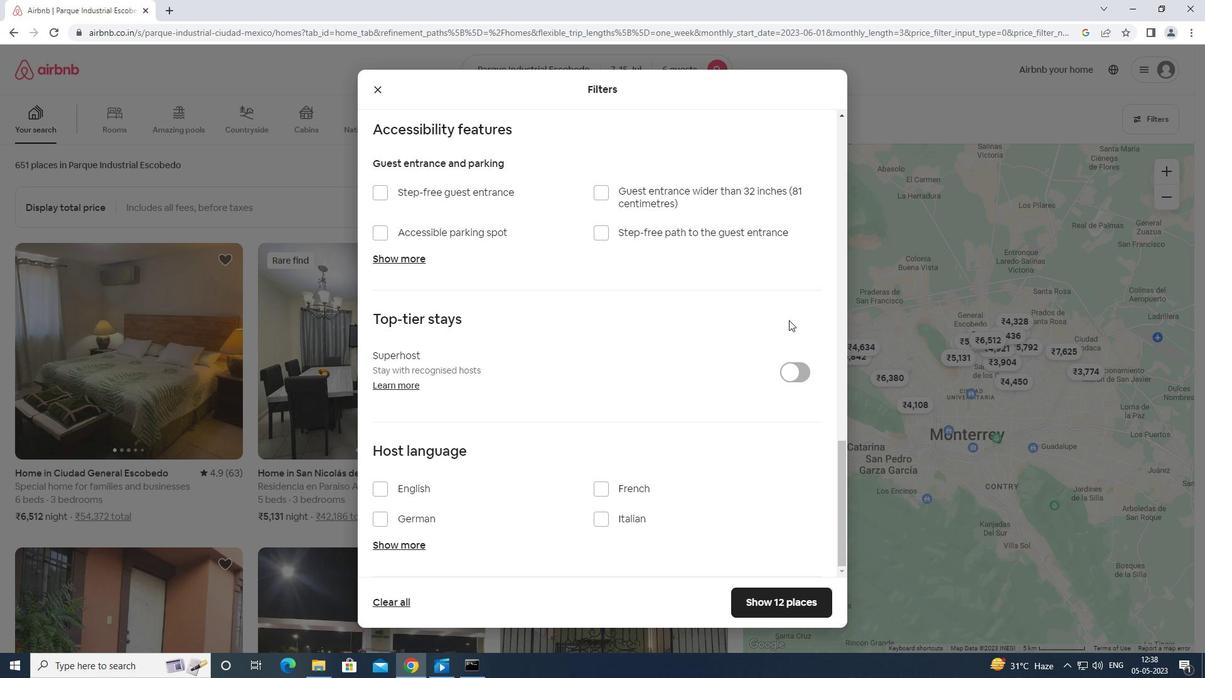 
Action: Mouse scrolled (786, 312) with delta (0, 0)
Screenshot: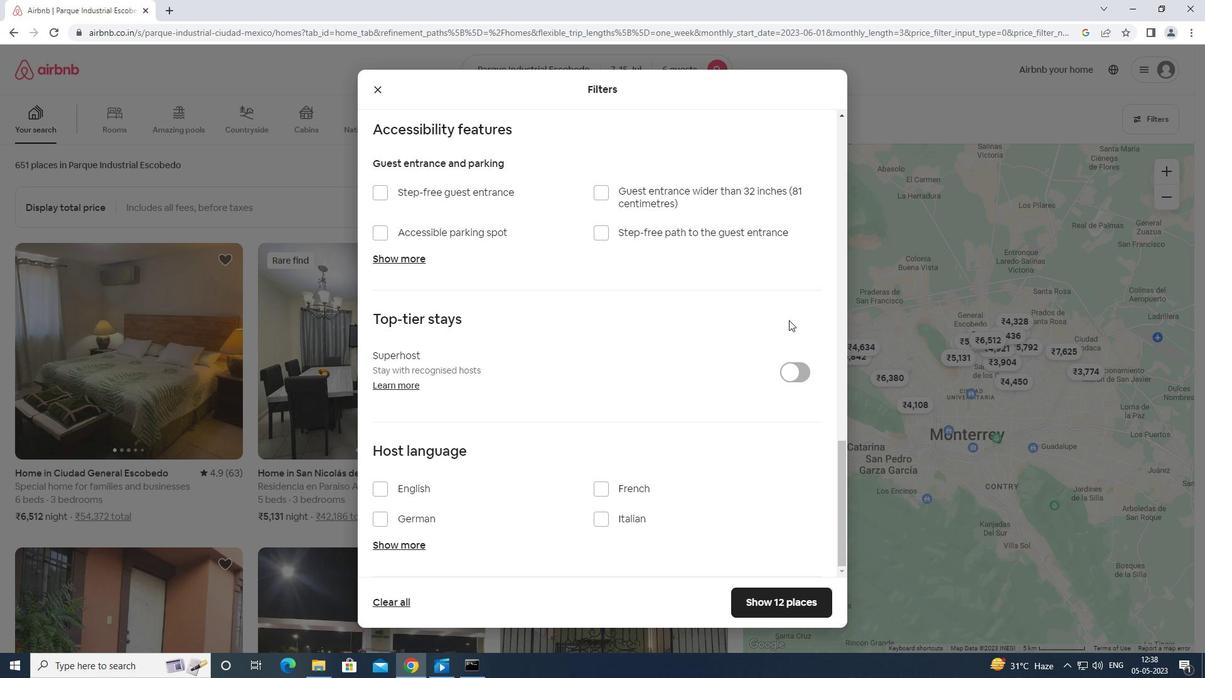 
Action: Mouse moved to (786, 310)
Screenshot: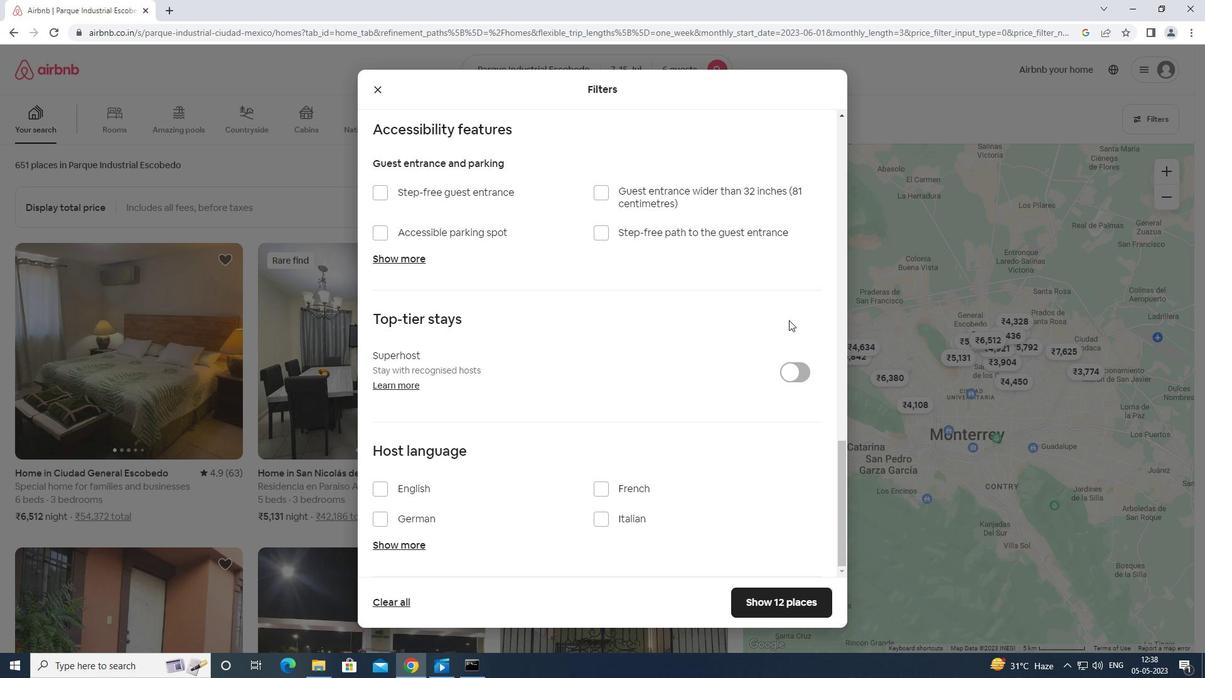 
Action: Mouse scrolled (786, 310) with delta (0, 0)
Screenshot: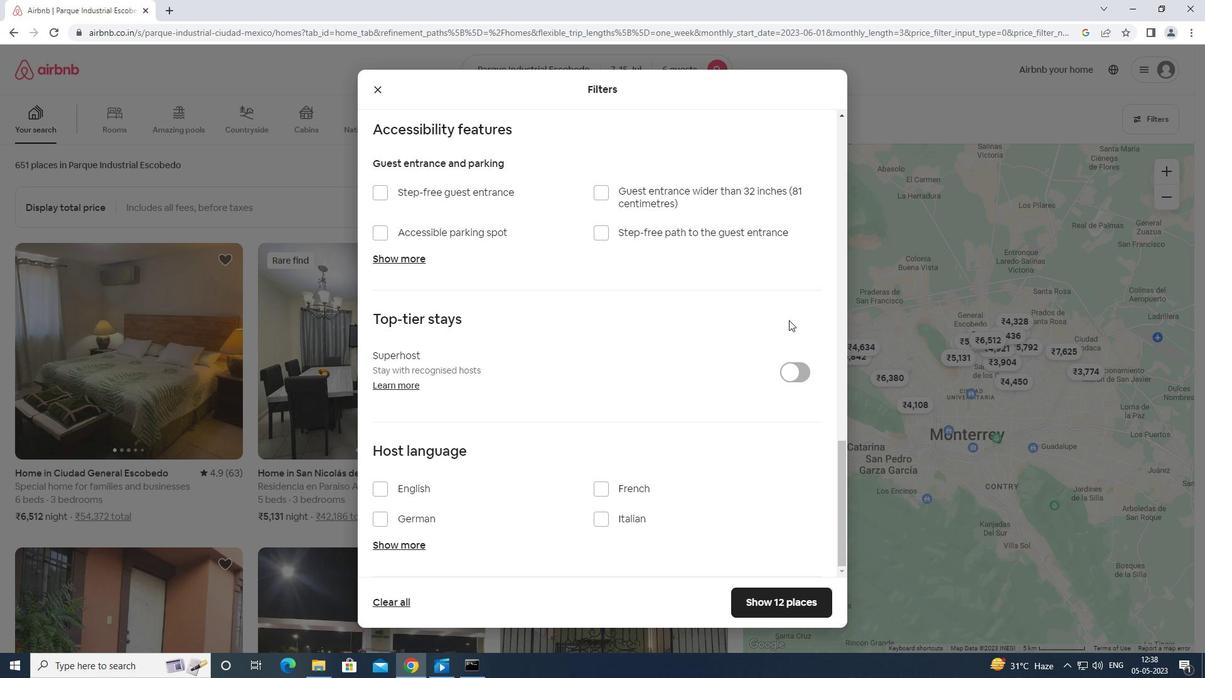 
Action: Mouse moved to (784, 305)
Screenshot: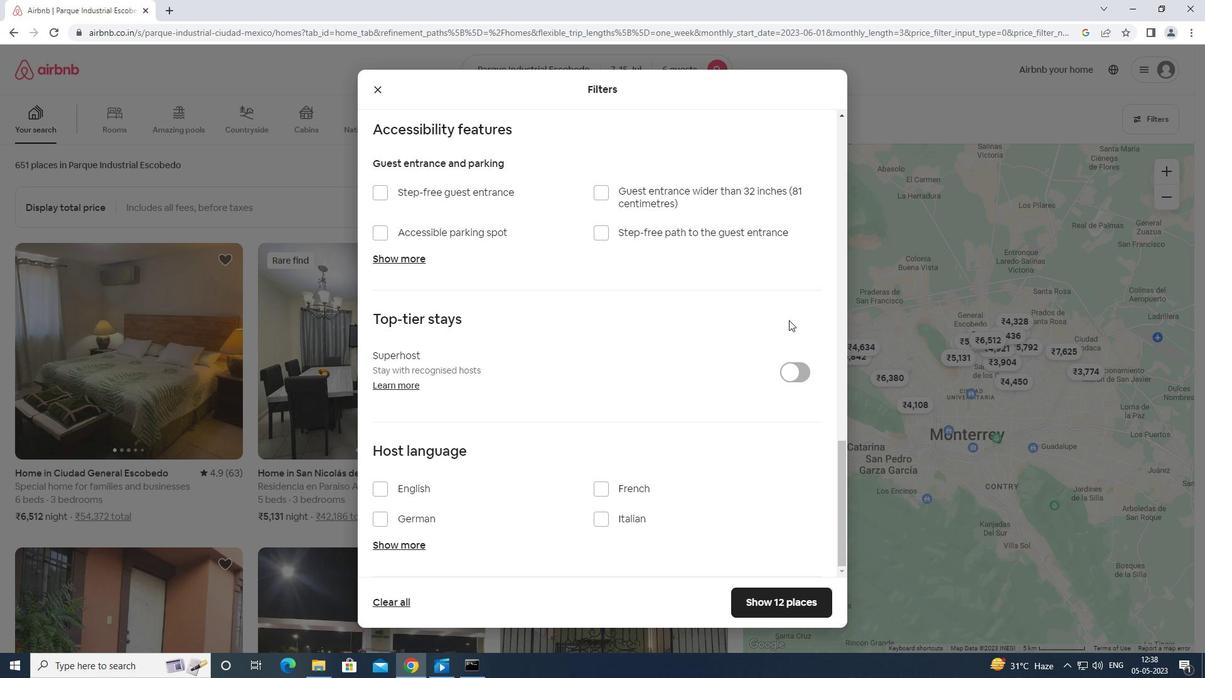 
Action: Mouse scrolled (784, 306) with delta (0, 0)
Screenshot: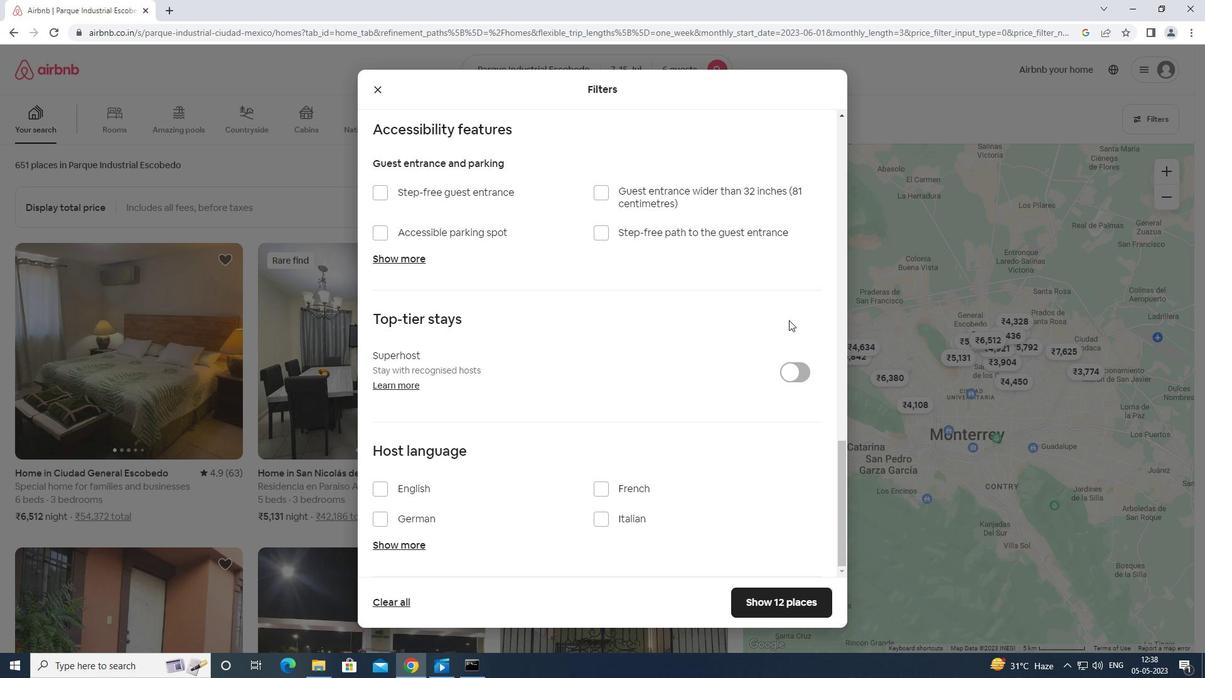 
Action: Mouse moved to (710, 372)
Screenshot: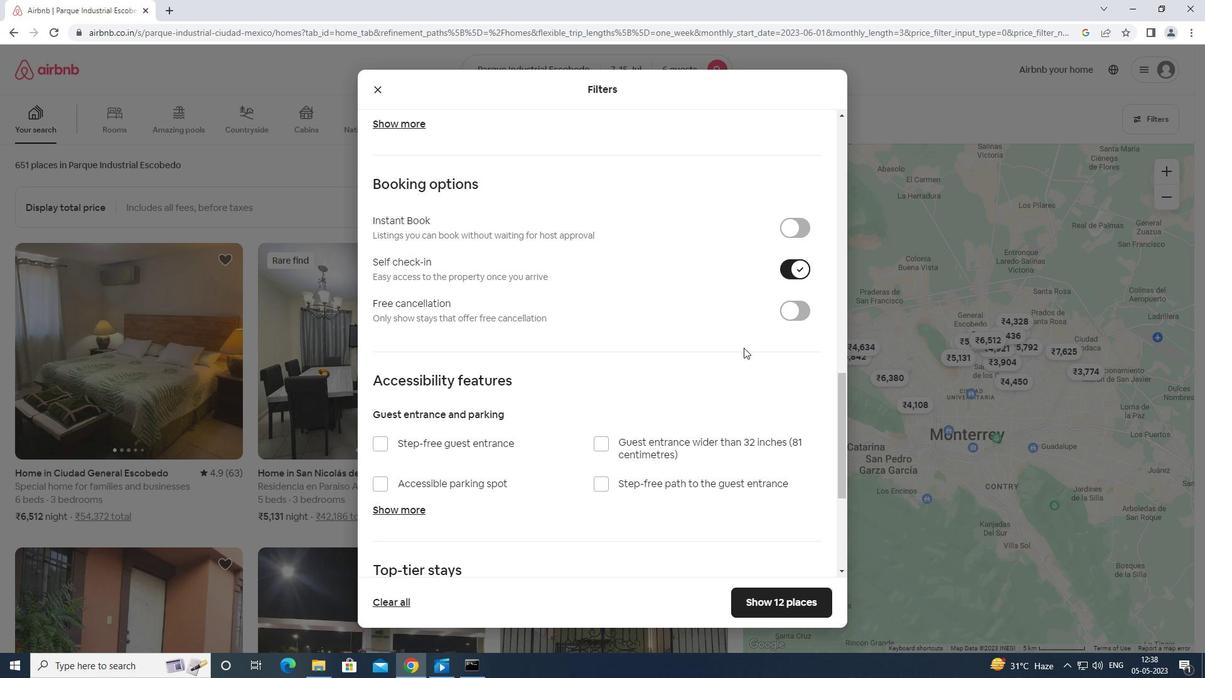 
Action: Mouse scrolled (710, 371) with delta (0, 0)
Screenshot: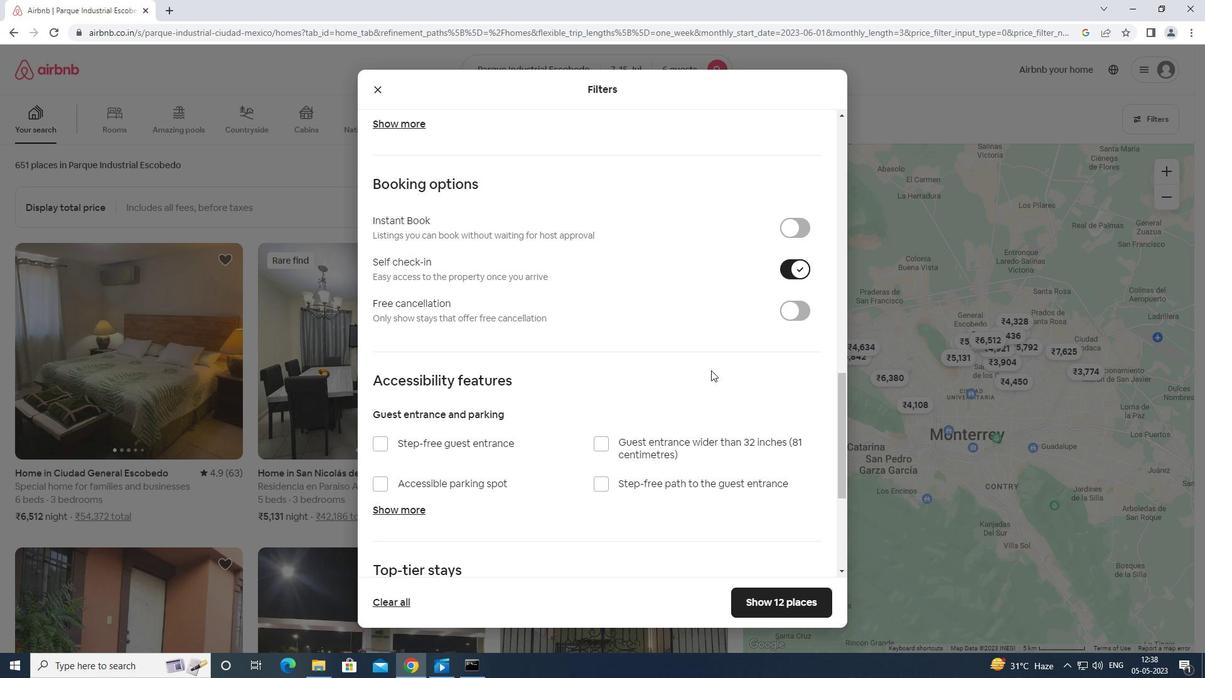 
Action: Mouse moved to (709, 372)
Screenshot: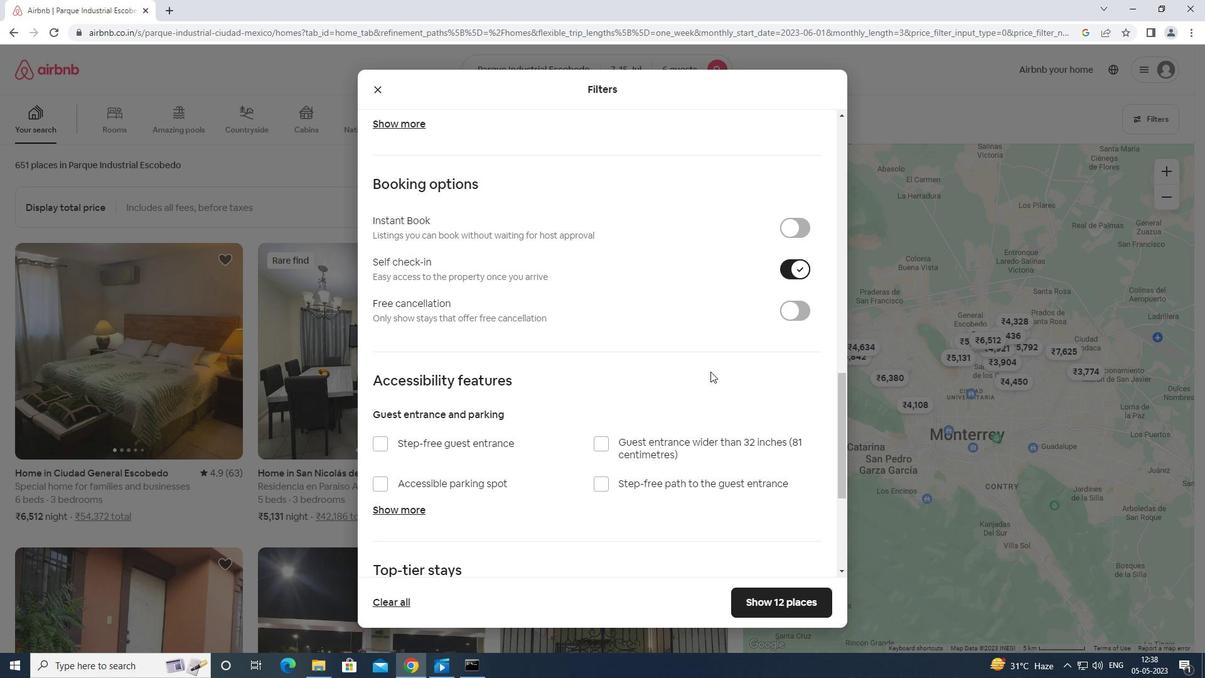 
Action: Mouse scrolled (709, 371) with delta (0, 0)
Screenshot: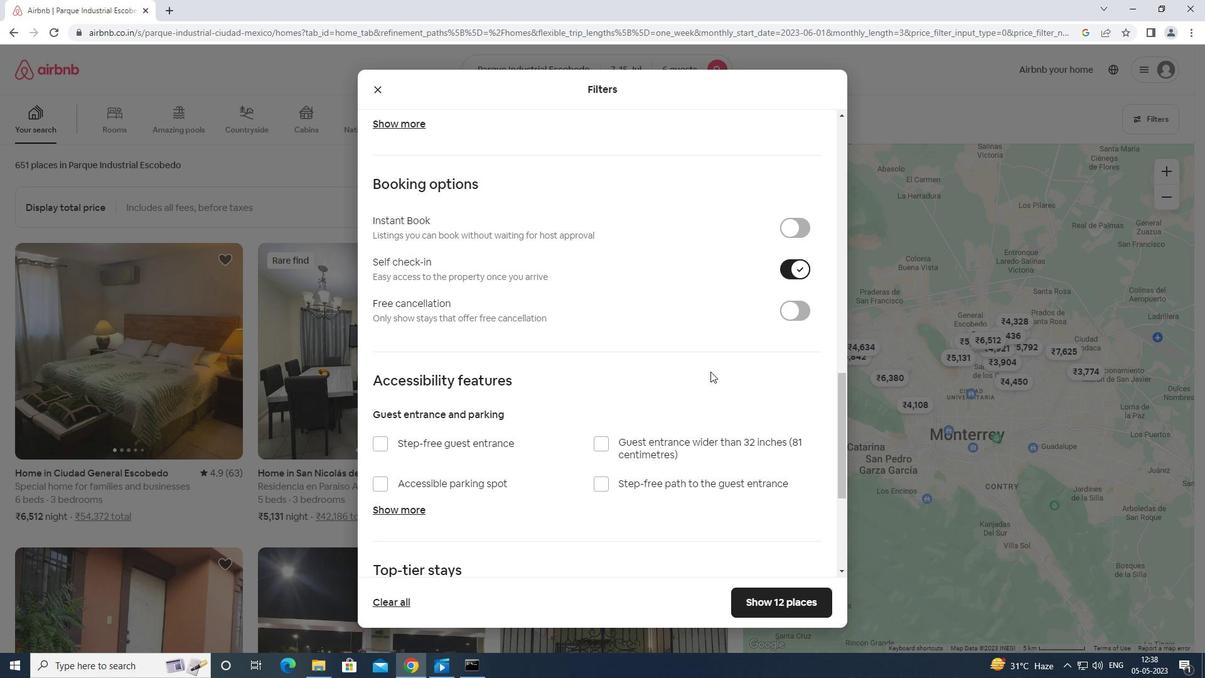 
Action: Mouse moved to (709, 372)
Screenshot: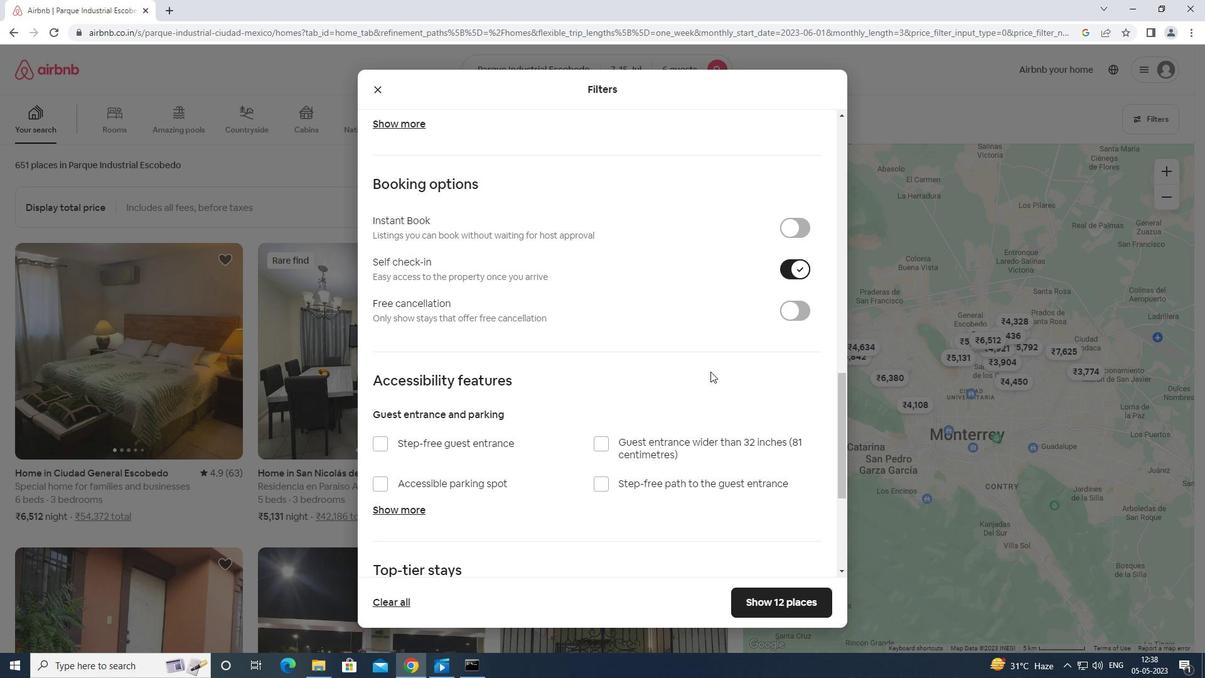 
Action: Mouse scrolled (709, 372) with delta (0, 0)
Screenshot: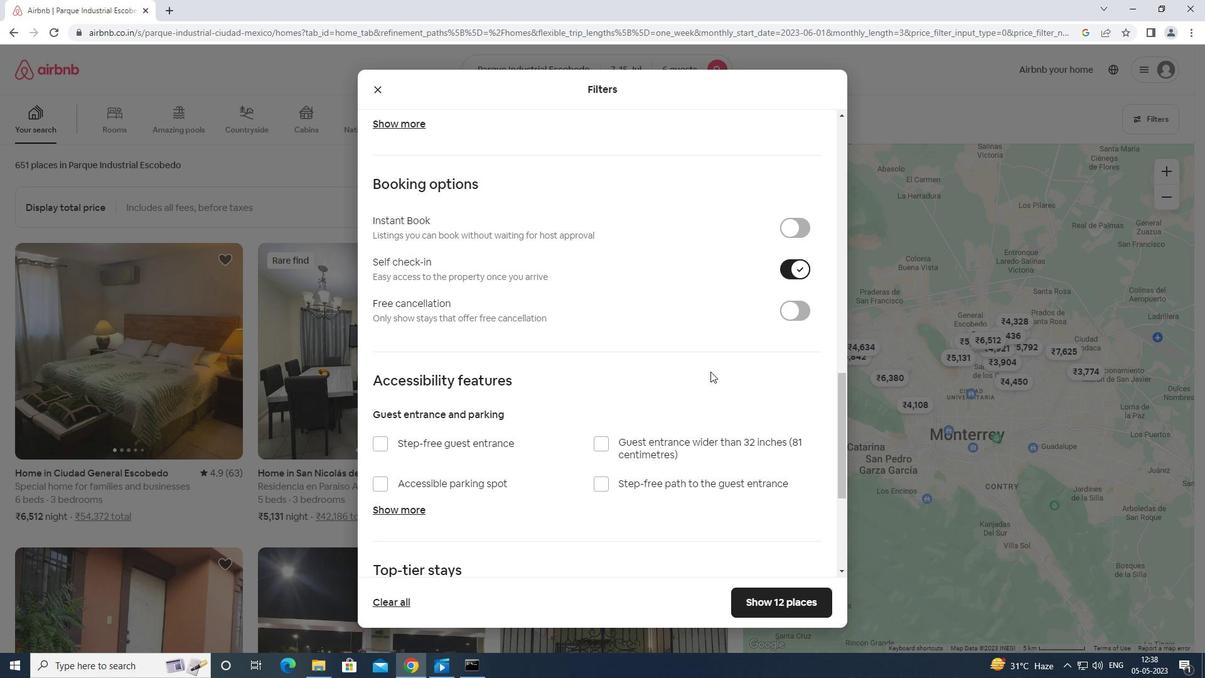 
Action: Mouse scrolled (709, 372) with delta (0, 0)
Screenshot: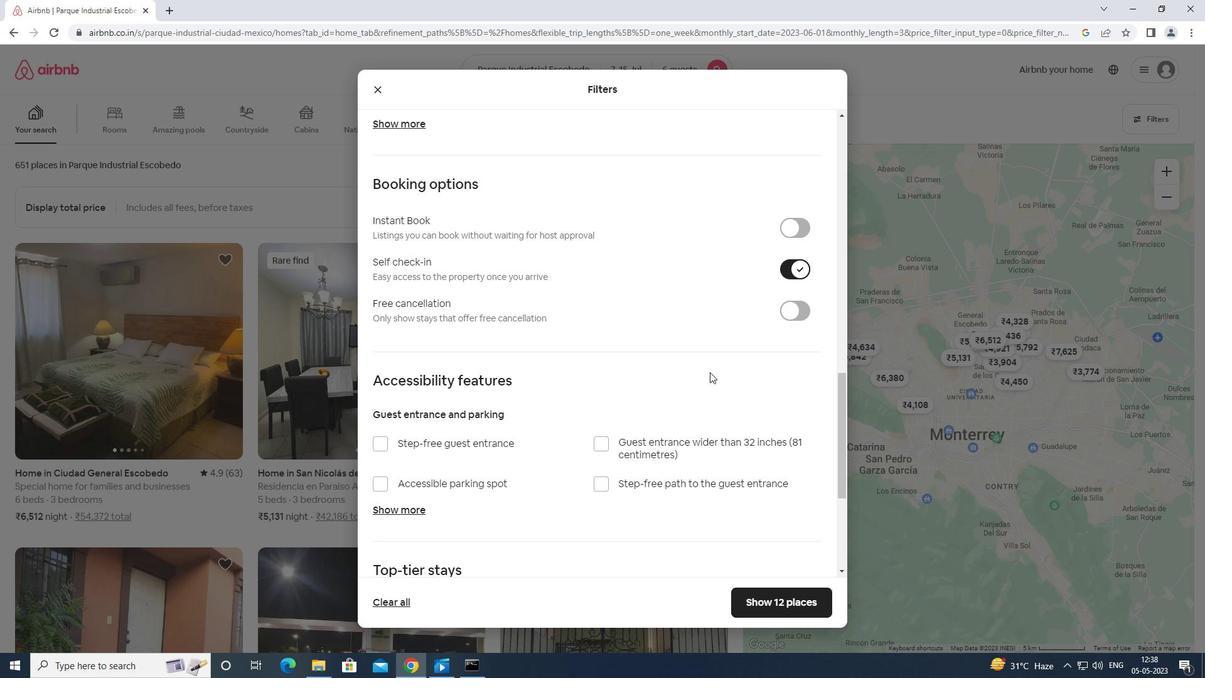 
Action: Mouse moved to (708, 370)
Screenshot: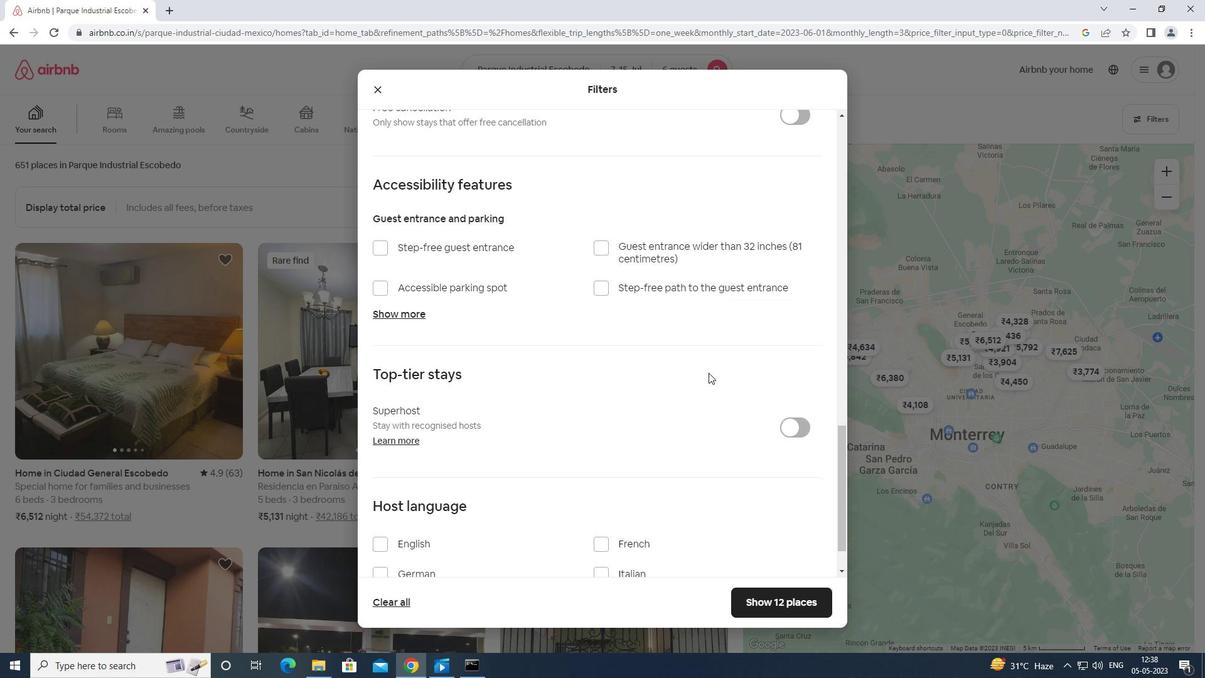 
Action: Mouse scrolled (708, 369) with delta (0, 0)
Screenshot: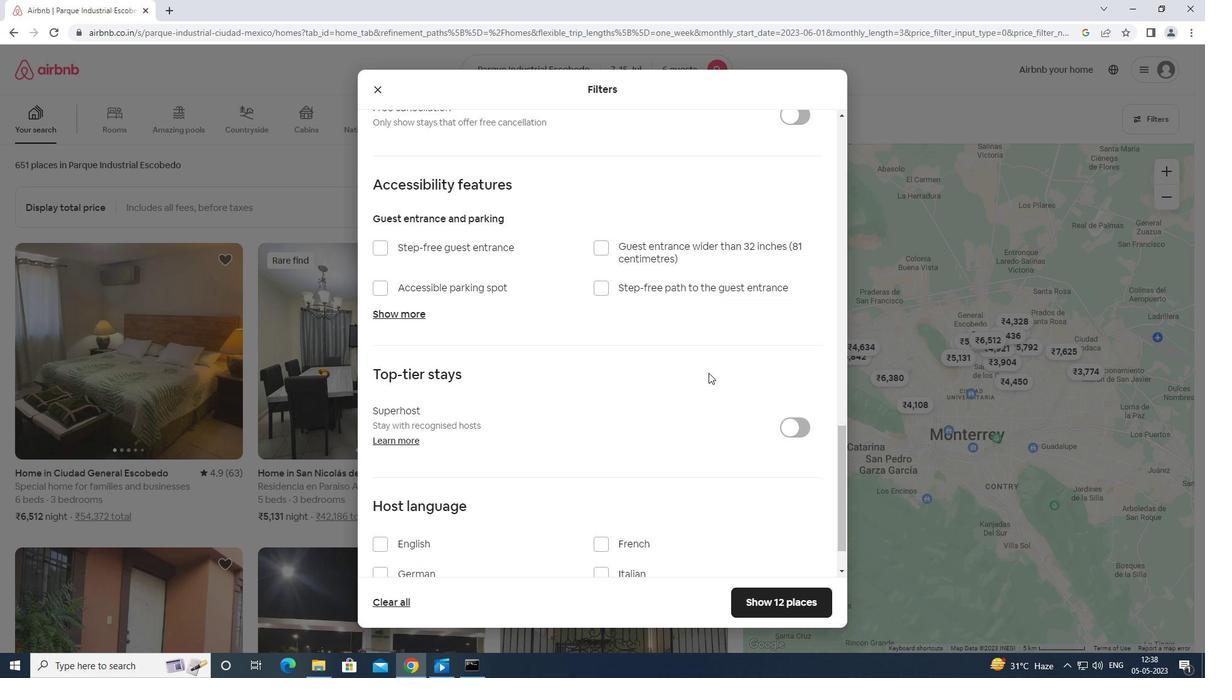 
Action: Mouse scrolled (708, 369) with delta (0, 0)
Screenshot: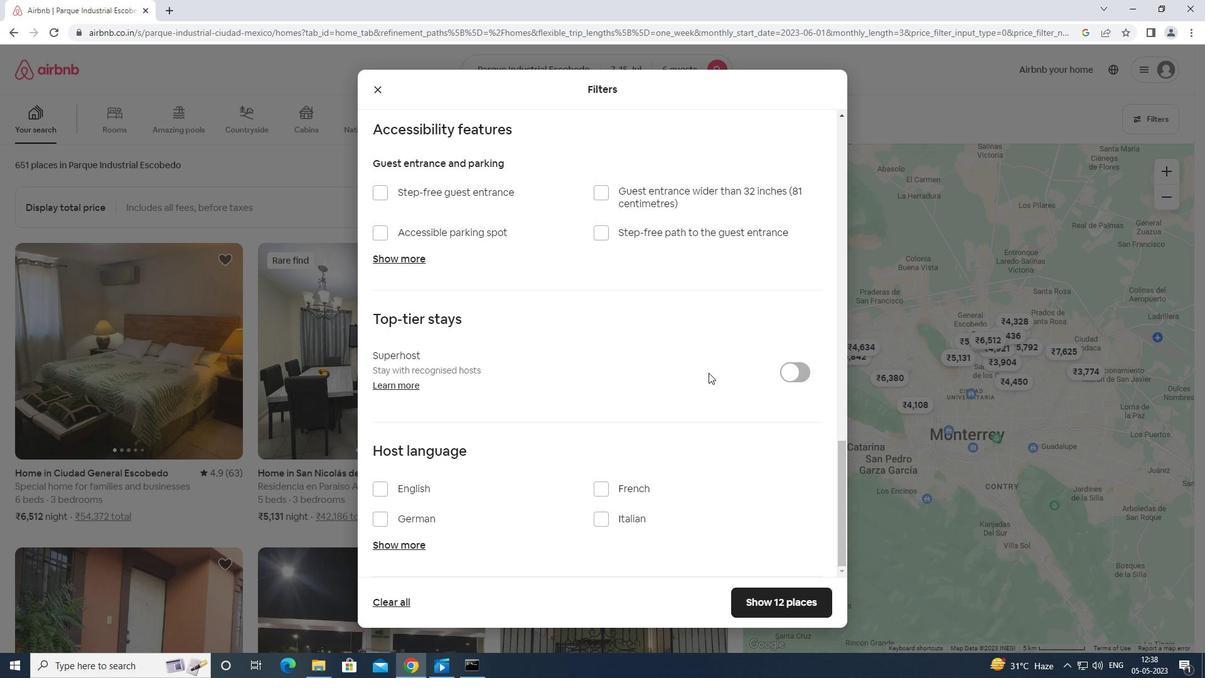 
Action: Mouse scrolled (708, 369) with delta (0, 0)
Screenshot: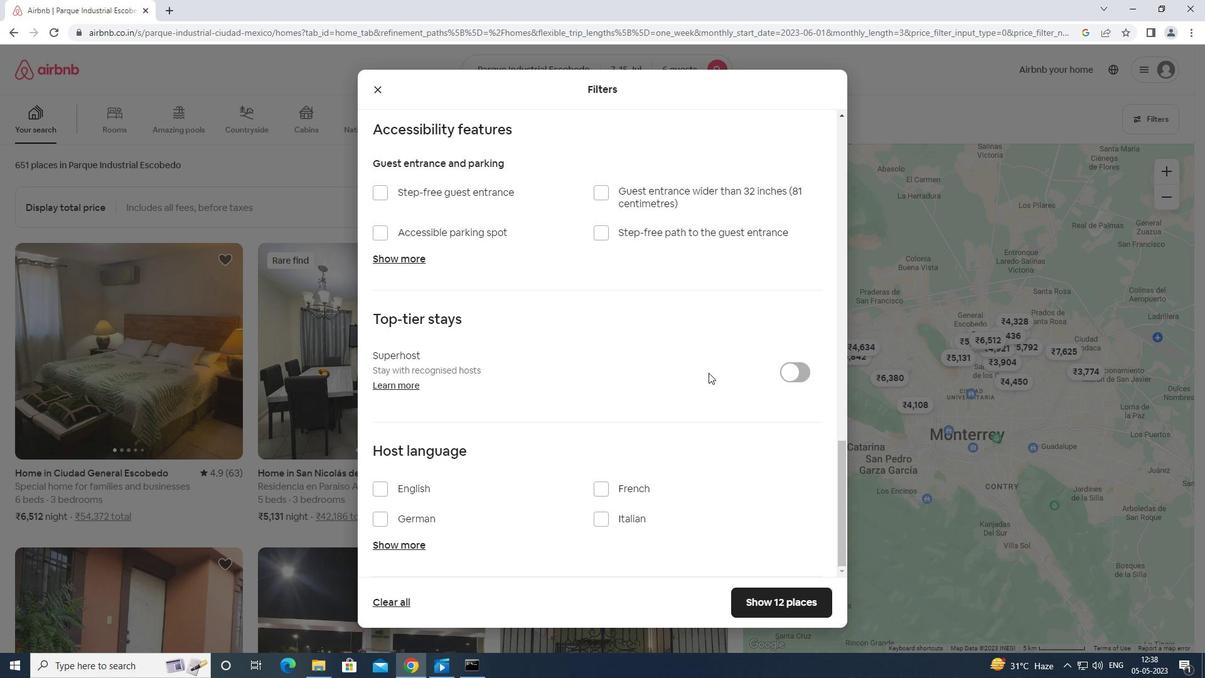 
Action: Mouse scrolled (708, 369) with delta (0, 0)
Screenshot: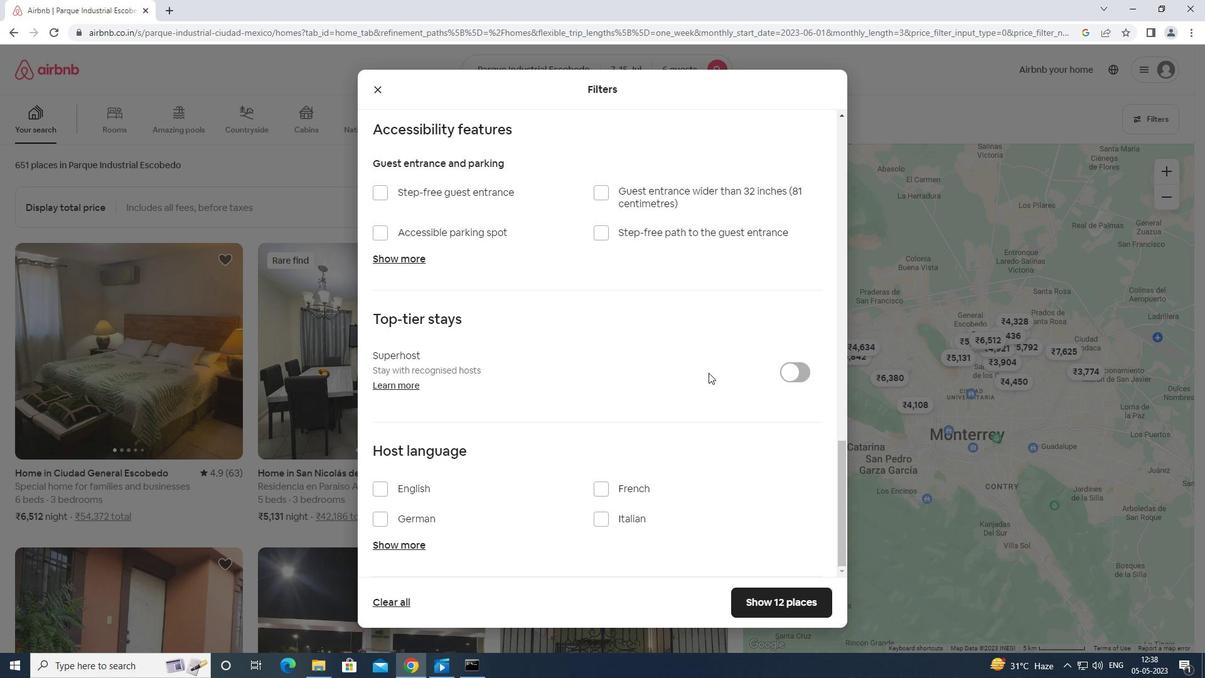 
Action: Mouse moved to (376, 491)
Screenshot: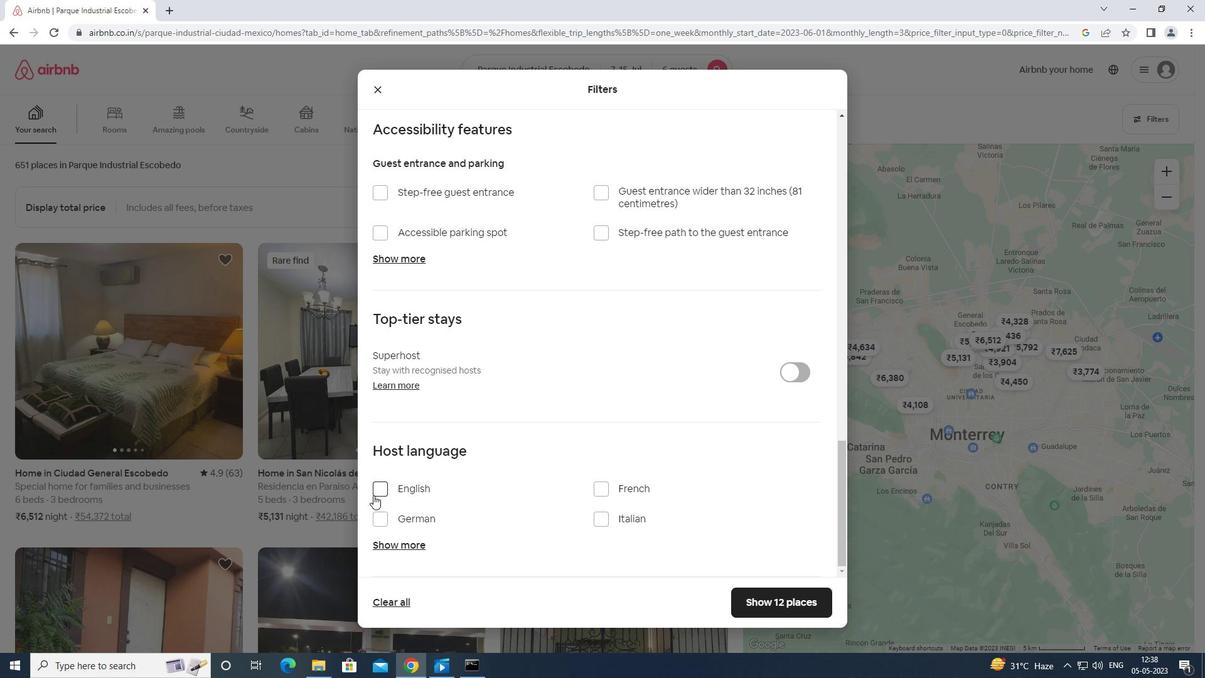 
Action: Mouse pressed left at (376, 491)
Screenshot: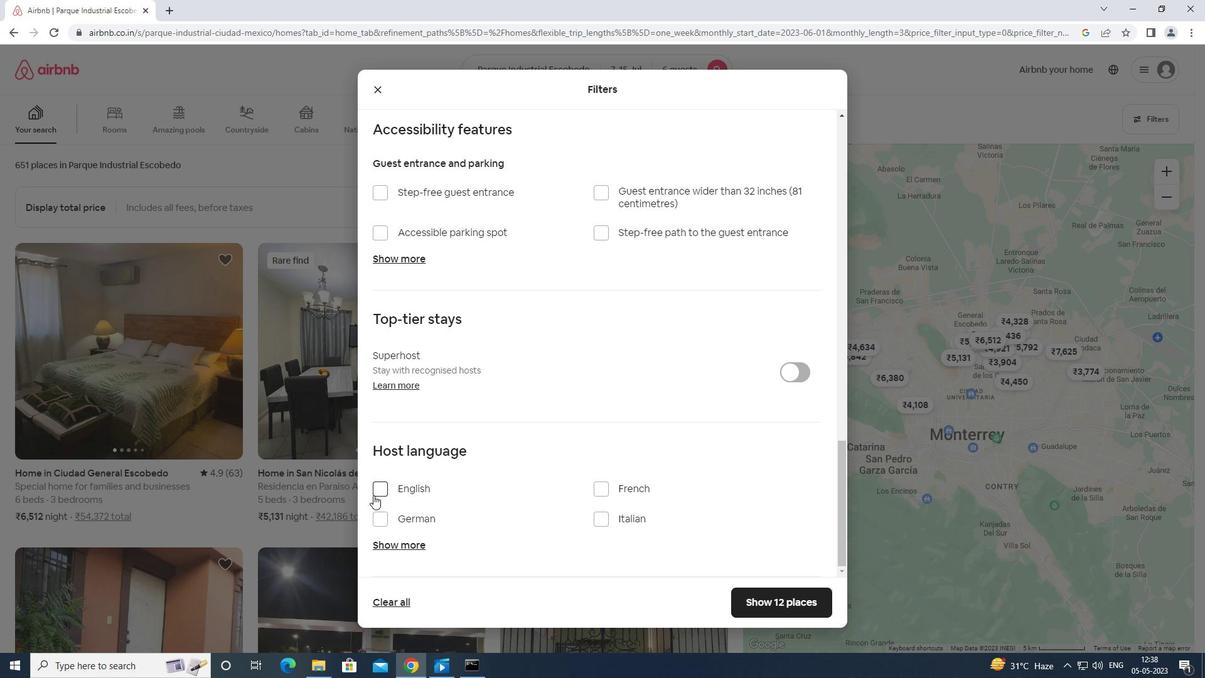 
Action: Mouse moved to (765, 594)
Screenshot: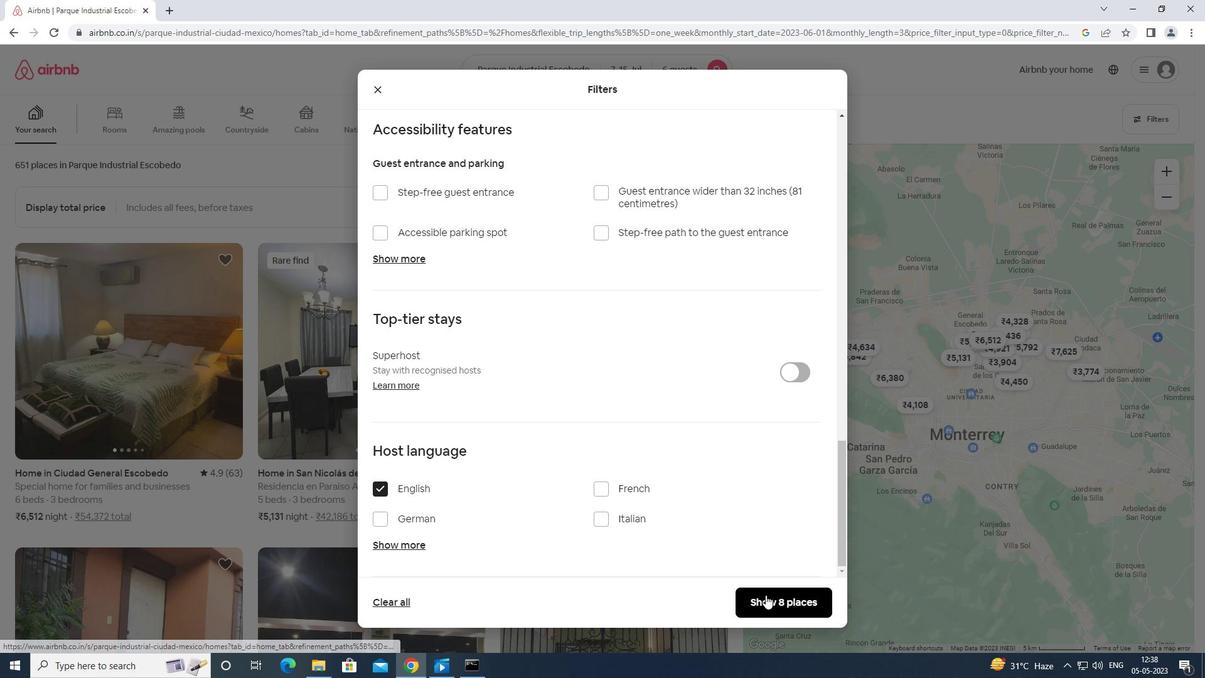 
Action: Mouse pressed left at (765, 594)
Screenshot: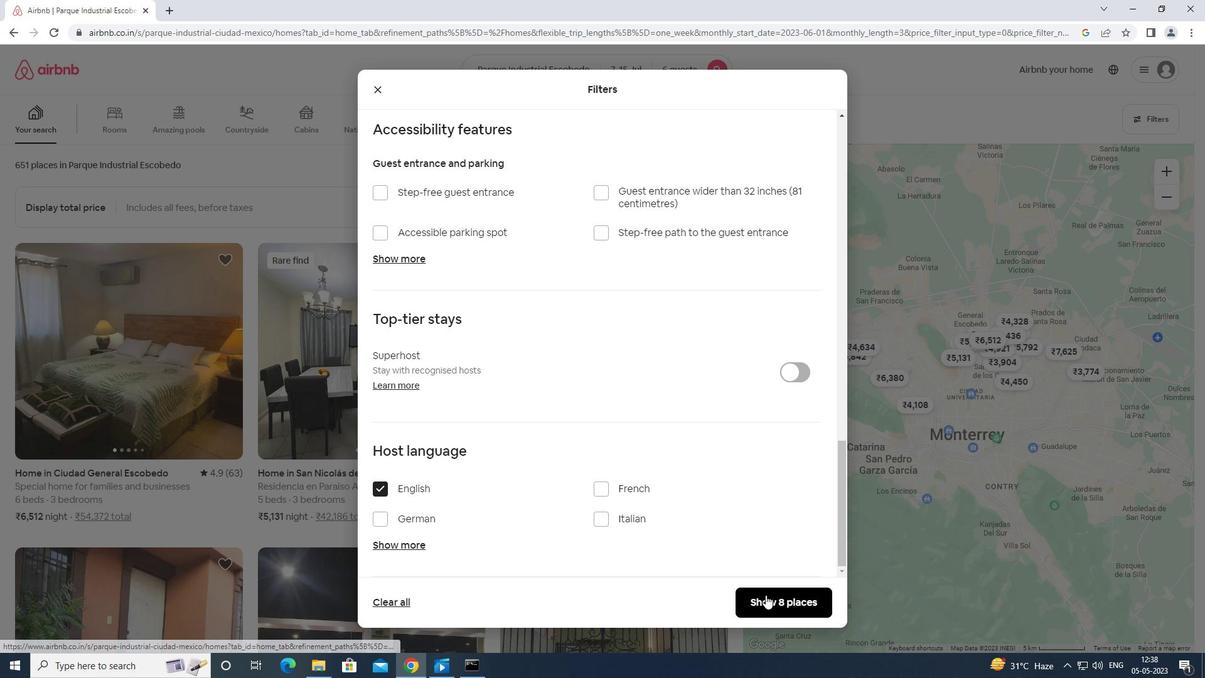 
